 Task: Search one way flight ticket for 1 adult, 1 child, 1 infant in seat in premium economy from Bangor: Bangor International Airport to Evansville: Evansville Regional Airport on 5-3-2023. Choice of flights is Southwest. Number of bags: 2 checked bags. Price is upto 91000. Outbound departure time preference is 5:45.
Action: Mouse moved to (291, 117)
Screenshot: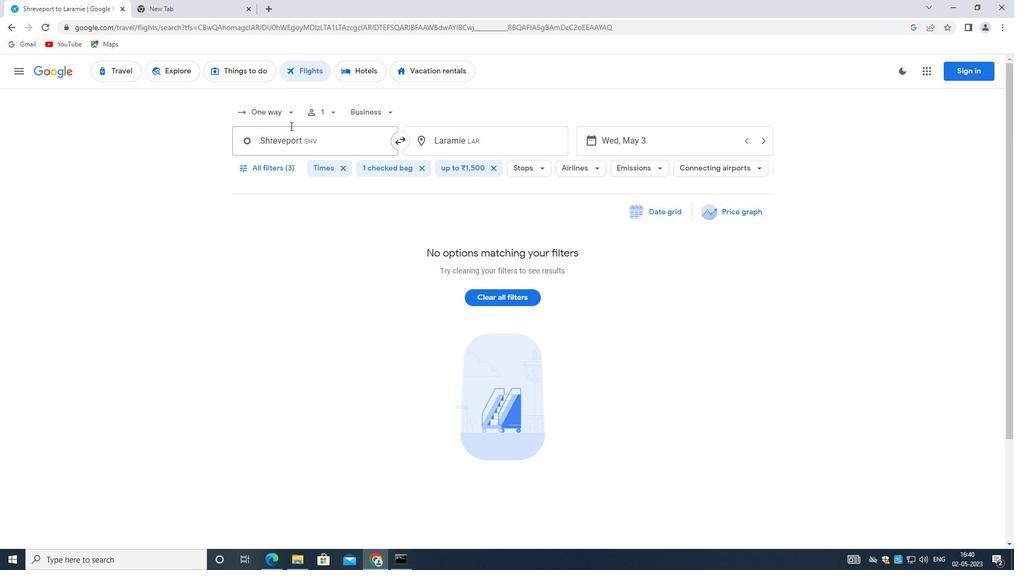 
Action: Mouse pressed left at (291, 117)
Screenshot: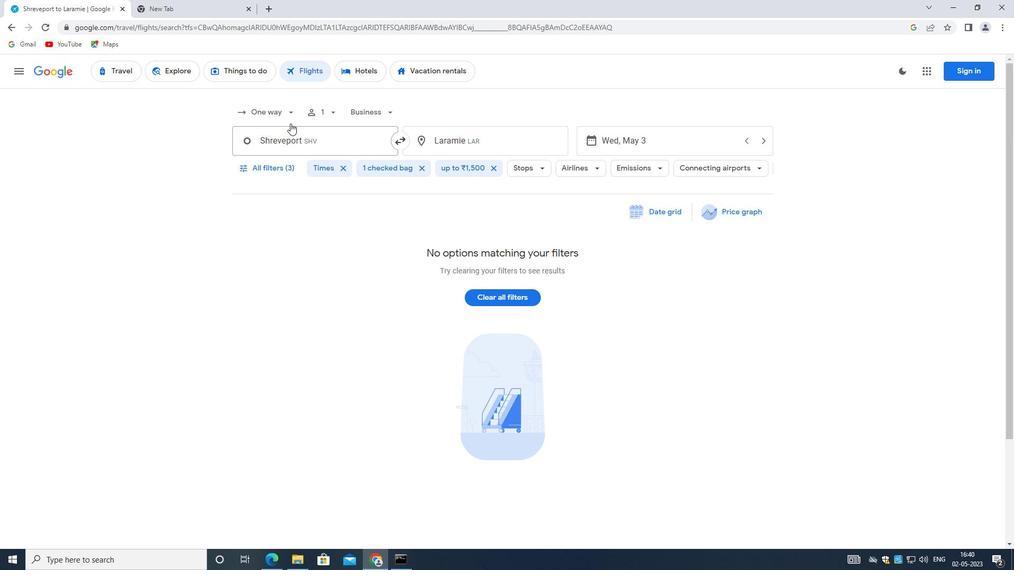 
Action: Mouse moved to (282, 161)
Screenshot: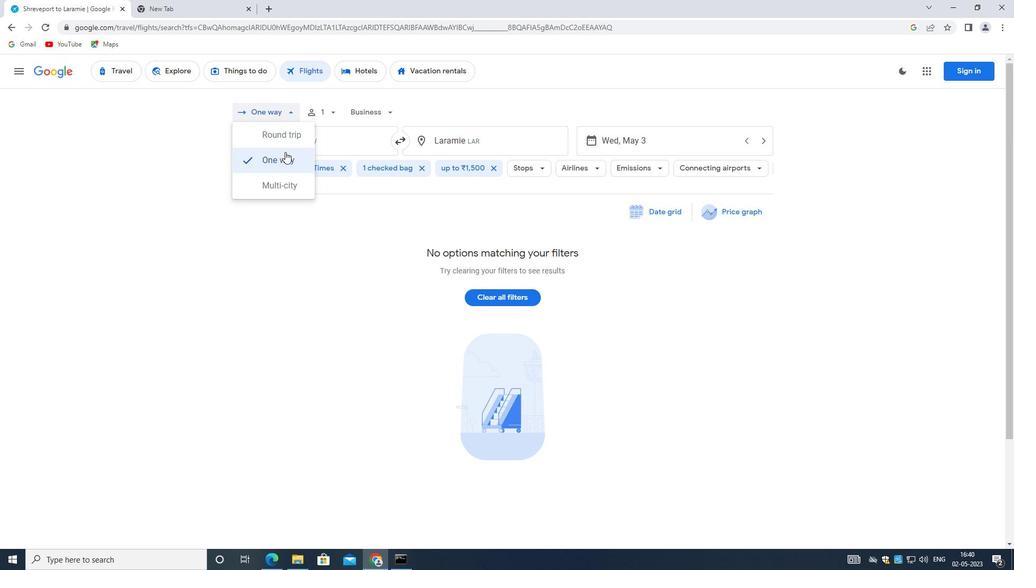 
Action: Mouse pressed left at (282, 161)
Screenshot: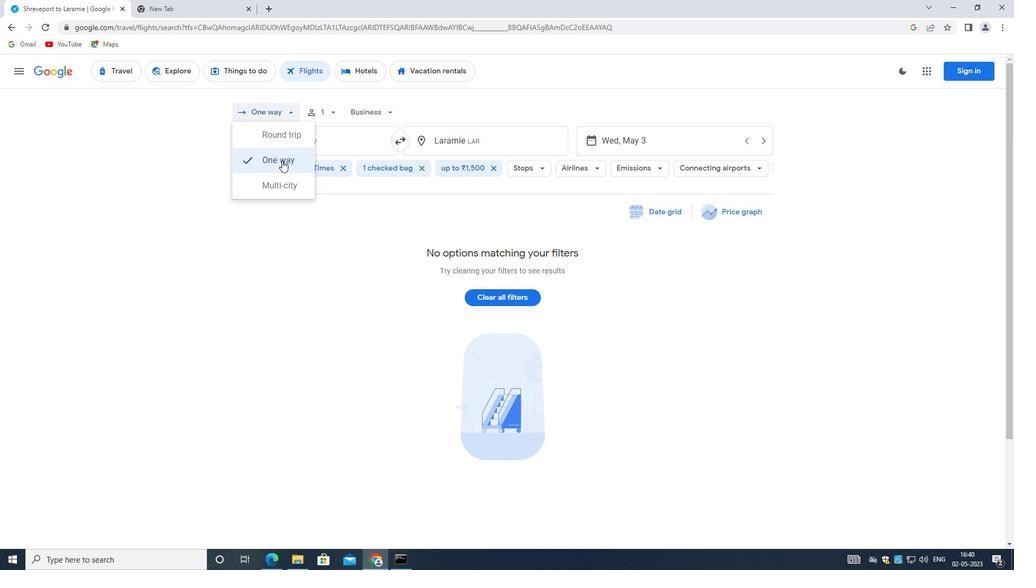 
Action: Mouse moved to (328, 109)
Screenshot: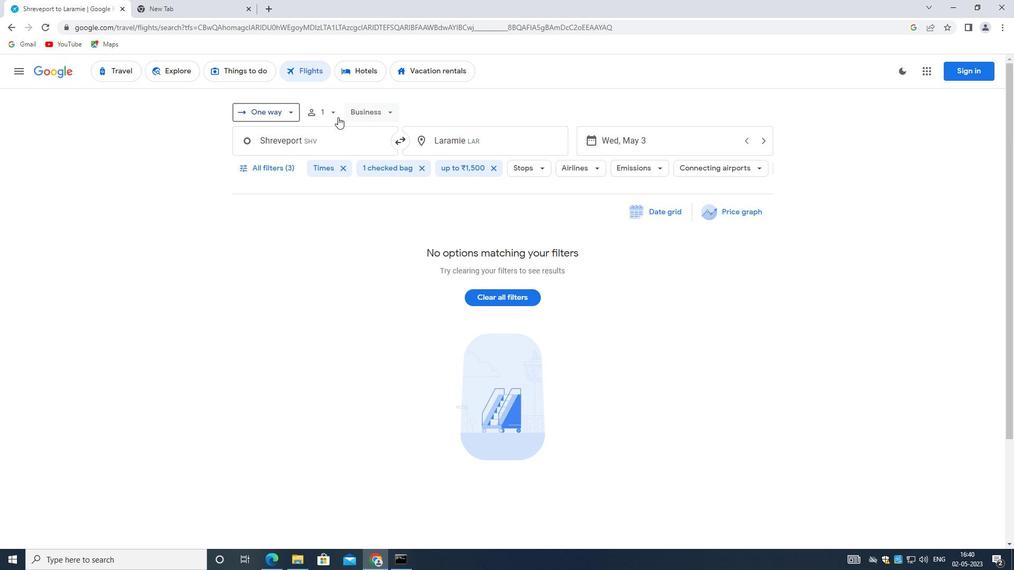 
Action: Mouse pressed left at (328, 109)
Screenshot: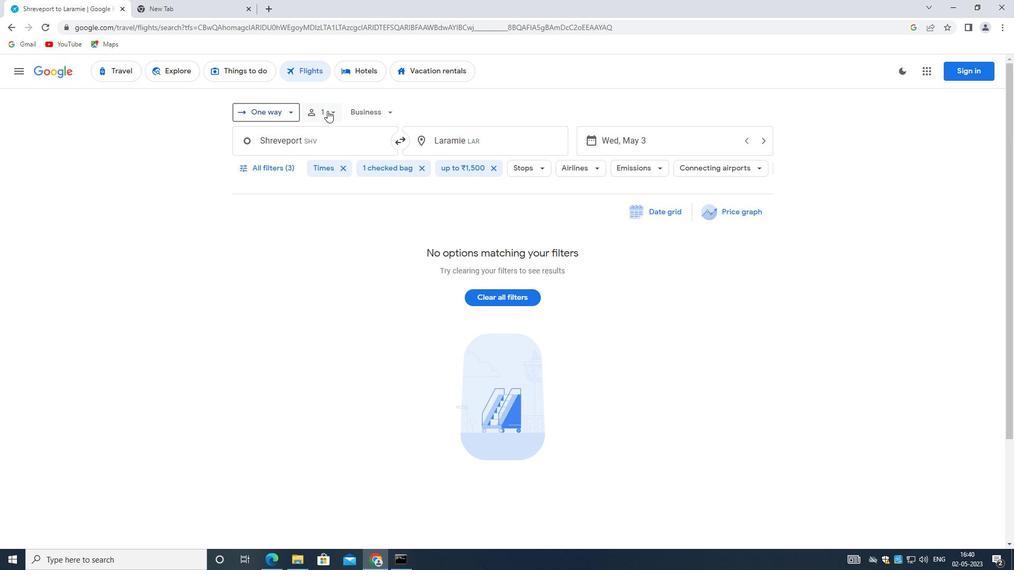 
Action: Mouse moved to (416, 168)
Screenshot: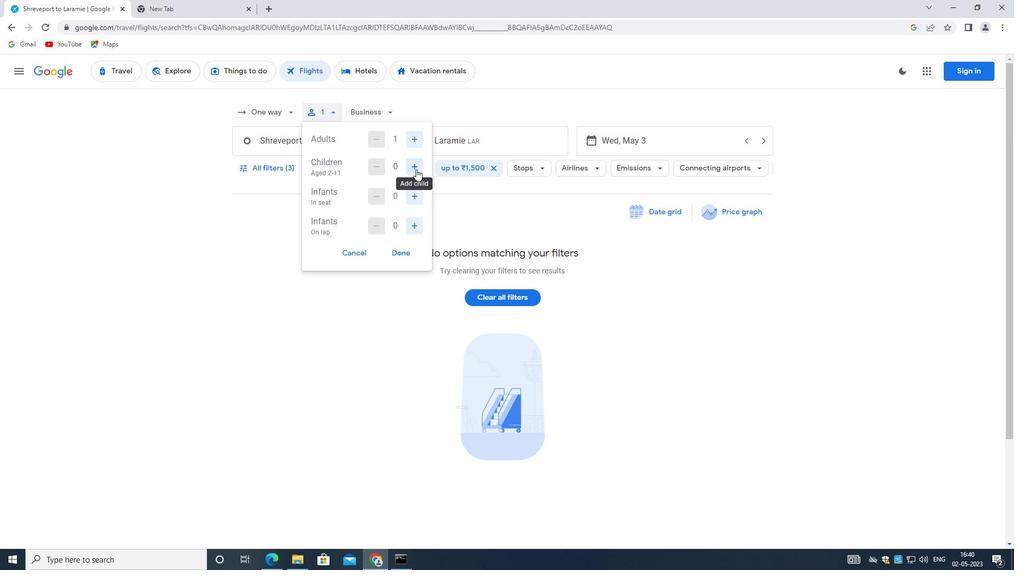 
Action: Mouse pressed left at (416, 168)
Screenshot: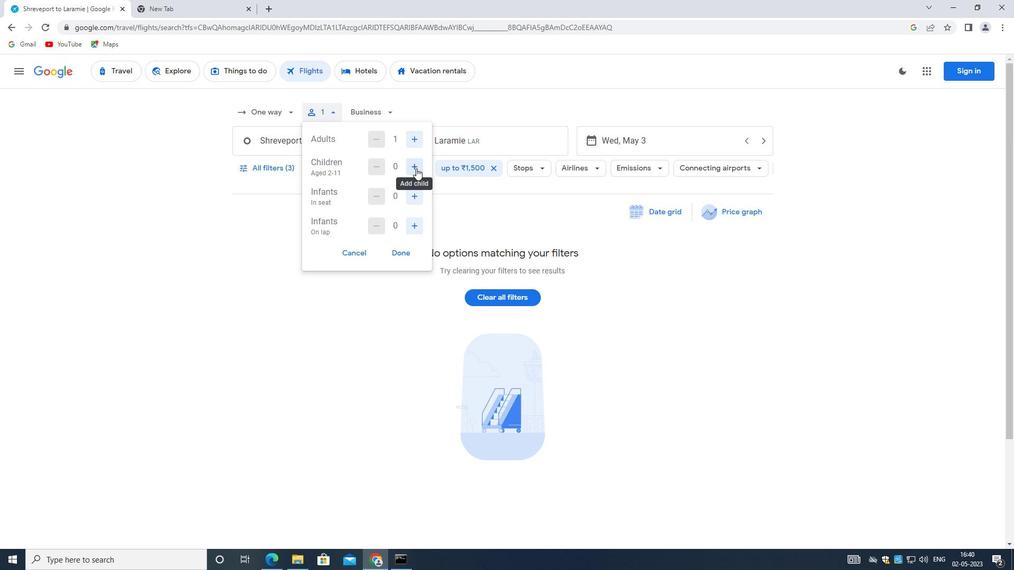 
Action: Mouse moved to (414, 192)
Screenshot: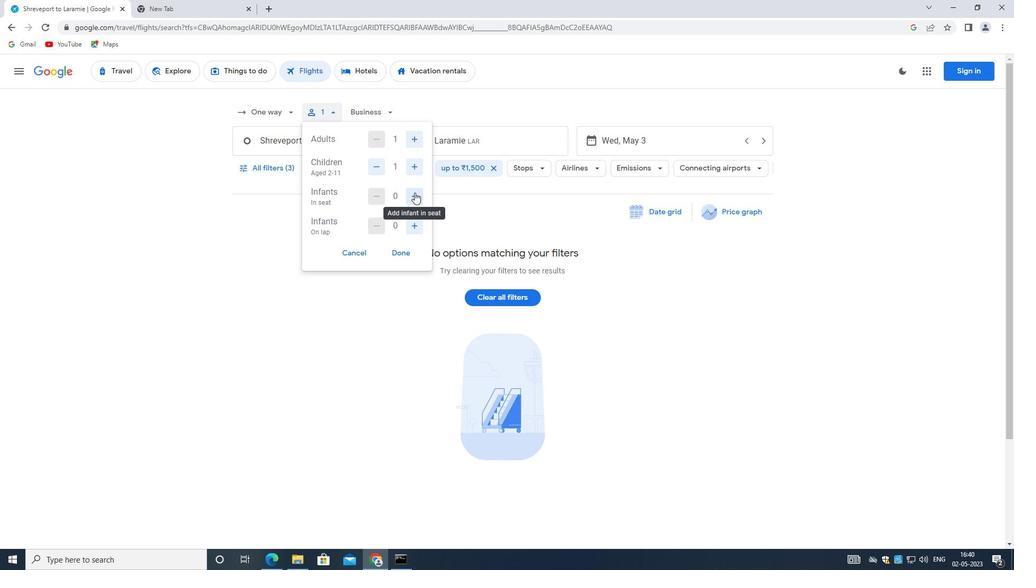 
Action: Mouse pressed left at (414, 192)
Screenshot: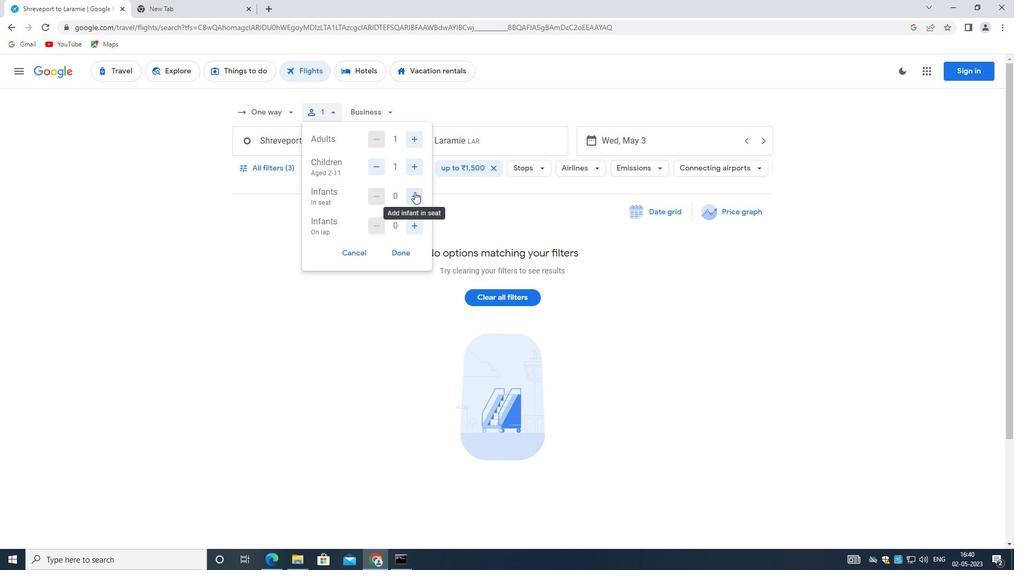
Action: Mouse moved to (398, 251)
Screenshot: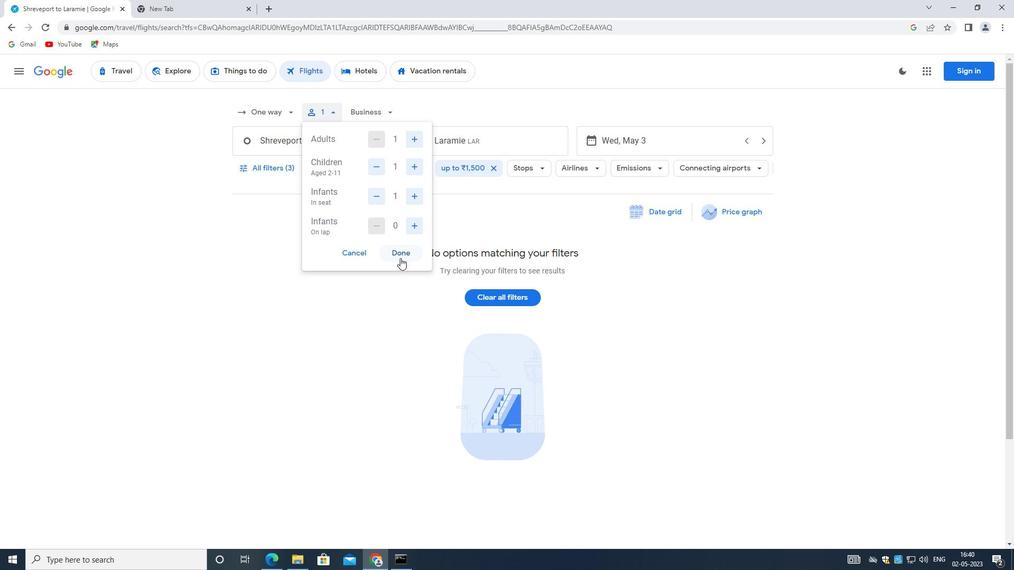 
Action: Mouse pressed left at (398, 251)
Screenshot: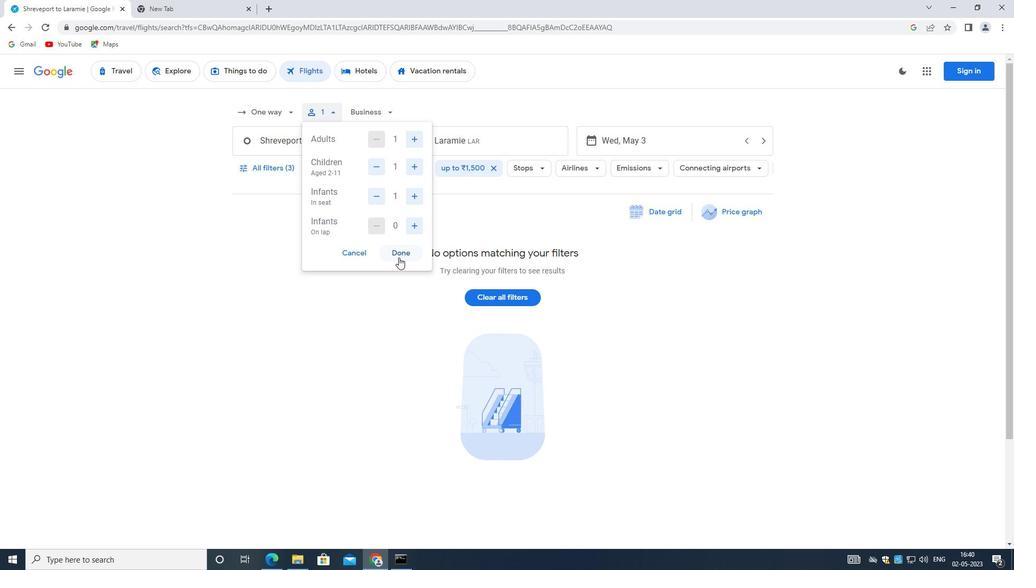 
Action: Mouse moved to (376, 117)
Screenshot: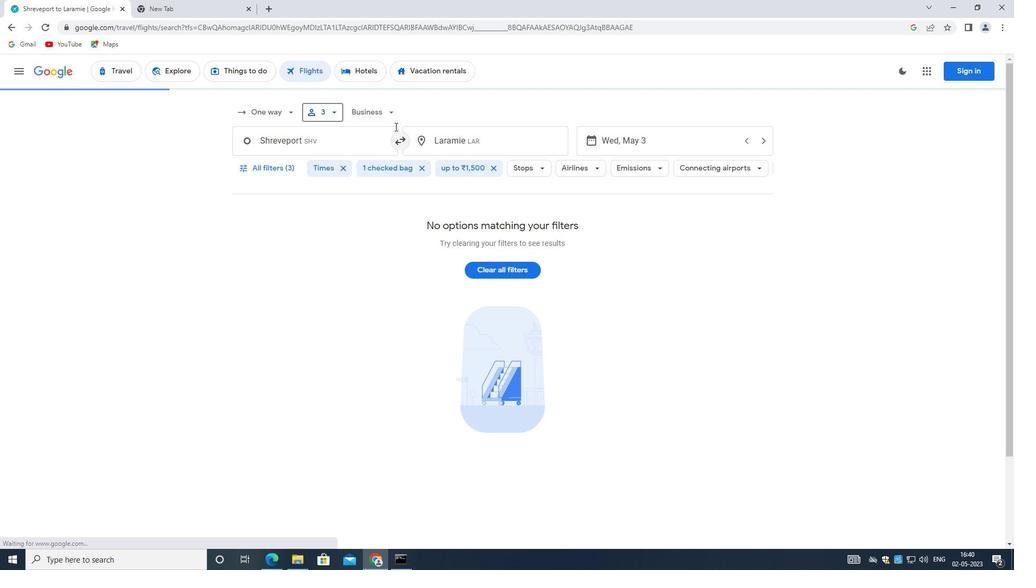 
Action: Mouse pressed left at (376, 117)
Screenshot: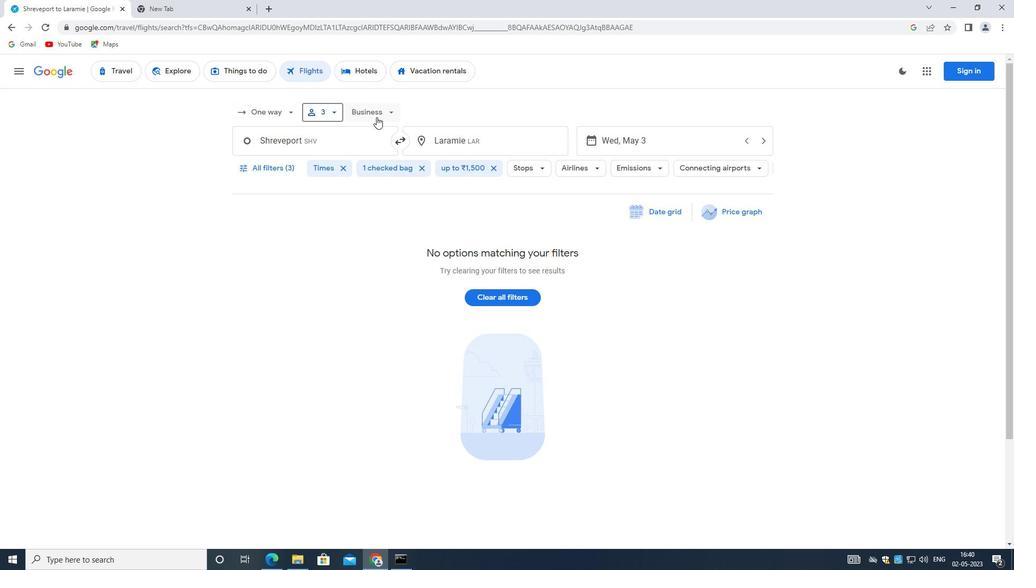 
Action: Mouse moved to (411, 163)
Screenshot: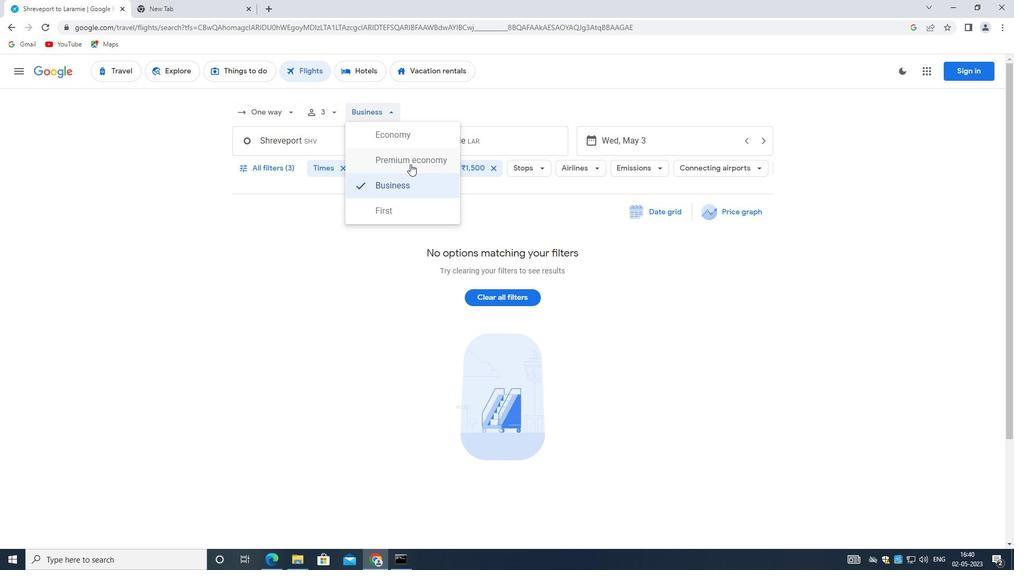 
Action: Mouse pressed left at (411, 163)
Screenshot: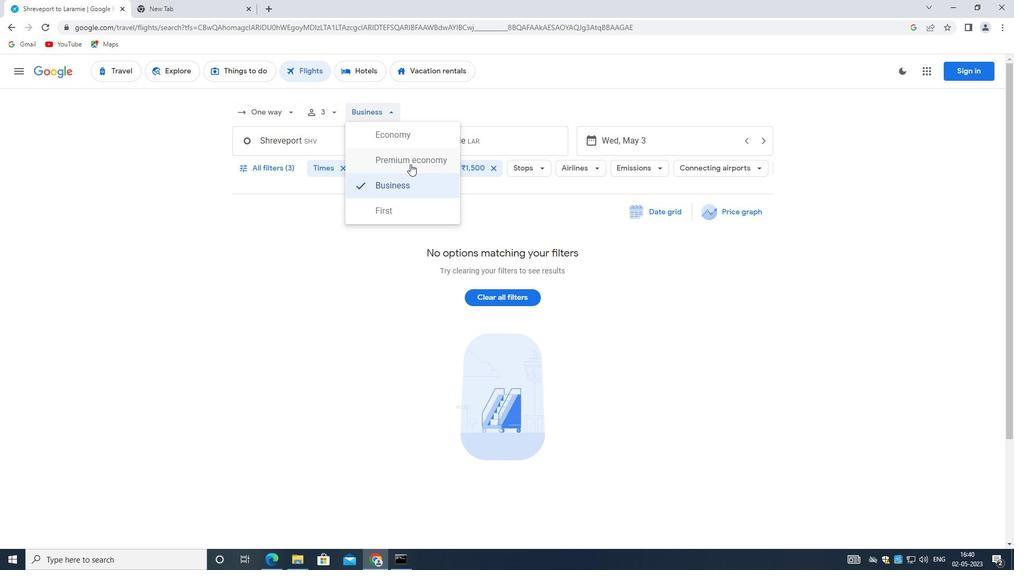 
Action: Mouse moved to (280, 141)
Screenshot: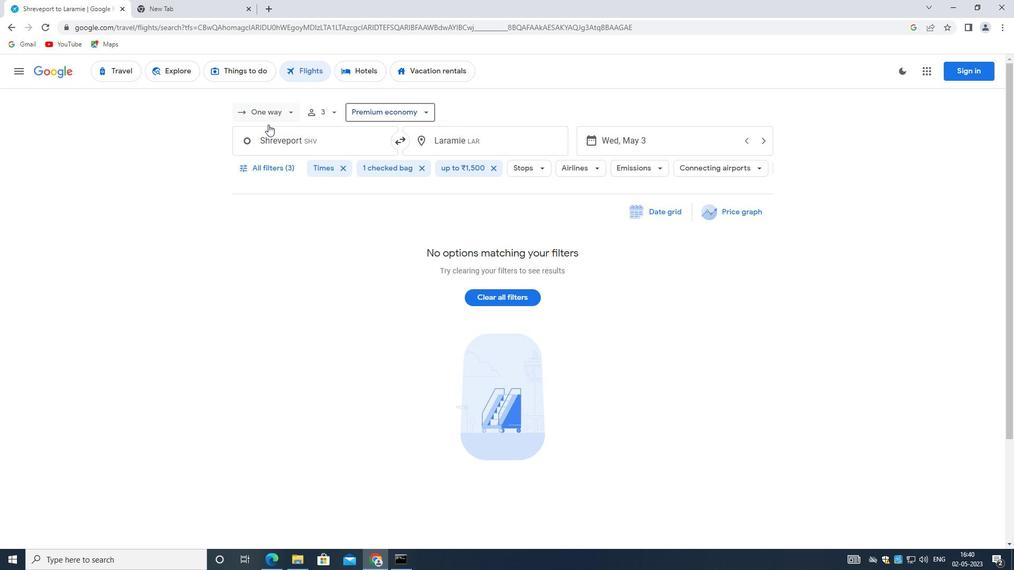 
Action: Mouse pressed left at (280, 141)
Screenshot: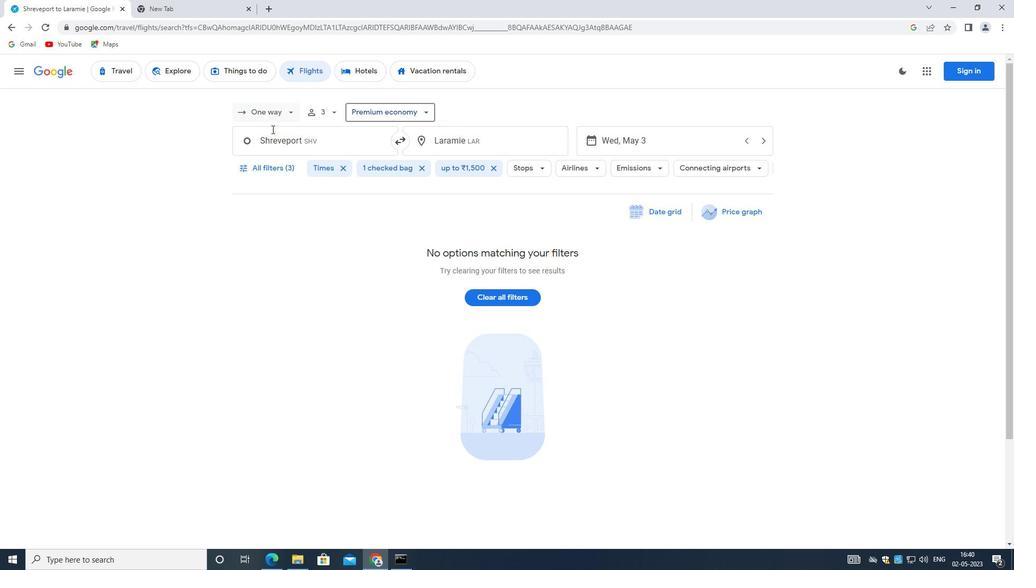 
Action: Mouse moved to (307, 151)
Screenshot: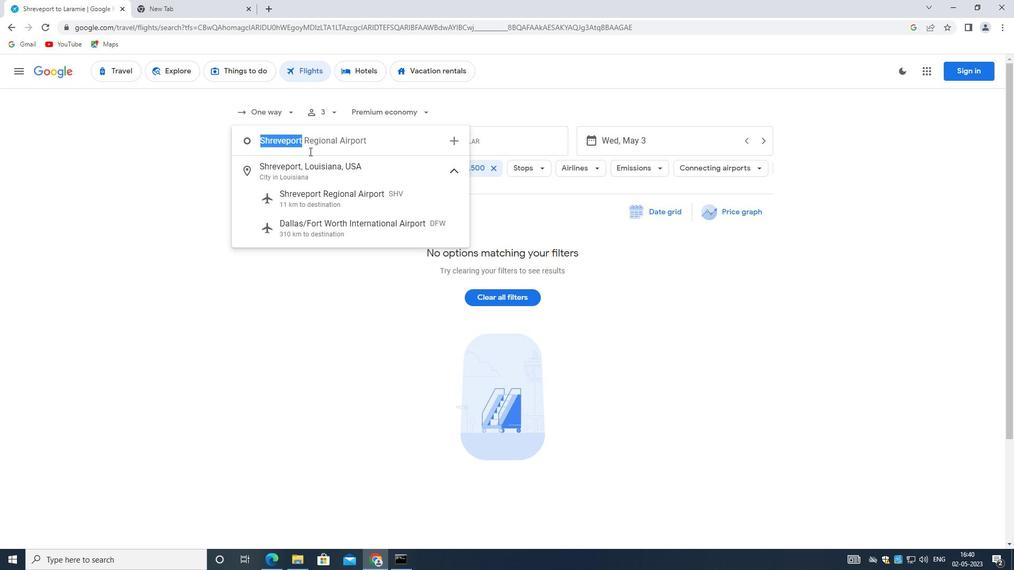 
Action: Key pressed <Key.backspace><Key.shift_r><Key.shift_r><Key.shift_r>Bangor
Screenshot: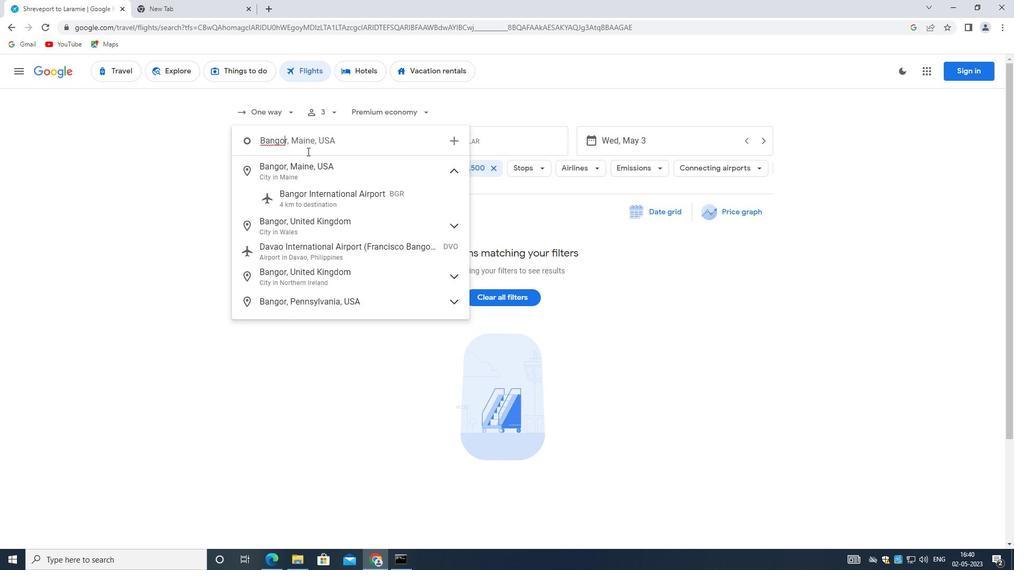 
Action: Mouse moved to (342, 193)
Screenshot: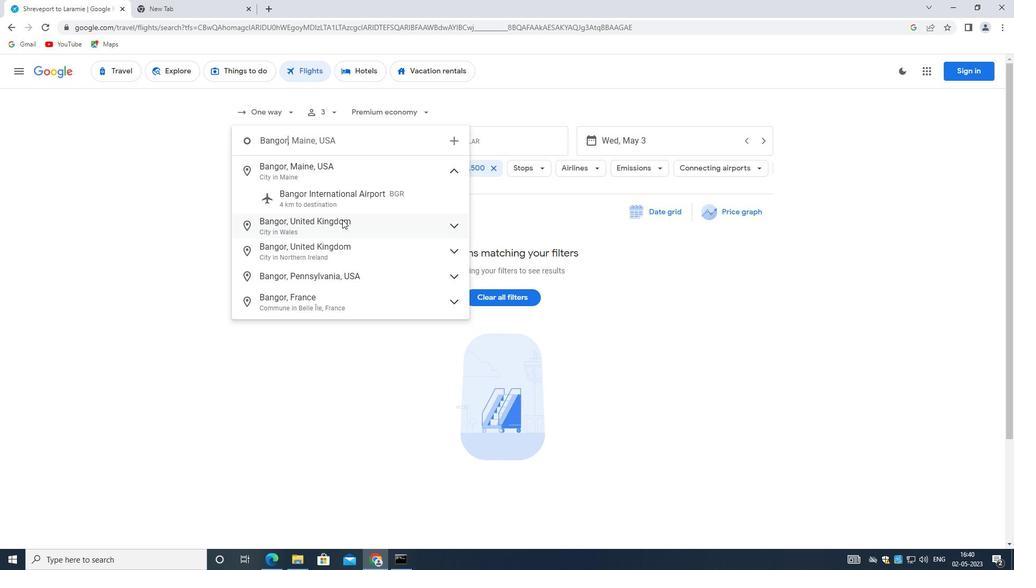 
Action: Mouse pressed left at (342, 193)
Screenshot: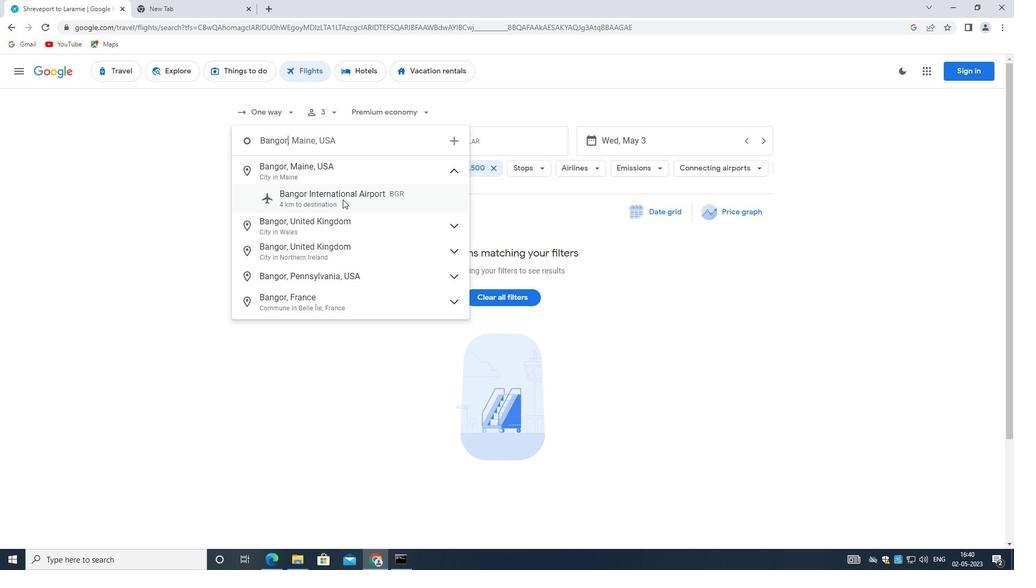 
Action: Mouse moved to (471, 137)
Screenshot: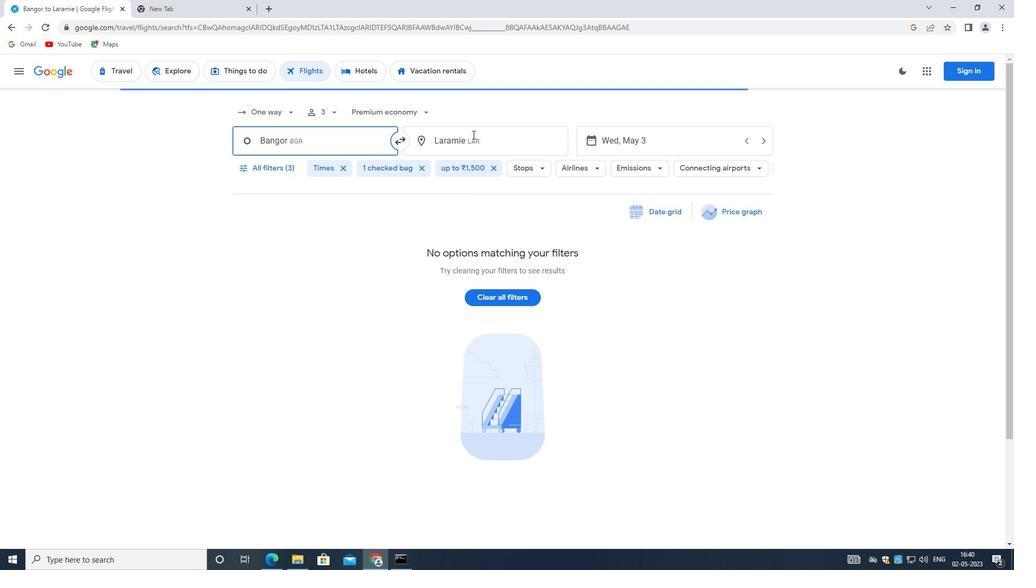 
Action: Mouse pressed left at (471, 137)
Screenshot: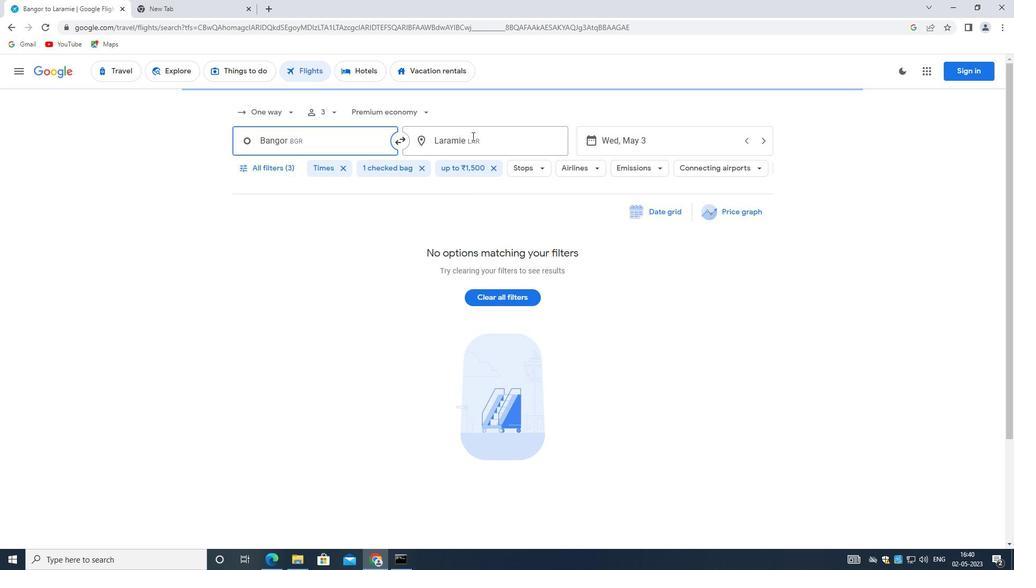 
Action: Mouse moved to (470, 137)
Screenshot: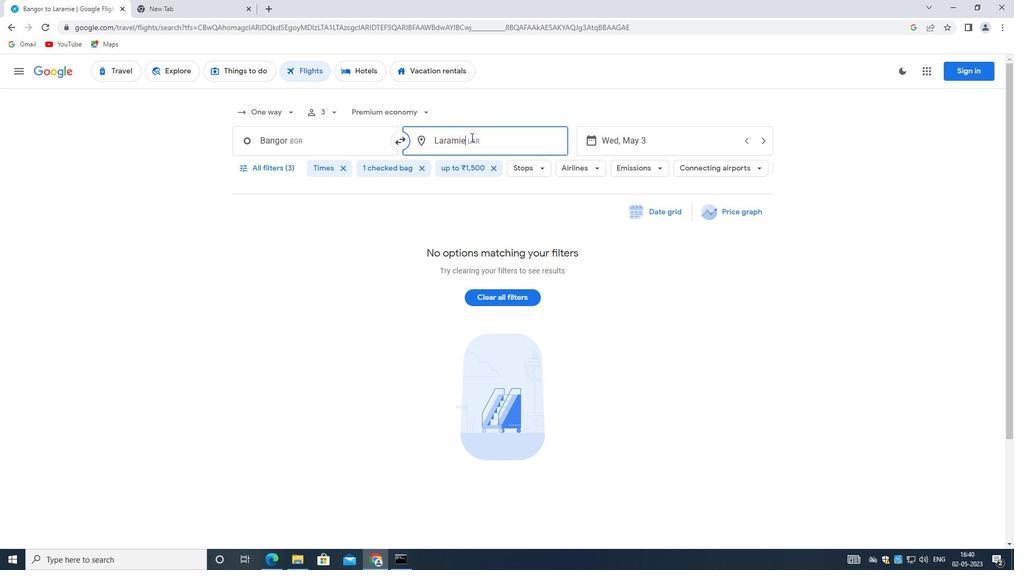 
Action: Key pressed <Key.backspace><Key.shift>EN<Key.backspace>VANSVILLE
Screenshot: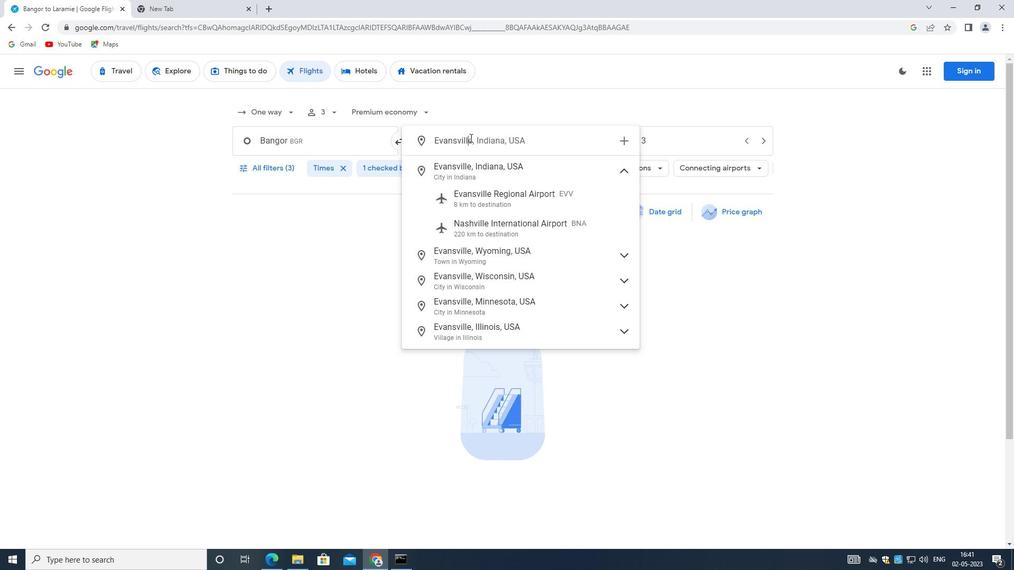 
Action: Mouse moved to (485, 196)
Screenshot: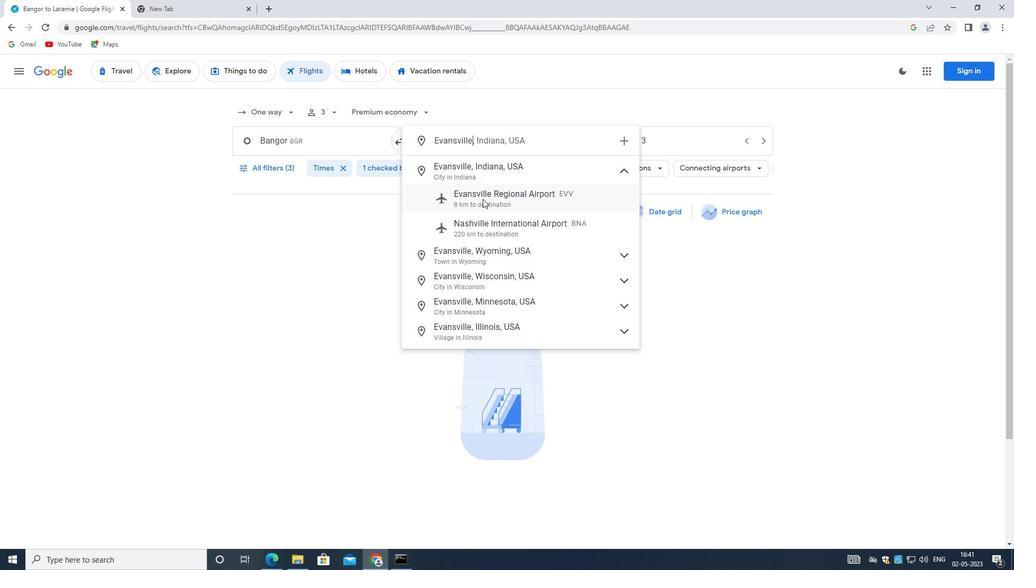 
Action: Mouse pressed left at (485, 196)
Screenshot: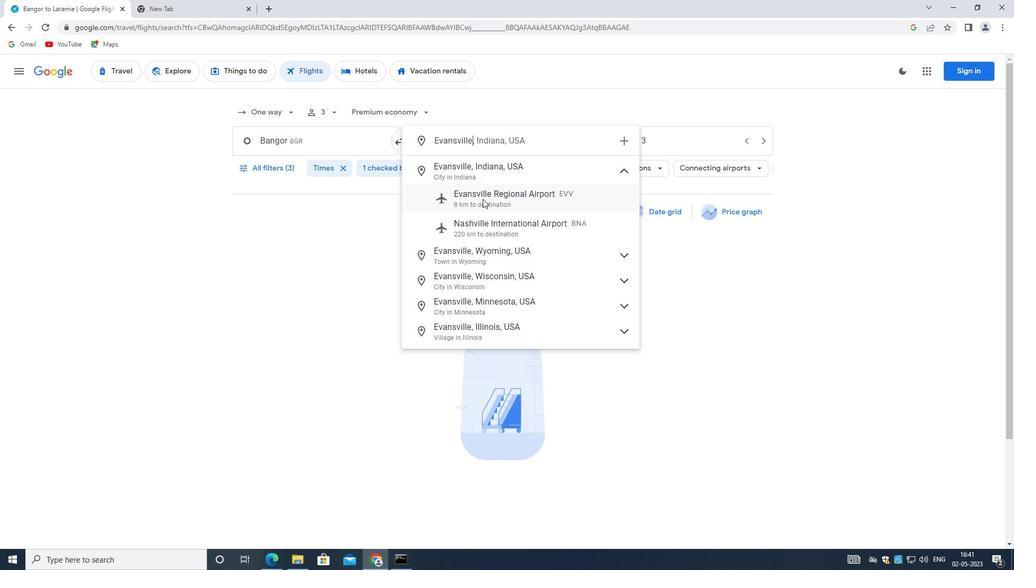 
Action: Mouse moved to (609, 136)
Screenshot: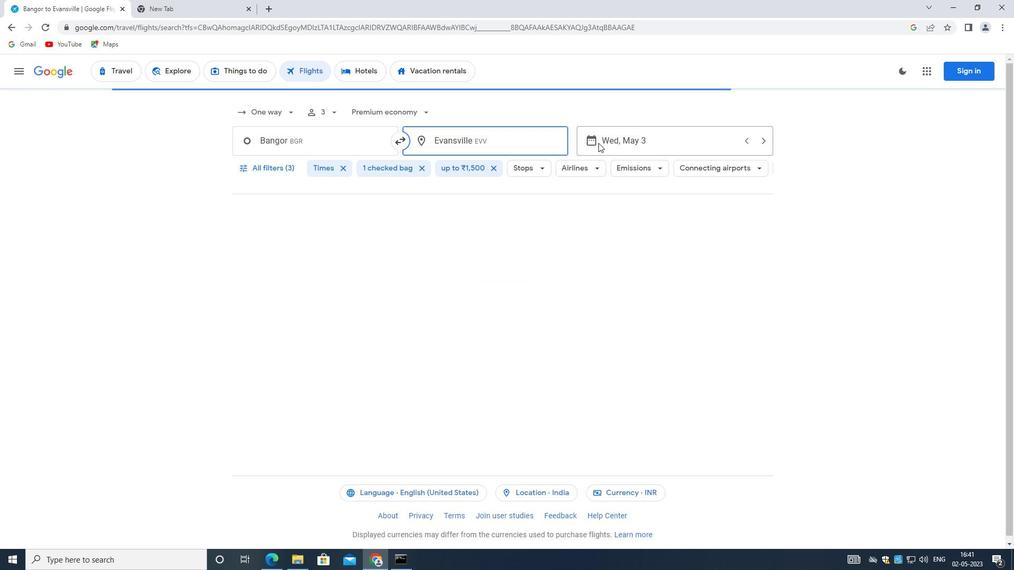 
Action: Mouse pressed left at (609, 136)
Screenshot: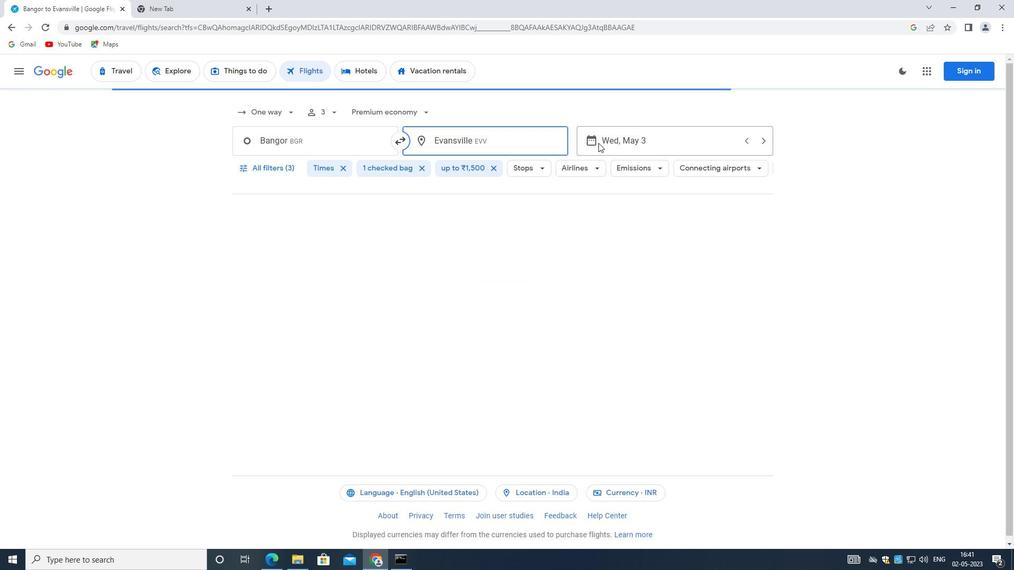 
Action: Mouse moved to (756, 401)
Screenshot: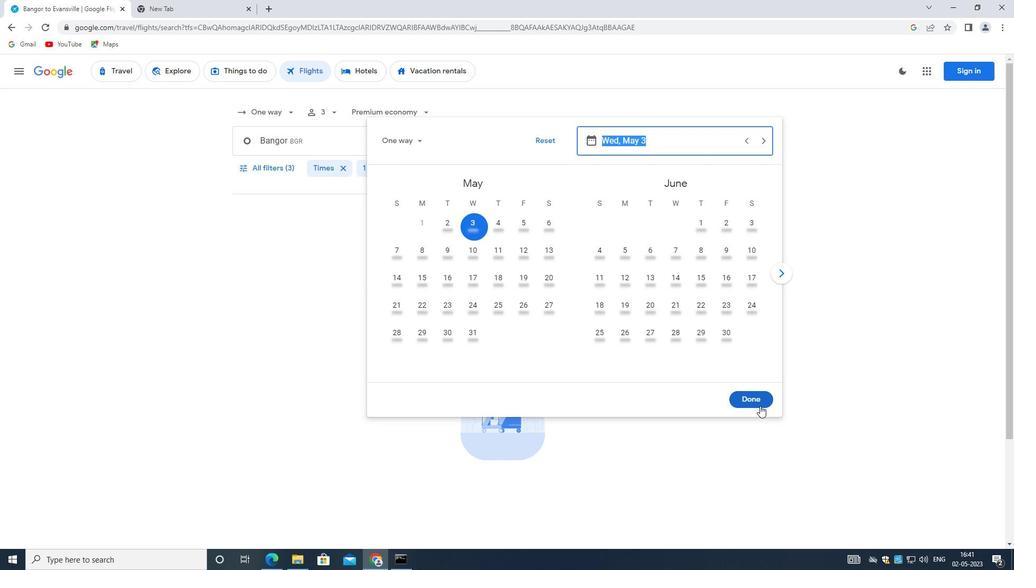 
Action: Mouse pressed left at (756, 401)
Screenshot: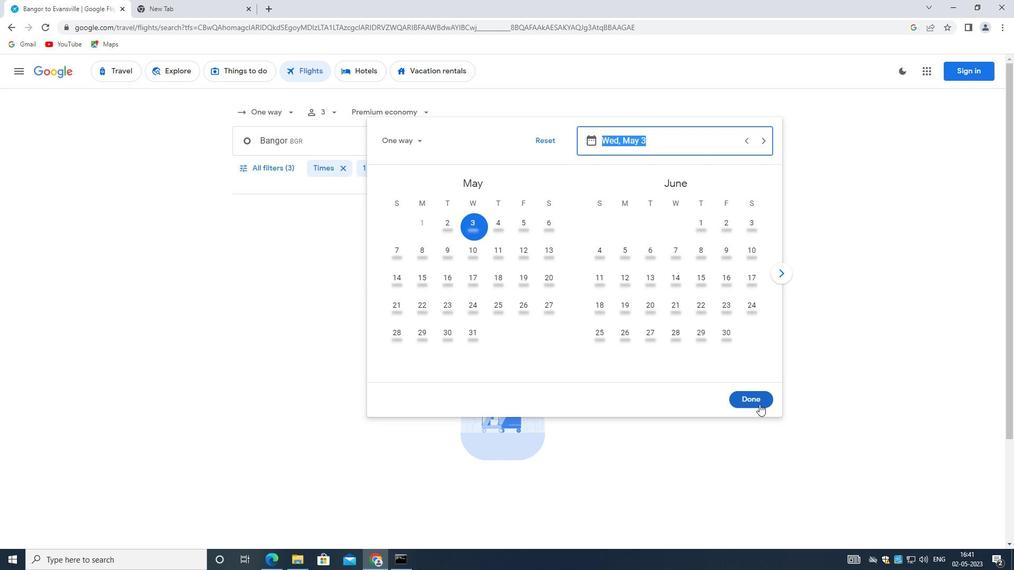 
Action: Mouse moved to (269, 174)
Screenshot: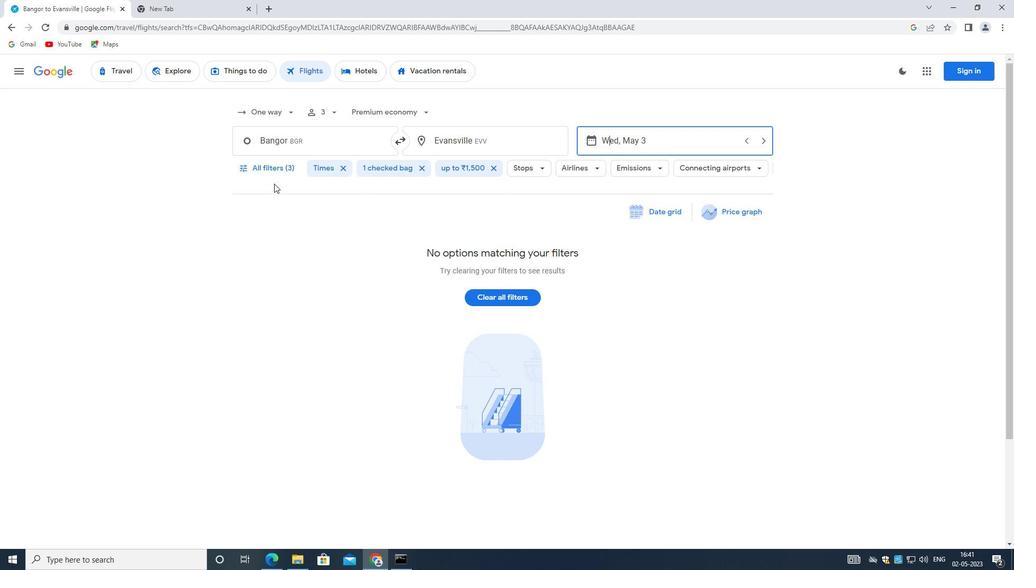 
Action: Mouse pressed left at (269, 174)
Screenshot: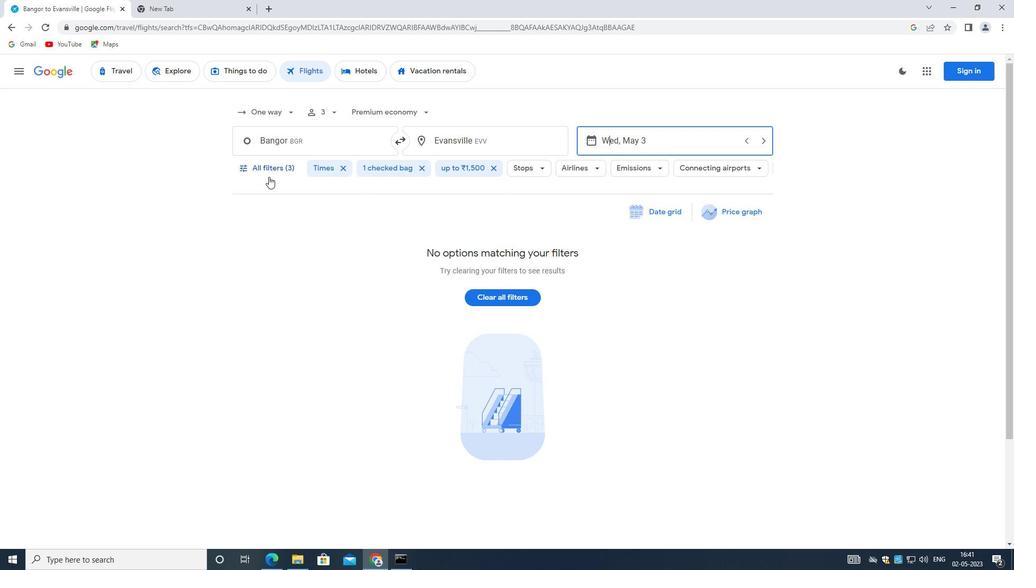 
Action: Mouse moved to (322, 262)
Screenshot: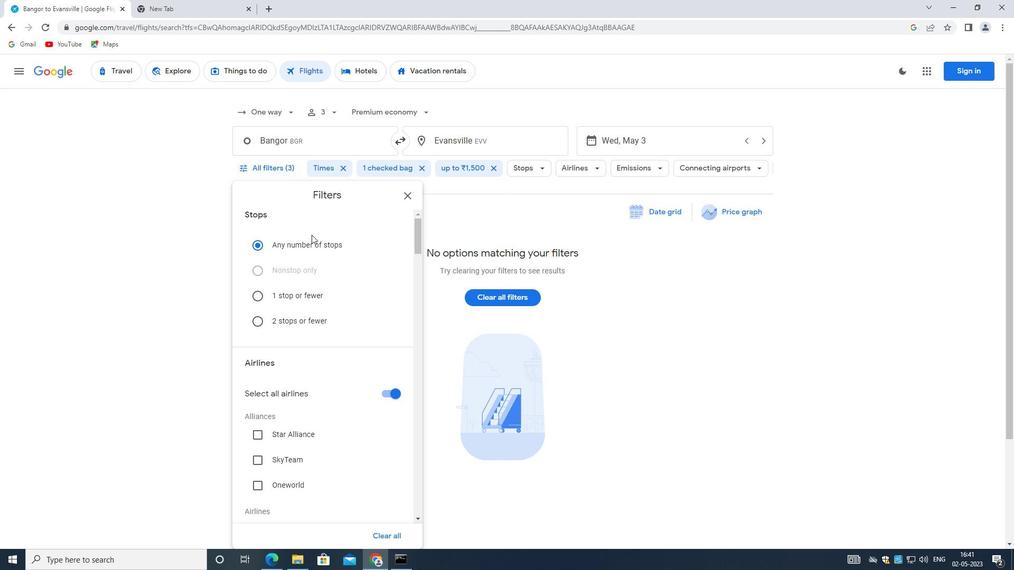 
Action: Mouse scrolled (322, 262) with delta (0, 0)
Screenshot: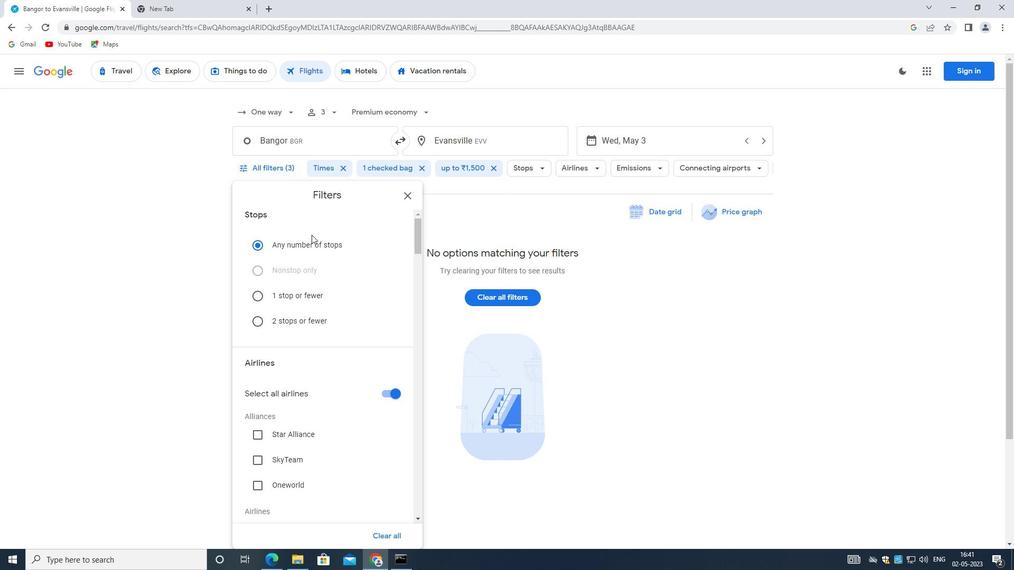 
Action: Mouse moved to (322, 266)
Screenshot: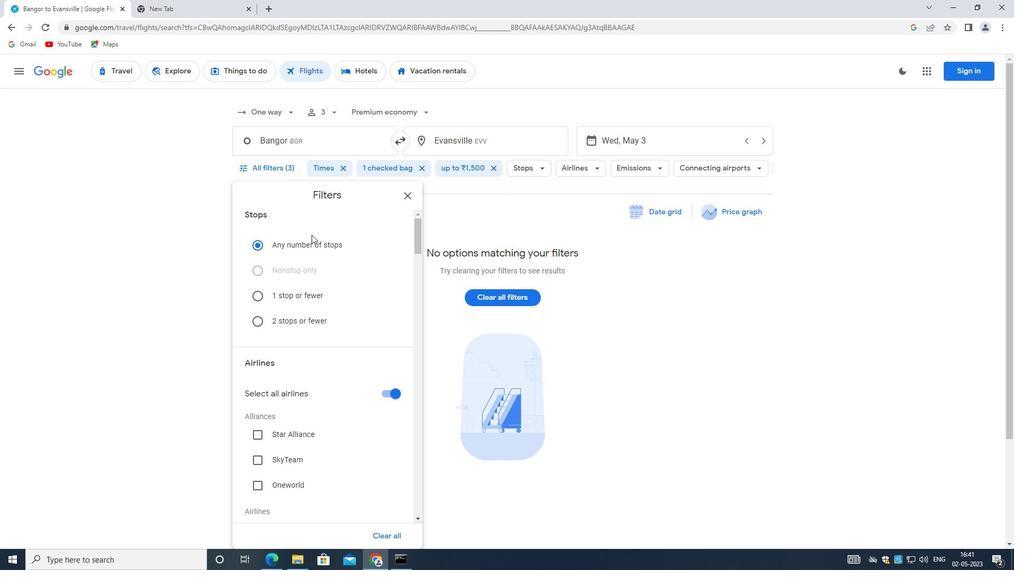 
Action: Mouse scrolled (322, 266) with delta (0, 0)
Screenshot: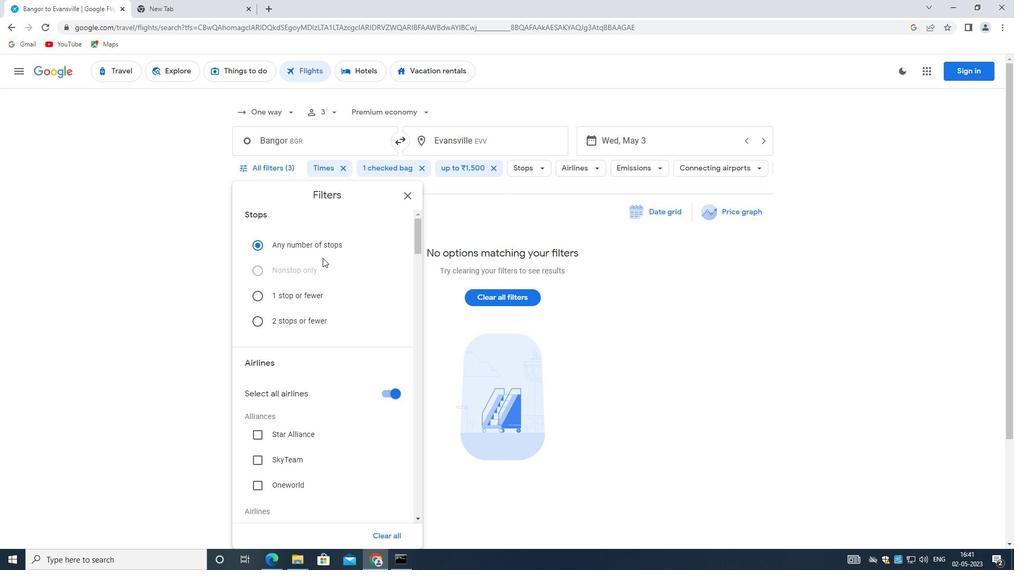 
Action: Mouse moved to (321, 267)
Screenshot: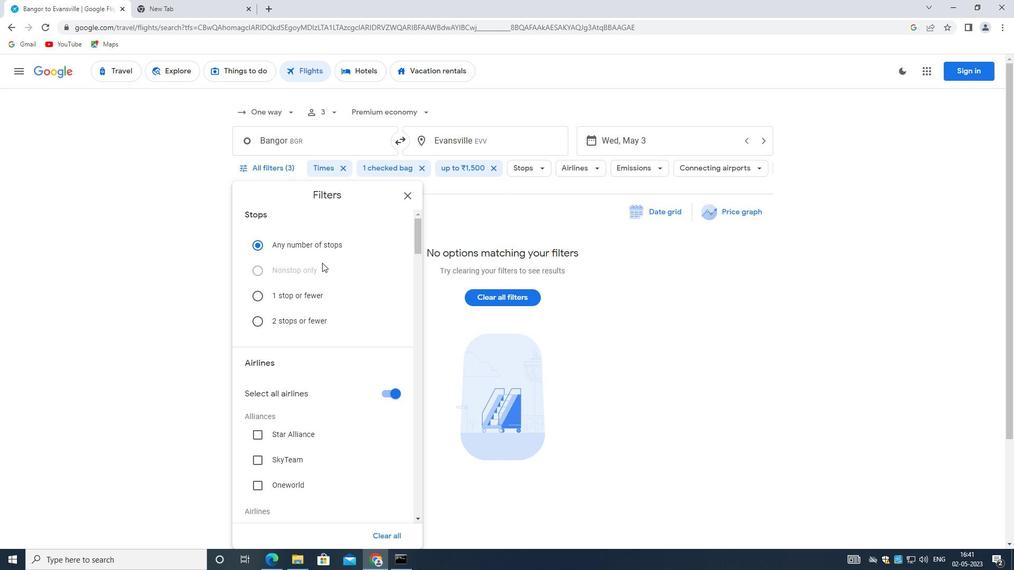 
Action: Mouse scrolled (321, 267) with delta (0, 0)
Screenshot: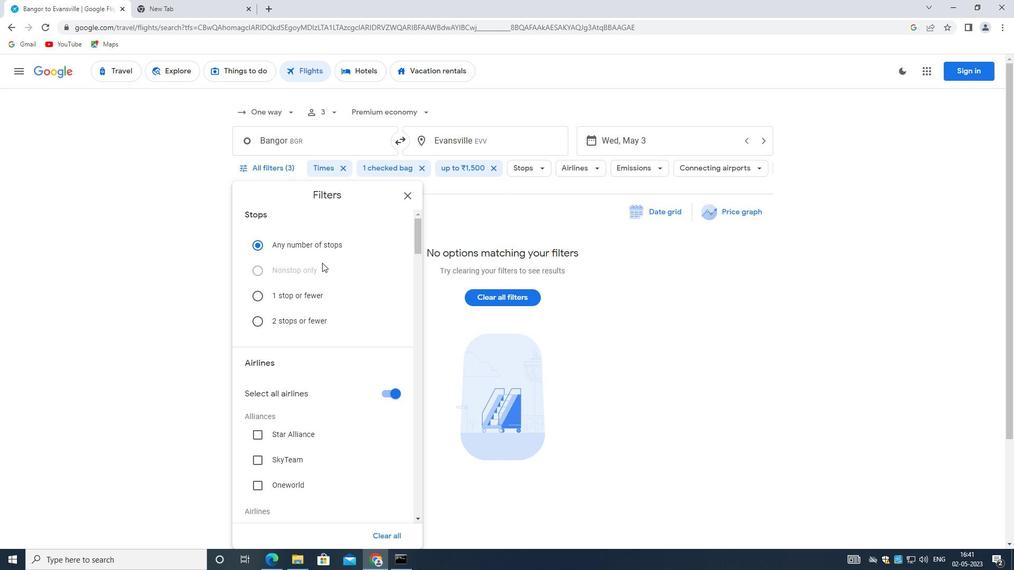 
Action: Mouse moved to (321, 268)
Screenshot: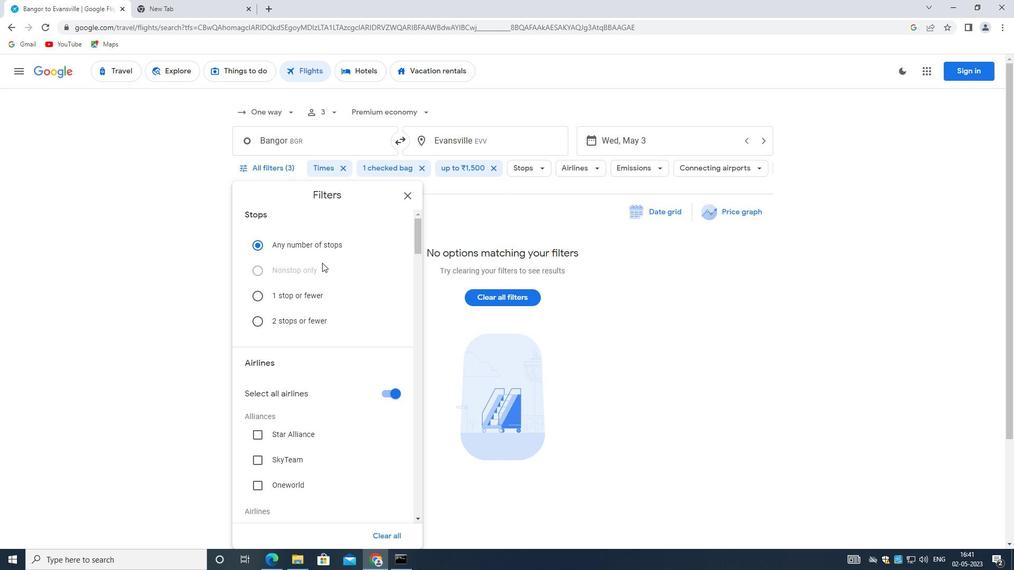 
Action: Mouse scrolled (321, 268) with delta (0, 0)
Screenshot: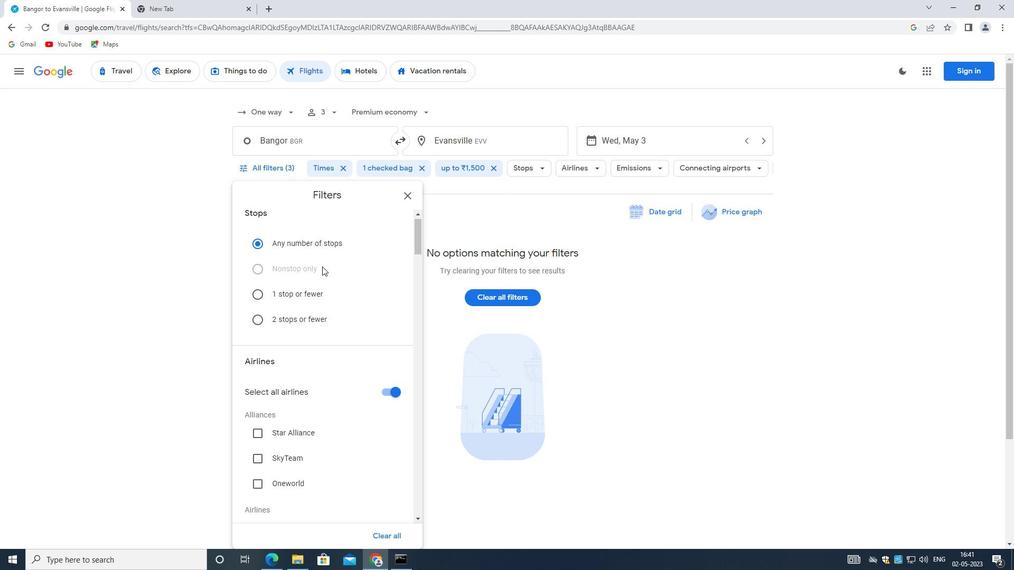 
Action: Mouse moved to (320, 269)
Screenshot: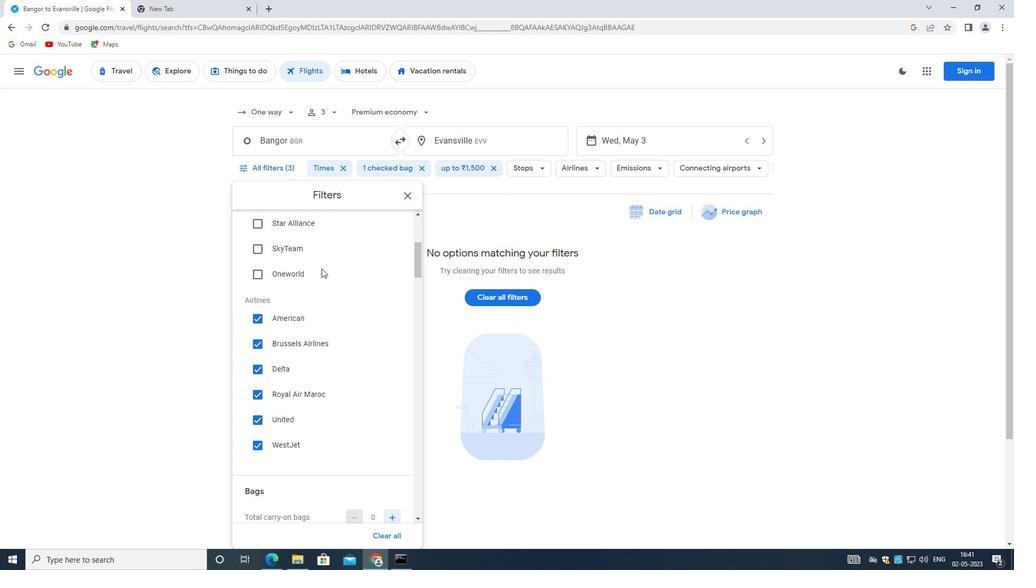
Action: Mouse scrolled (320, 268) with delta (0, 0)
Screenshot: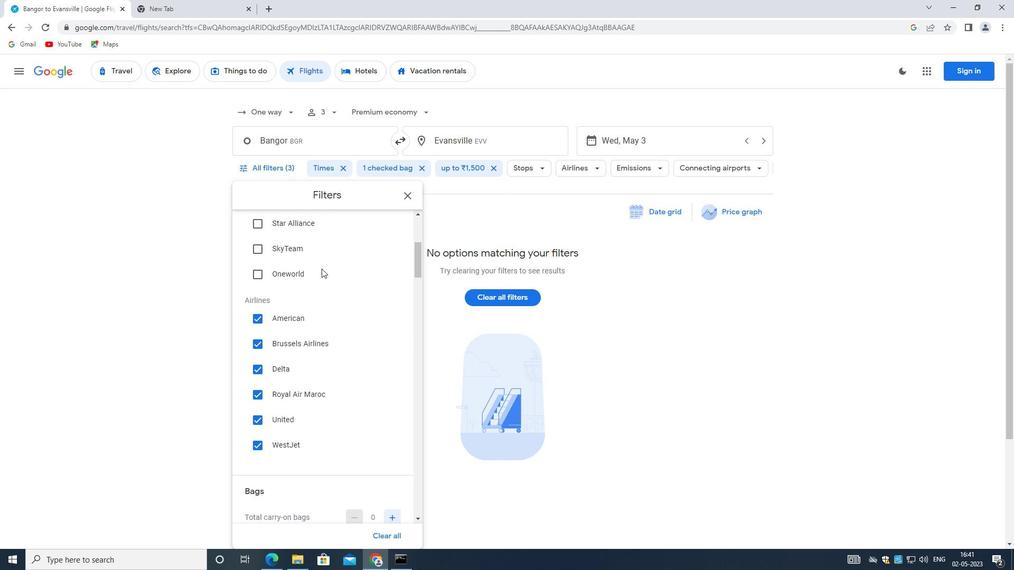 
Action: Mouse moved to (320, 269)
Screenshot: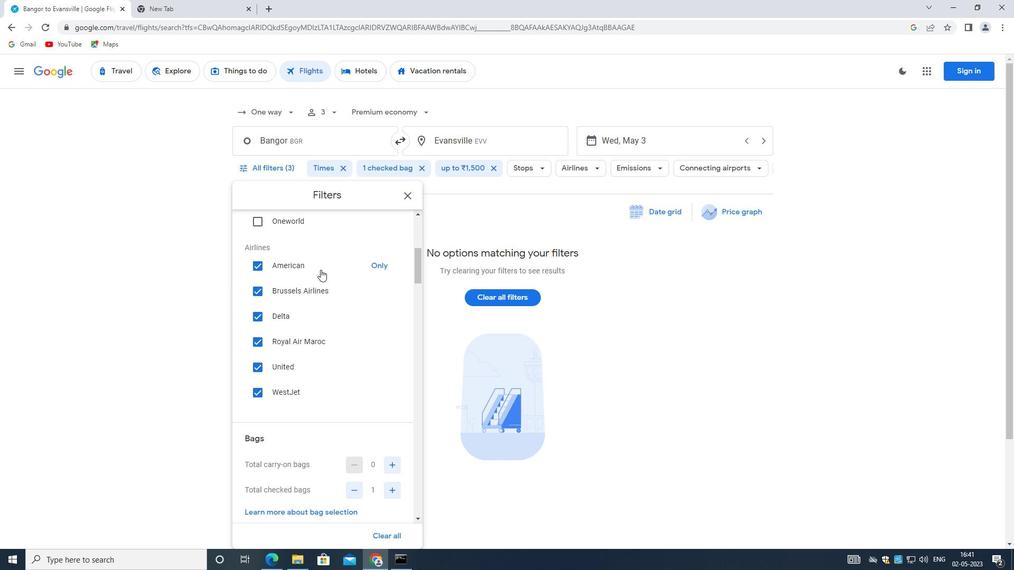 
Action: Mouse scrolled (320, 270) with delta (0, 0)
Screenshot: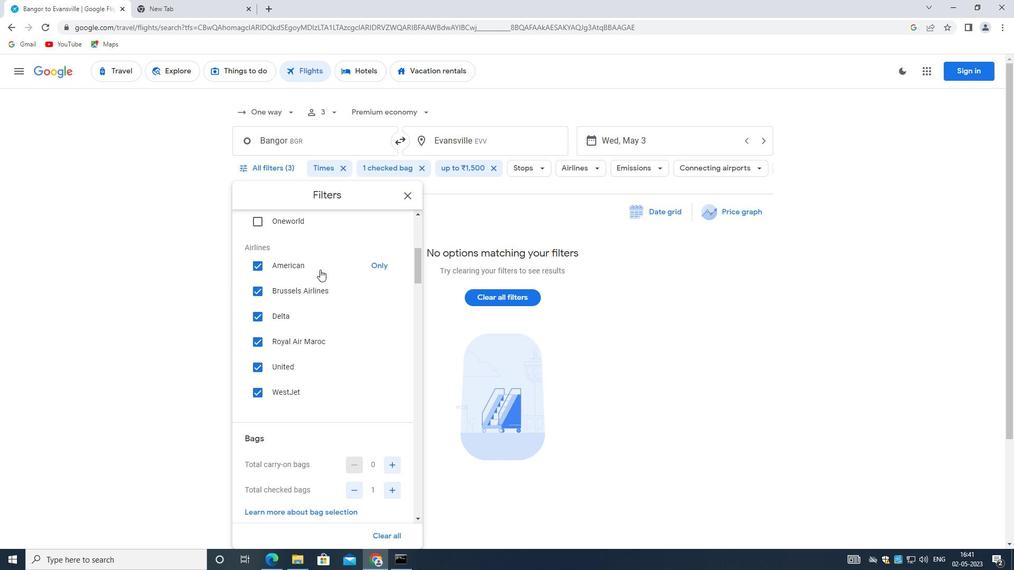 
Action: Mouse scrolled (320, 270) with delta (0, 0)
Screenshot: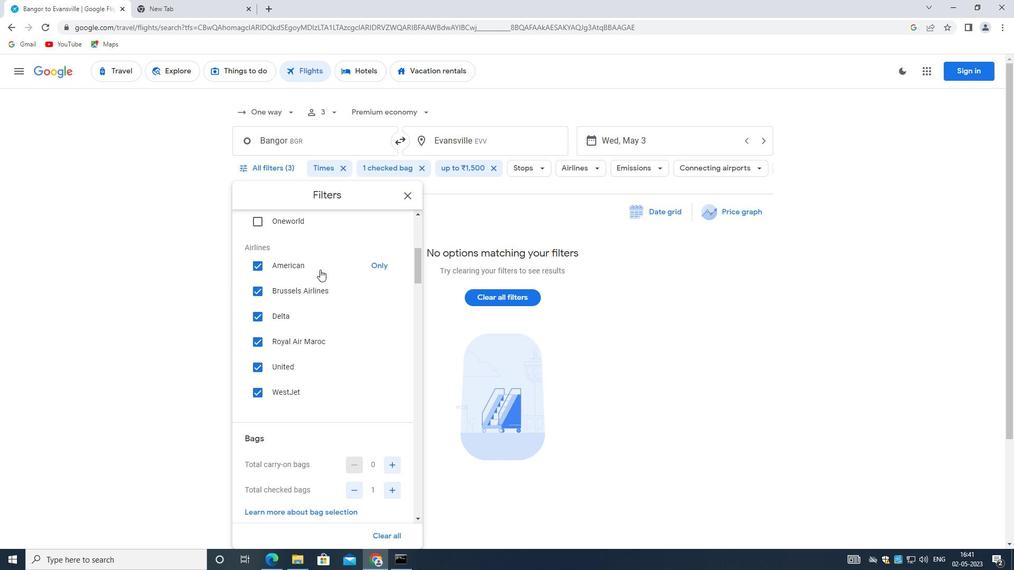 
Action: Mouse scrolled (320, 270) with delta (0, 0)
Screenshot: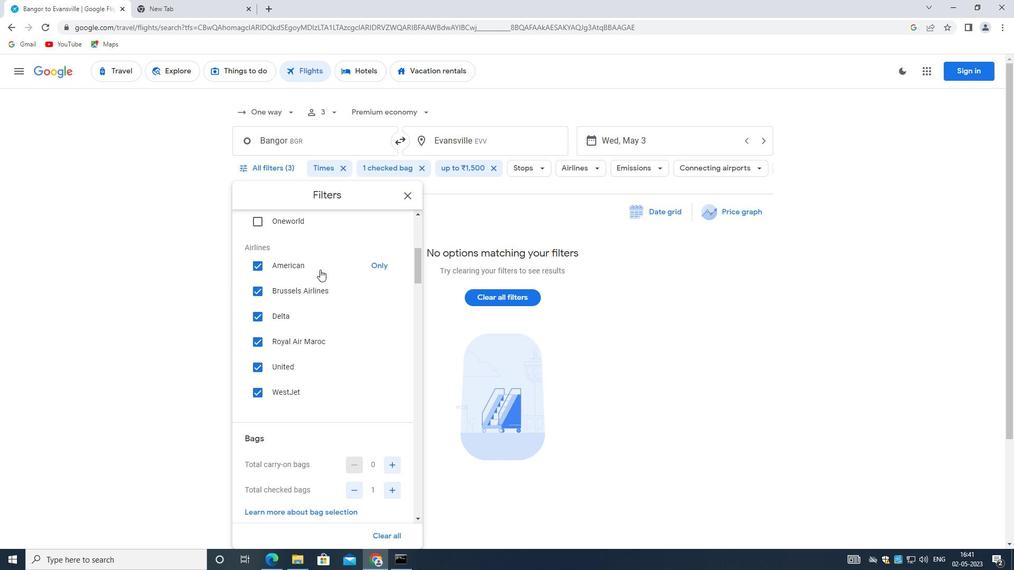 
Action: Mouse moved to (382, 286)
Screenshot: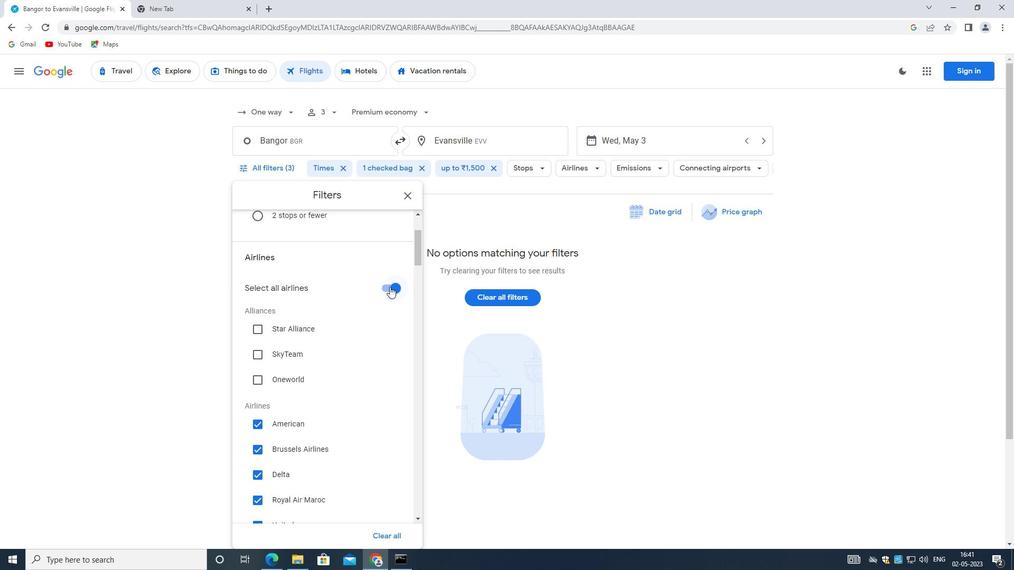 
Action: Mouse pressed left at (382, 286)
Screenshot: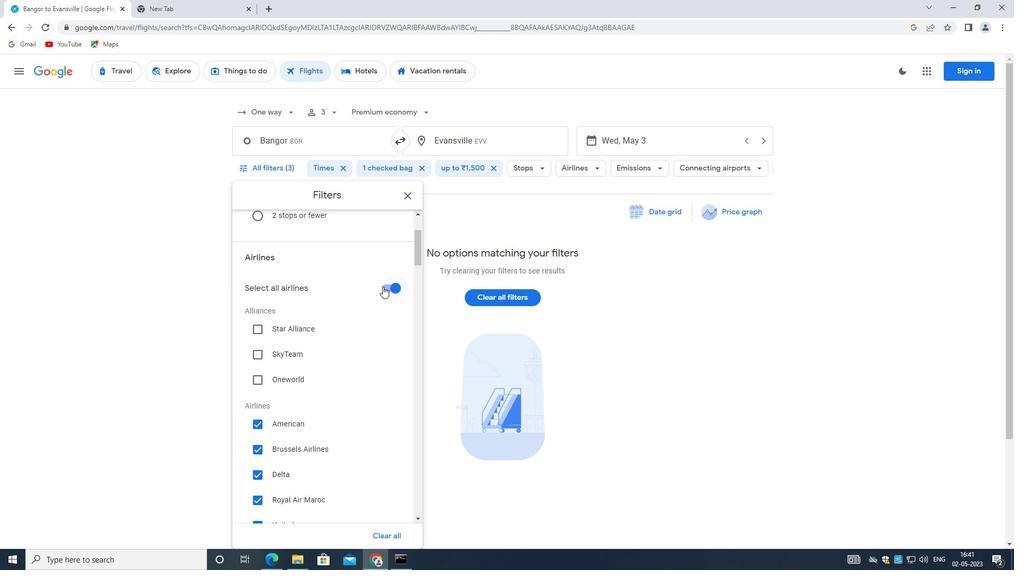 
Action: Mouse moved to (373, 292)
Screenshot: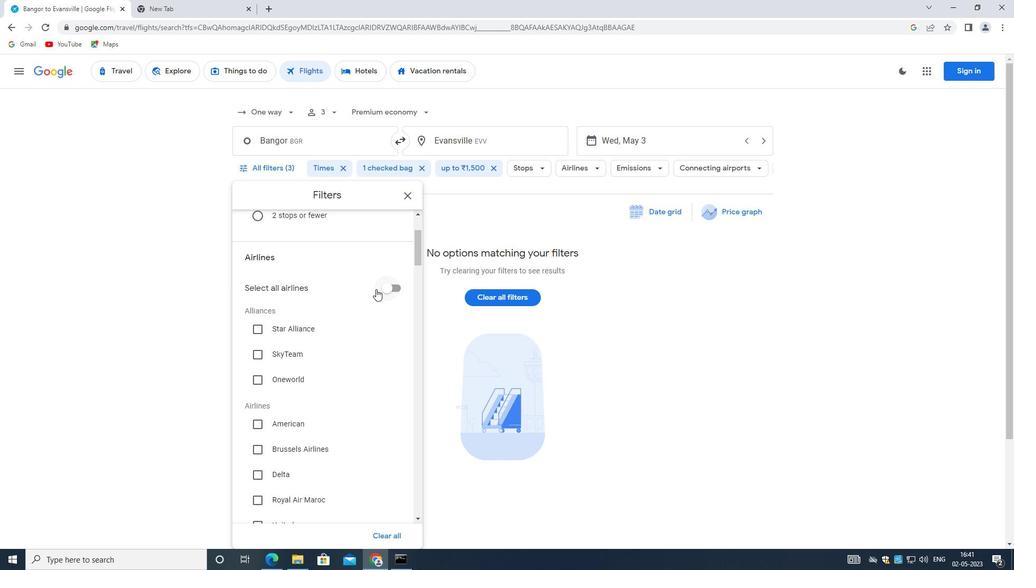 
Action: Mouse scrolled (373, 292) with delta (0, 0)
Screenshot: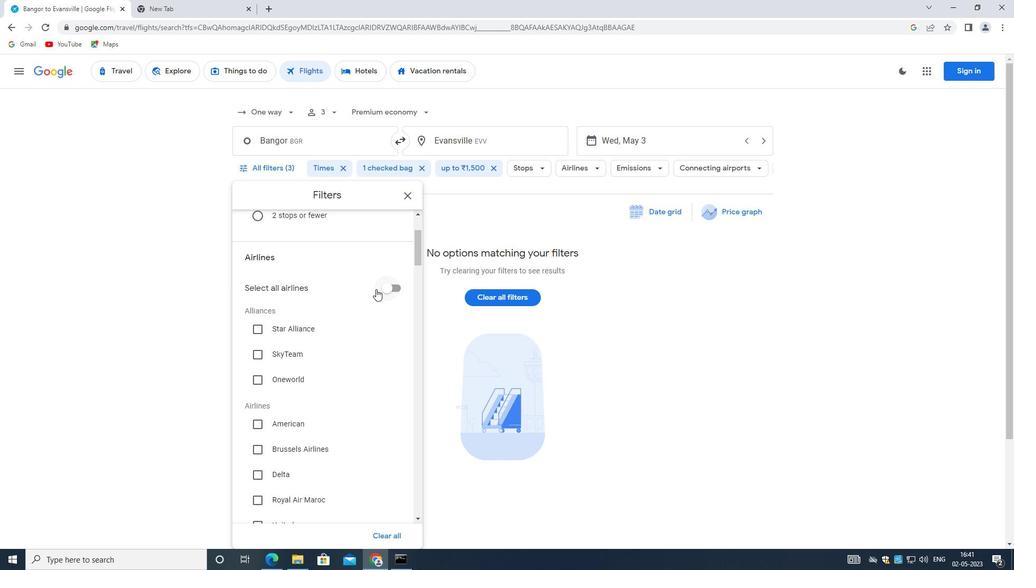 
Action: Mouse moved to (372, 293)
Screenshot: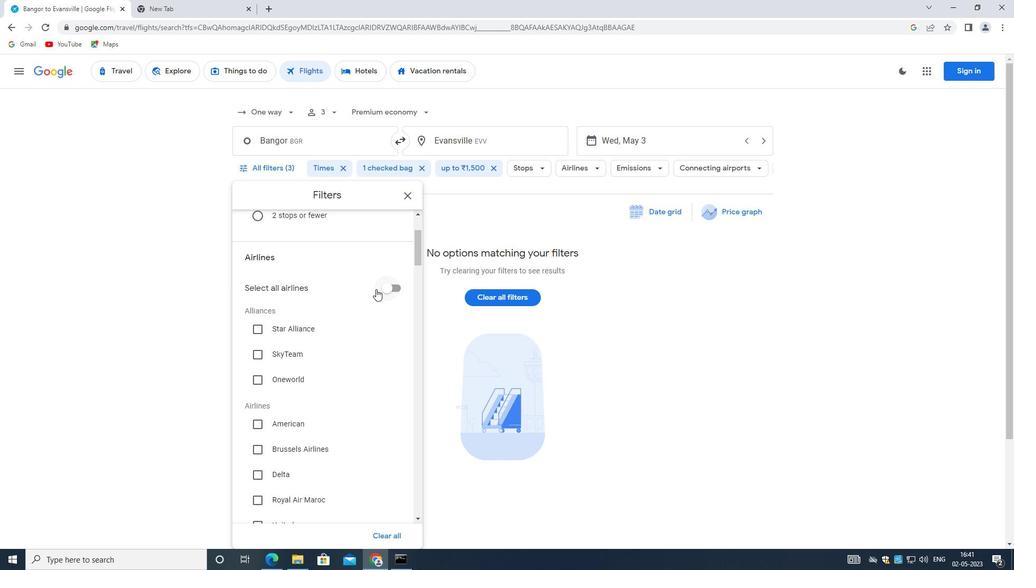 
Action: Mouse scrolled (372, 293) with delta (0, 0)
Screenshot: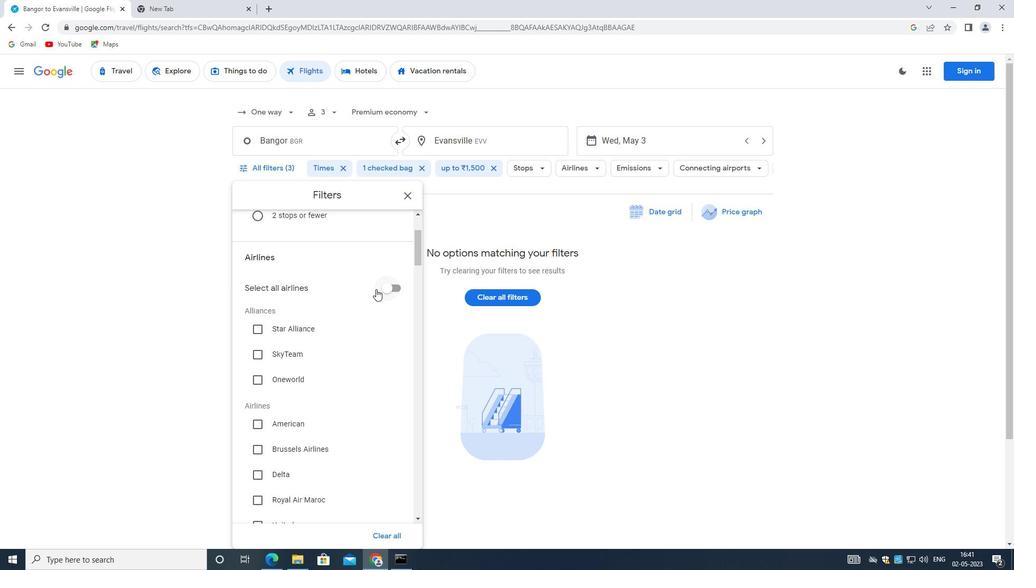 
Action: Mouse moved to (371, 294)
Screenshot: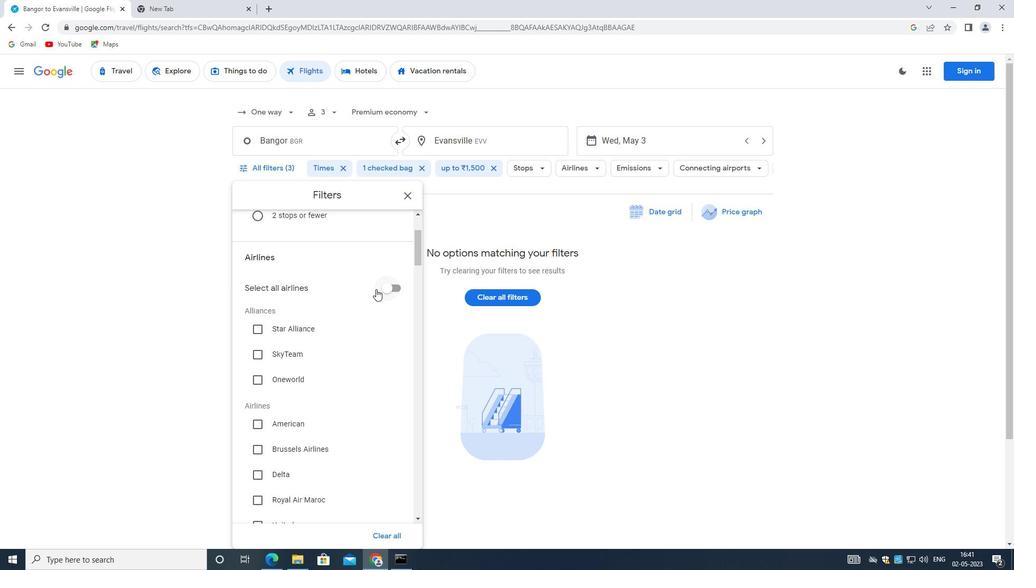 
Action: Mouse scrolled (371, 294) with delta (0, 0)
Screenshot: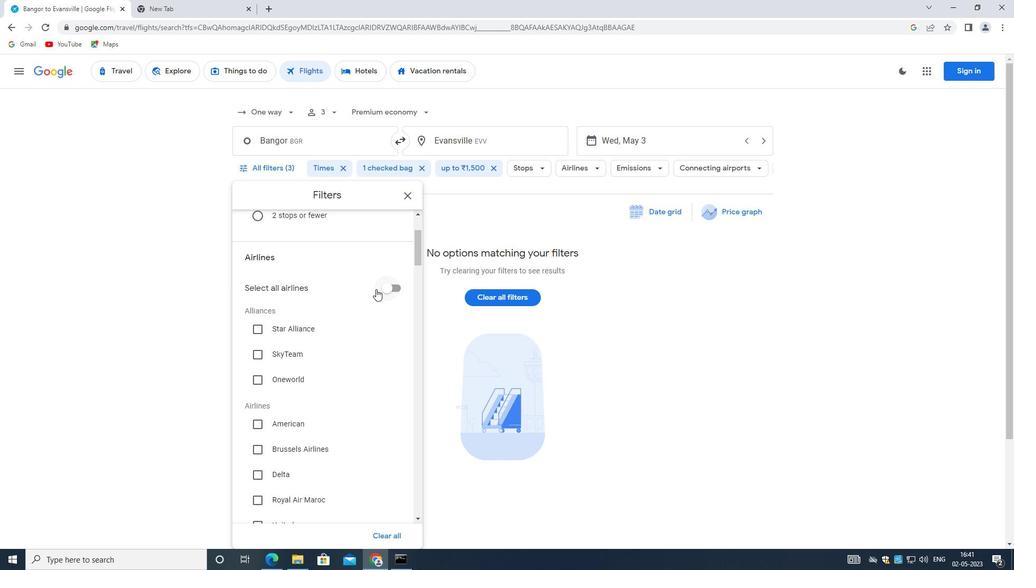 
Action: Mouse moved to (370, 295)
Screenshot: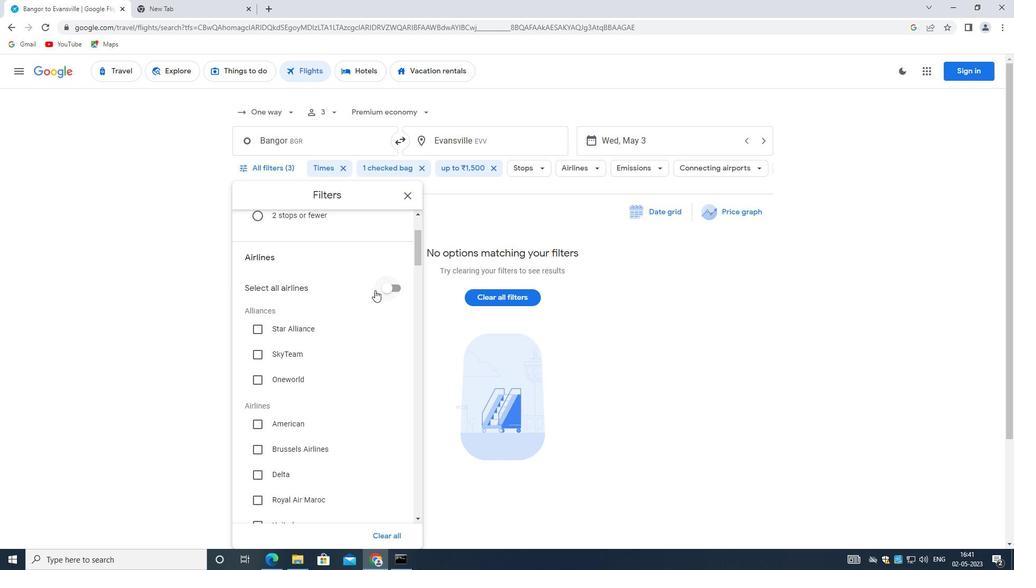 
Action: Mouse scrolled (370, 294) with delta (0, 0)
Screenshot: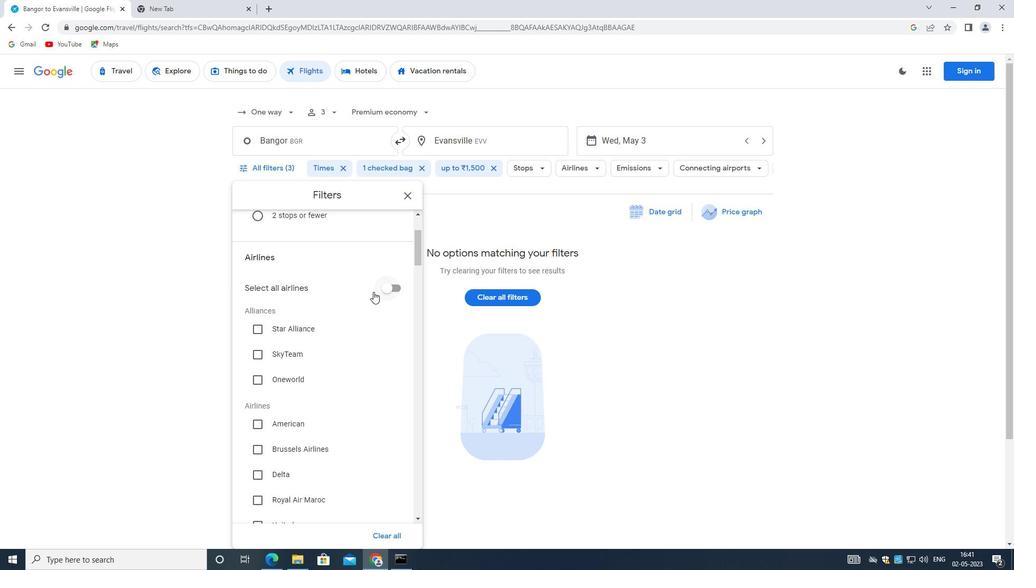
Action: Mouse moved to (370, 295)
Screenshot: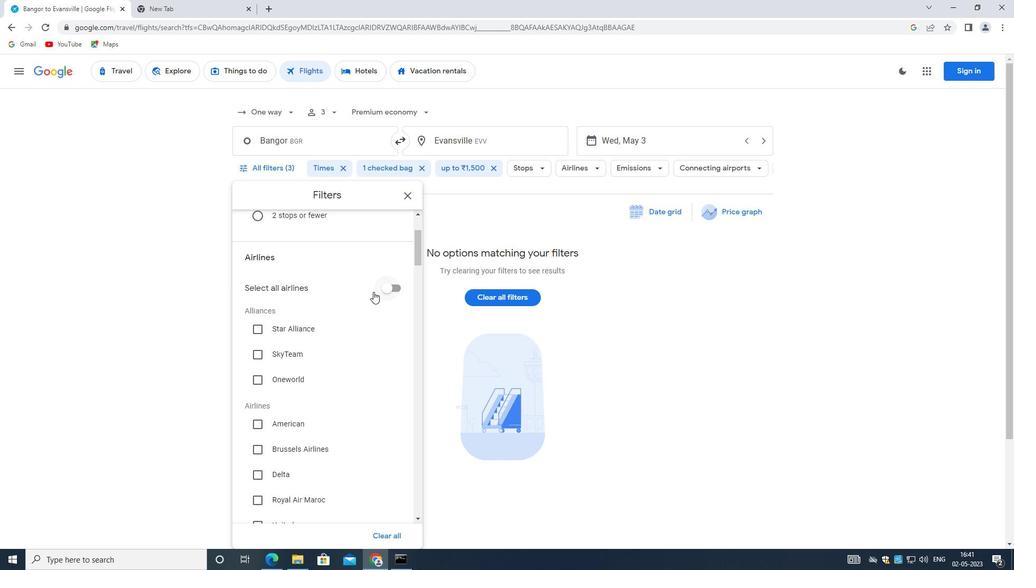 
Action: Mouse scrolled (370, 294) with delta (0, 0)
Screenshot: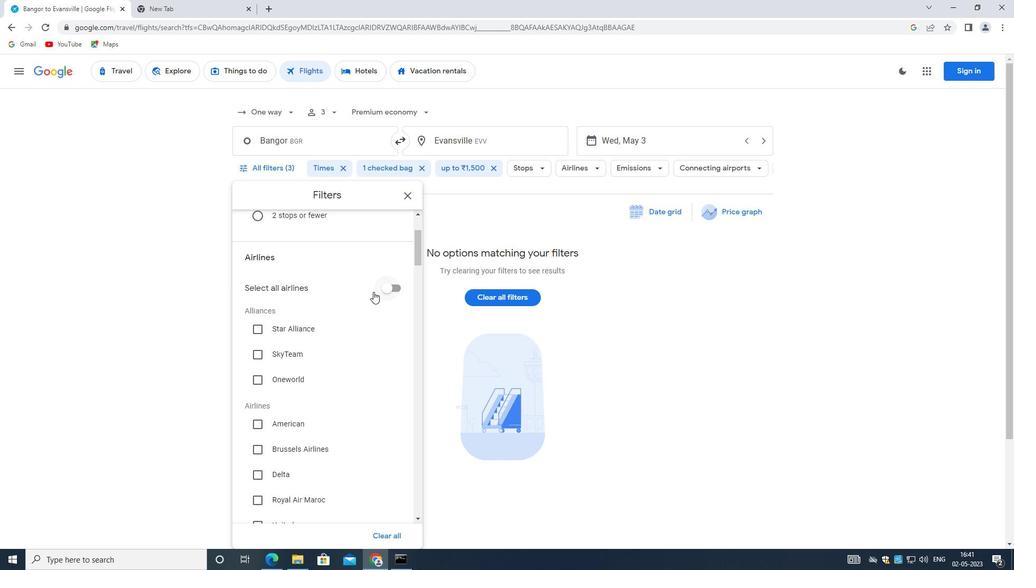 
Action: Mouse moved to (368, 296)
Screenshot: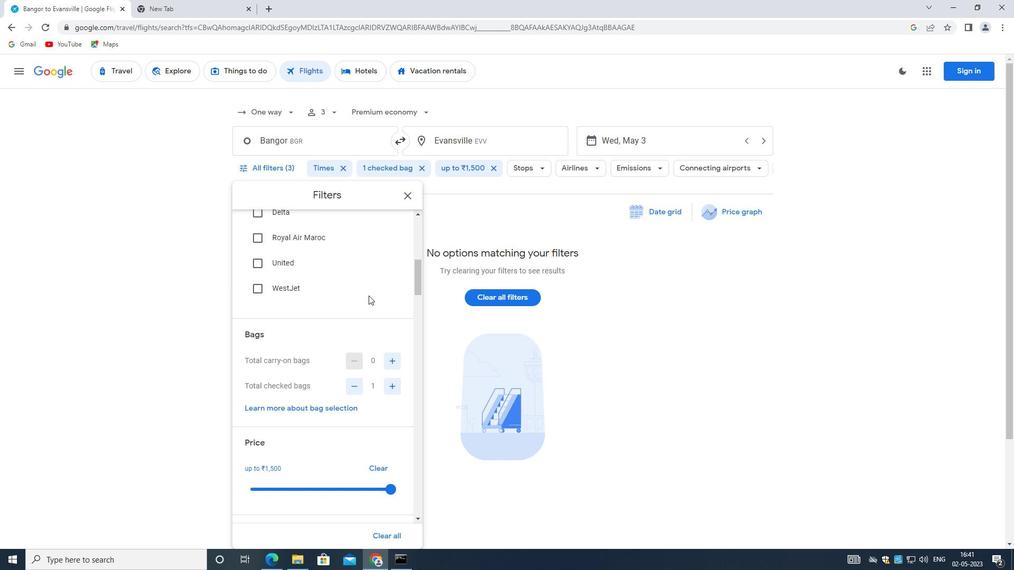
Action: Mouse scrolled (368, 295) with delta (0, 0)
Screenshot: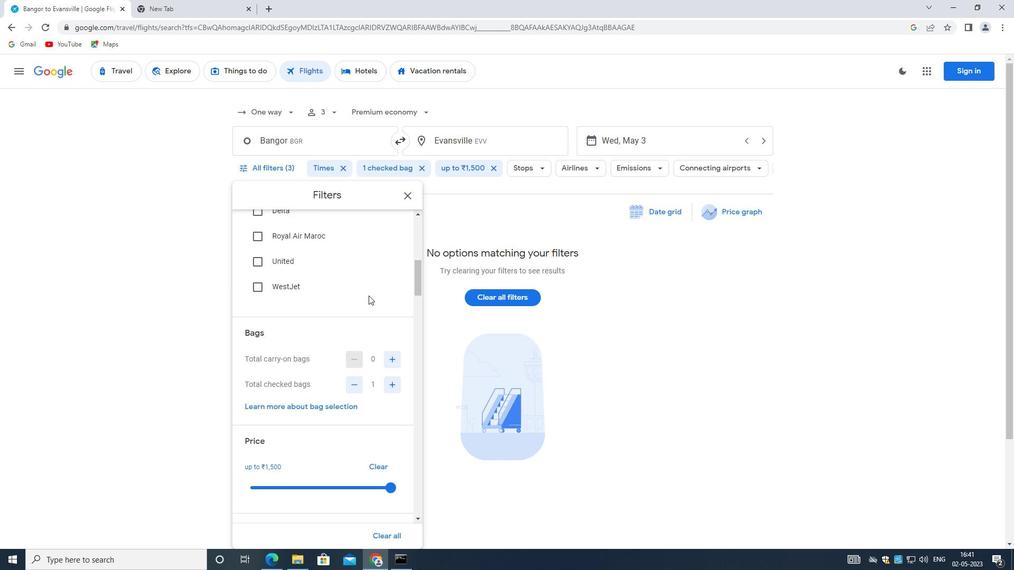 
Action: Mouse moved to (367, 296)
Screenshot: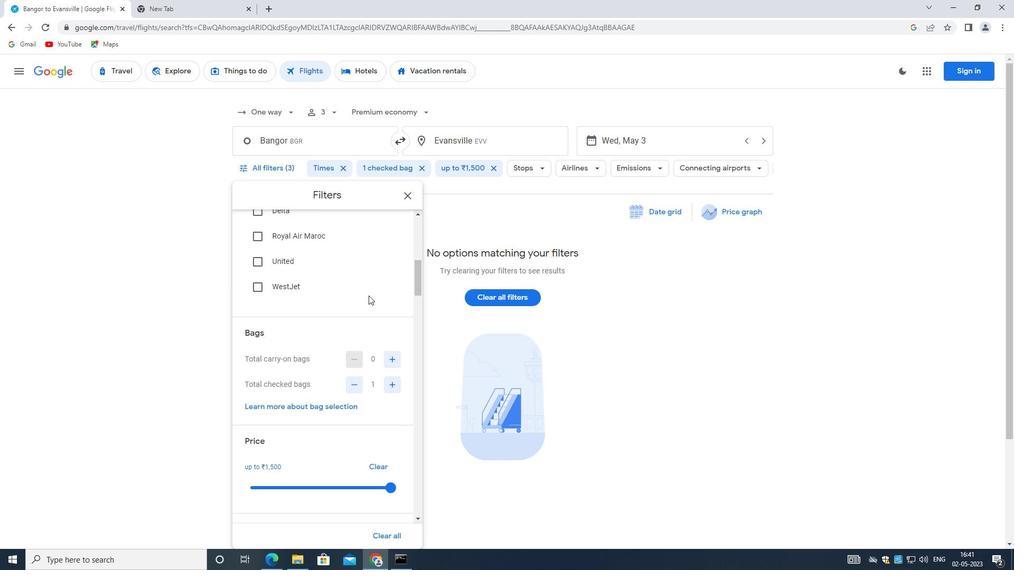 
Action: Mouse scrolled (367, 296) with delta (0, 0)
Screenshot: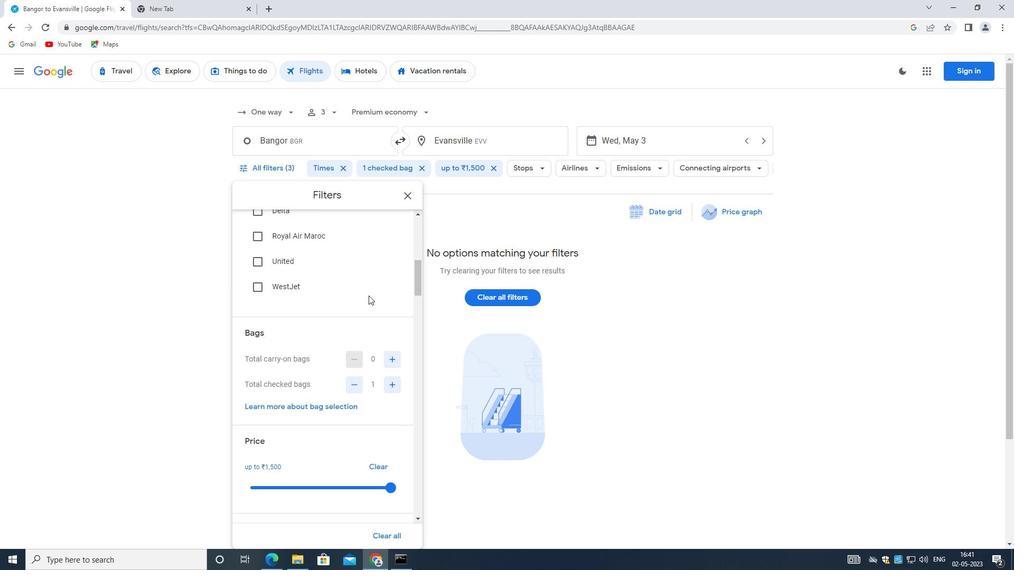 
Action: Mouse moved to (393, 283)
Screenshot: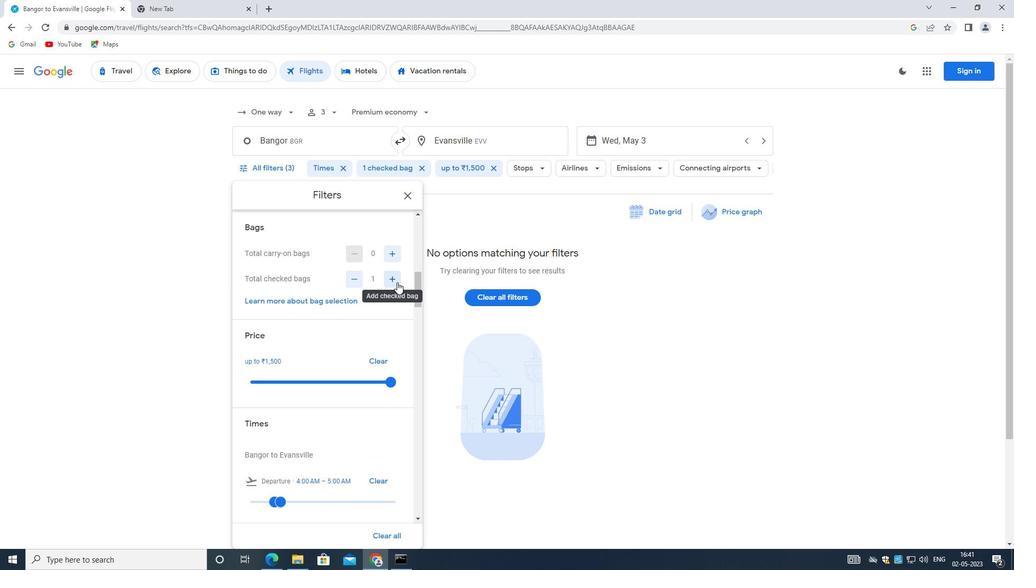 
Action: Mouse pressed left at (393, 283)
Screenshot: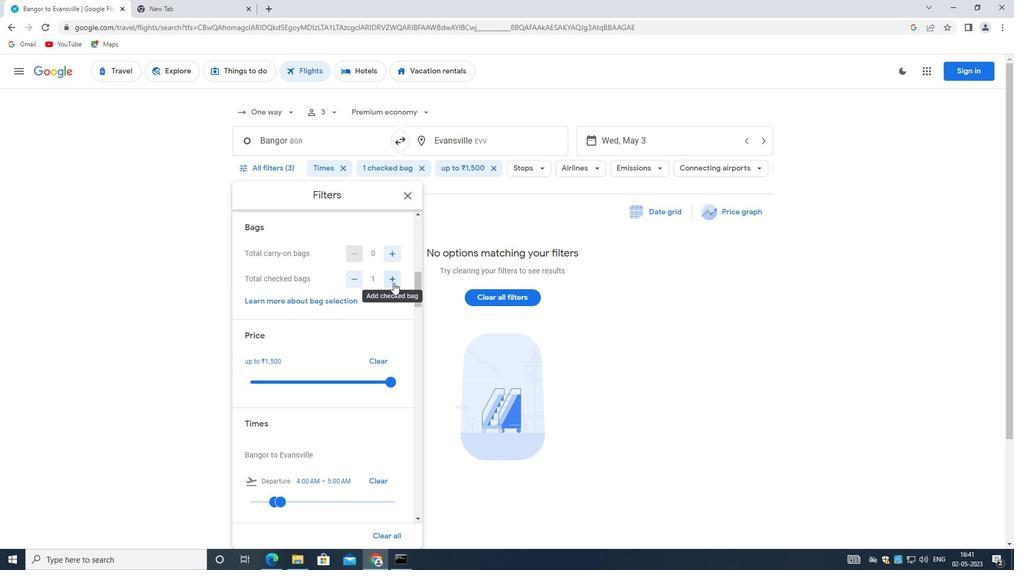 
Action: Mouse pressed left at (393, 283)
Screenshot: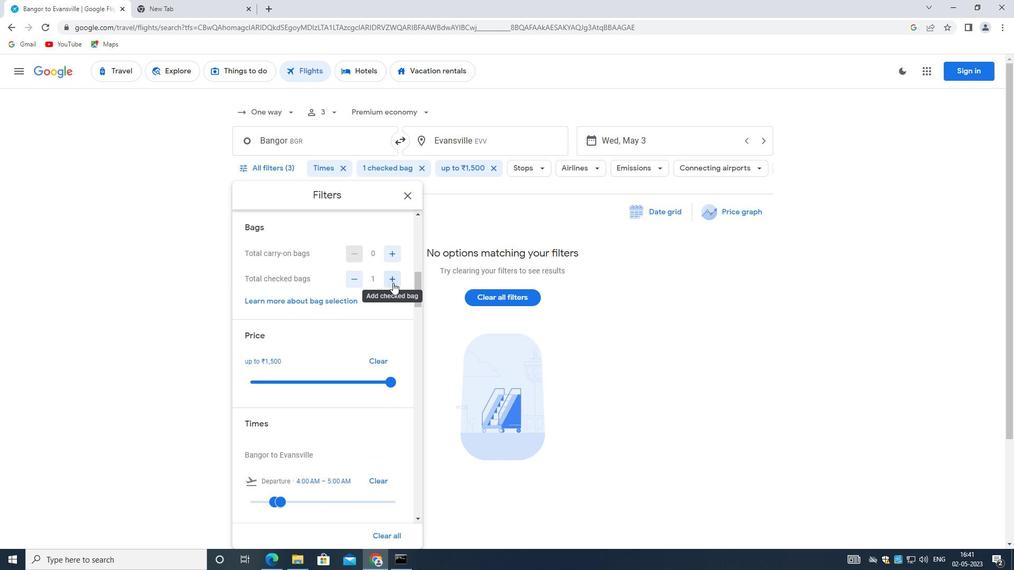 
Action: Mouse moved to (349, 281)
Screenshot: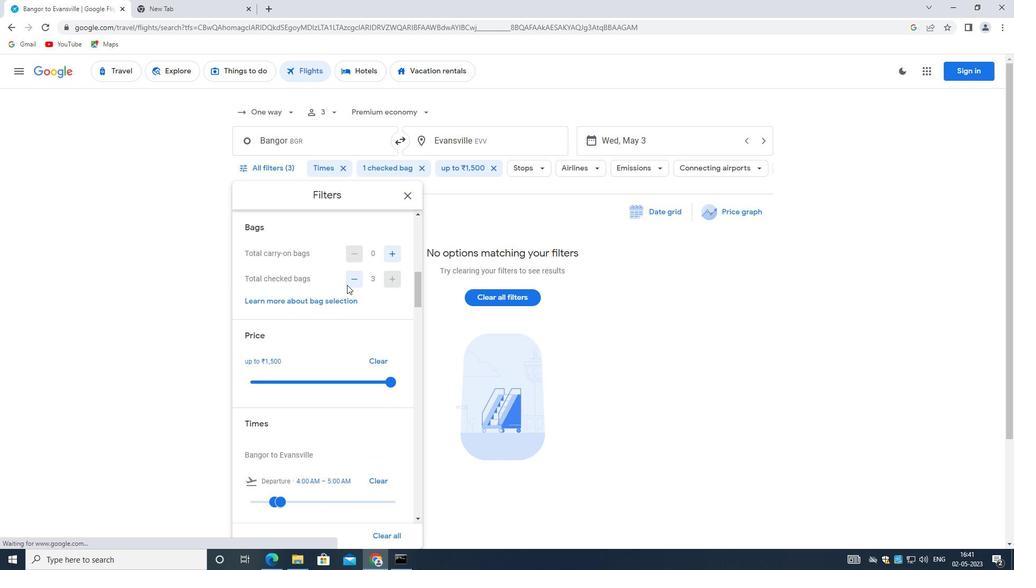 
Action: Mouse pressed left at (349, 281)
Screenshot: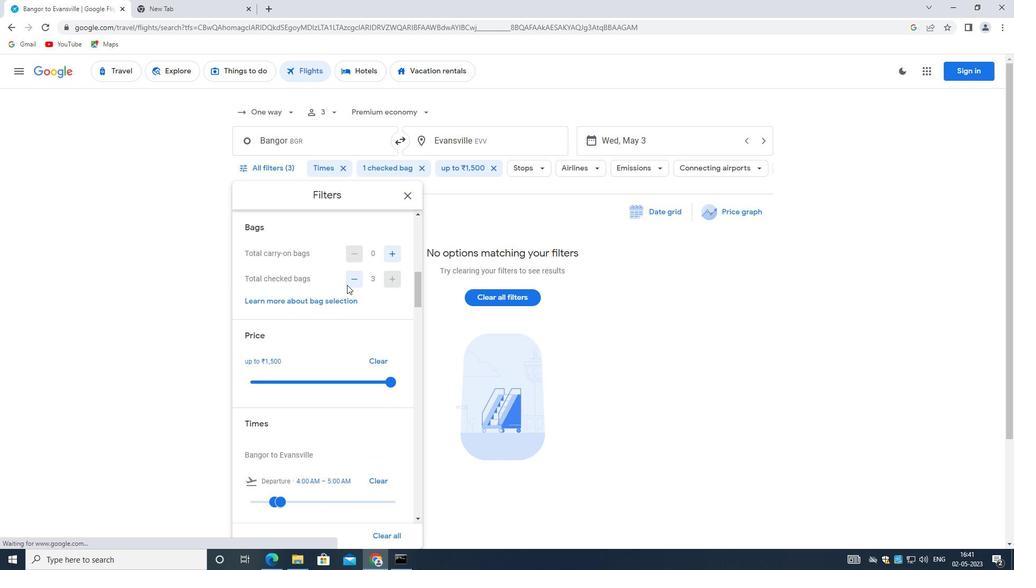 
Action: Mouse moved to (356, 327)
Screenshot: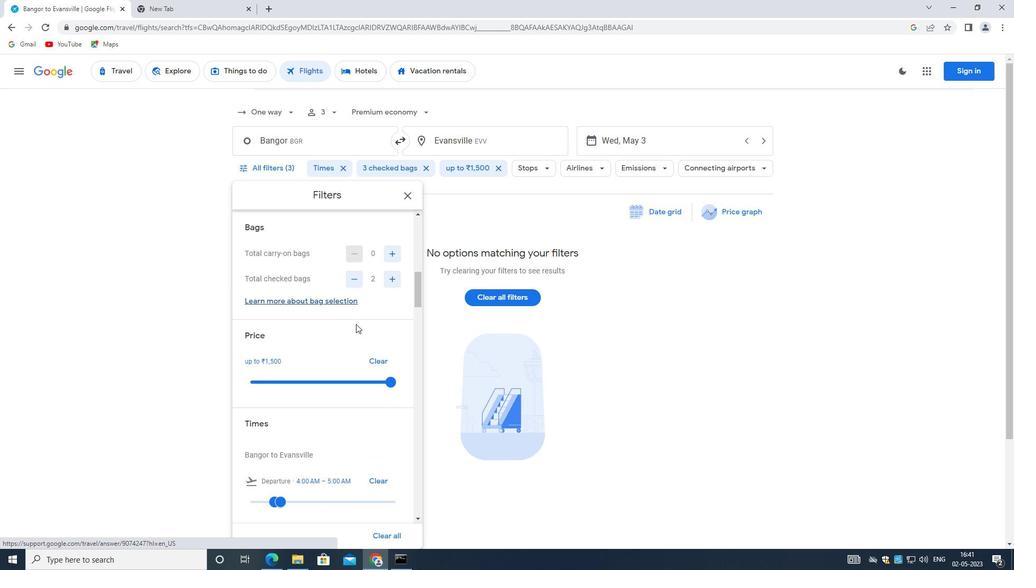 
Action: Mouse scrolled (356, 326) with delta (0, 0)
Screenshot: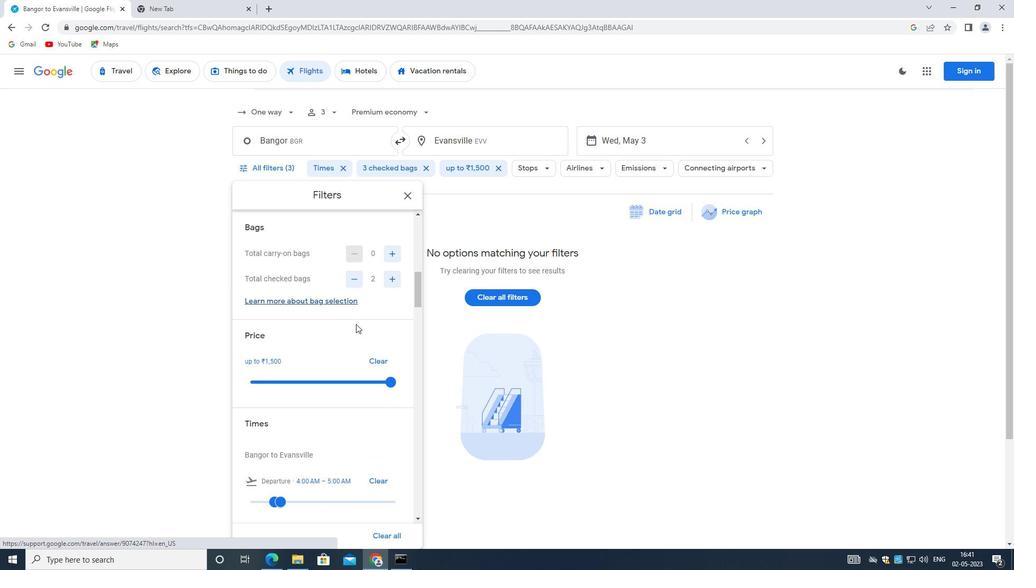 
Action: Mouse moved to (357, 330)
Screenshot: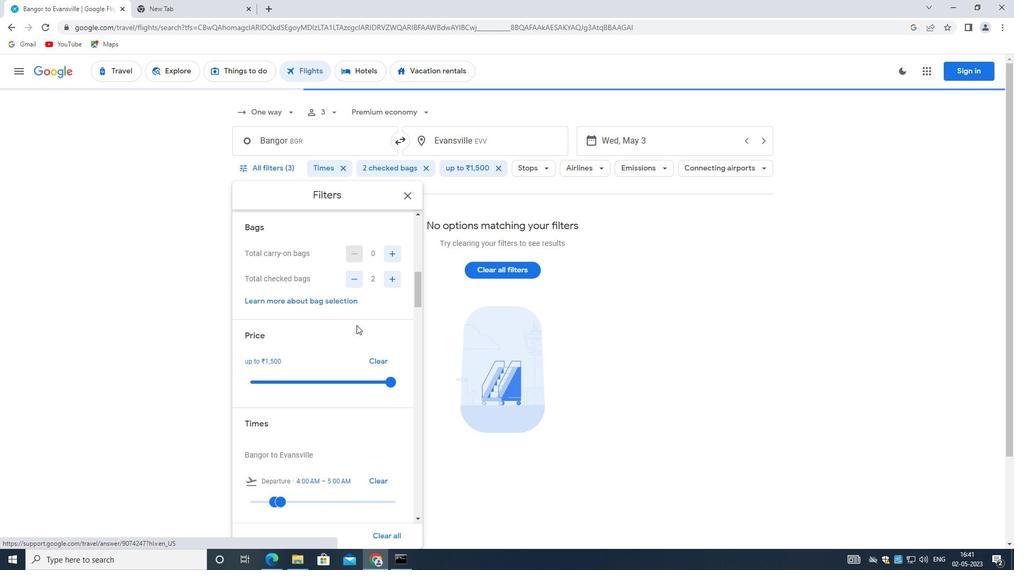 
Action: Mouse scrolled (357, 330) with delta (0, 0)
Screenshot: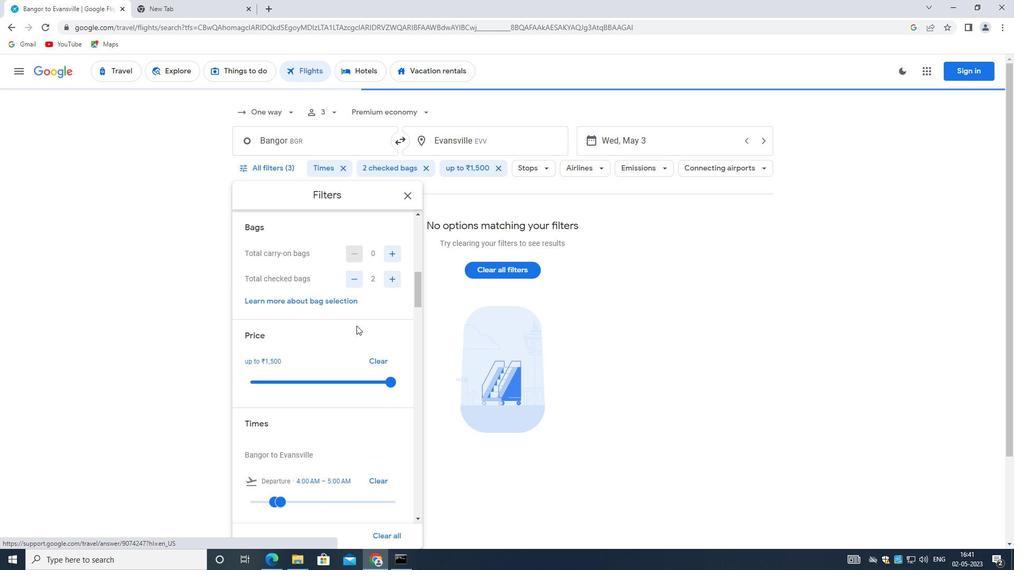 
Action: Mouse moved to (357, 330)
Screenshot: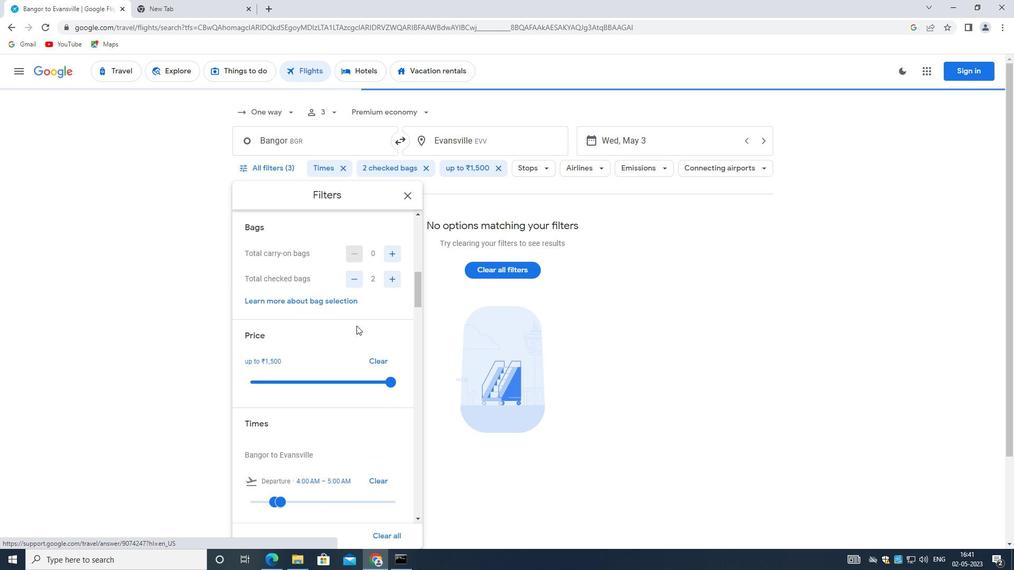 
Action: Mouse scrolled (357, 330) with delta (0, 0)
Screenshot: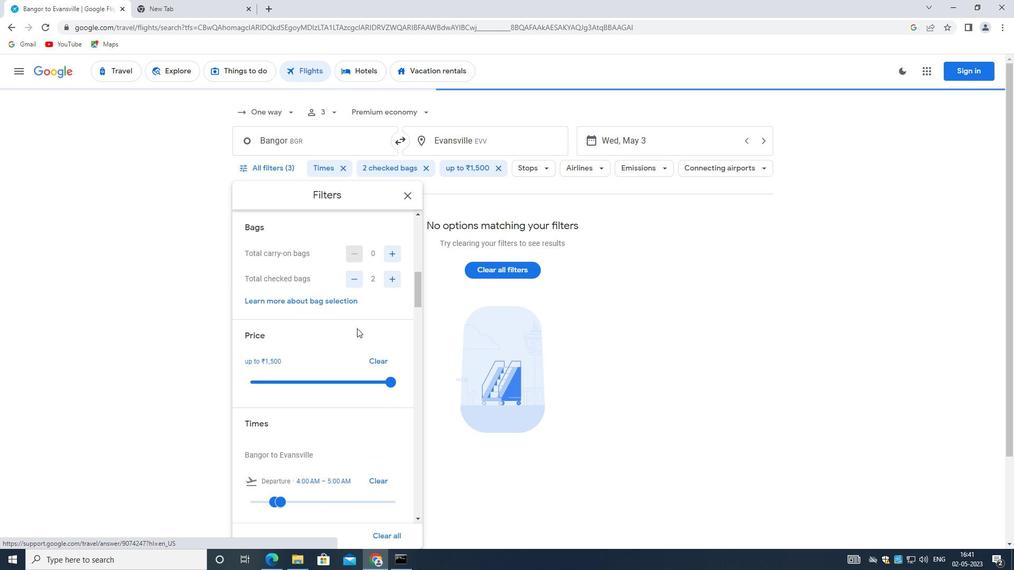 
Action: Mouse moved to (380, 259)
Screenshot: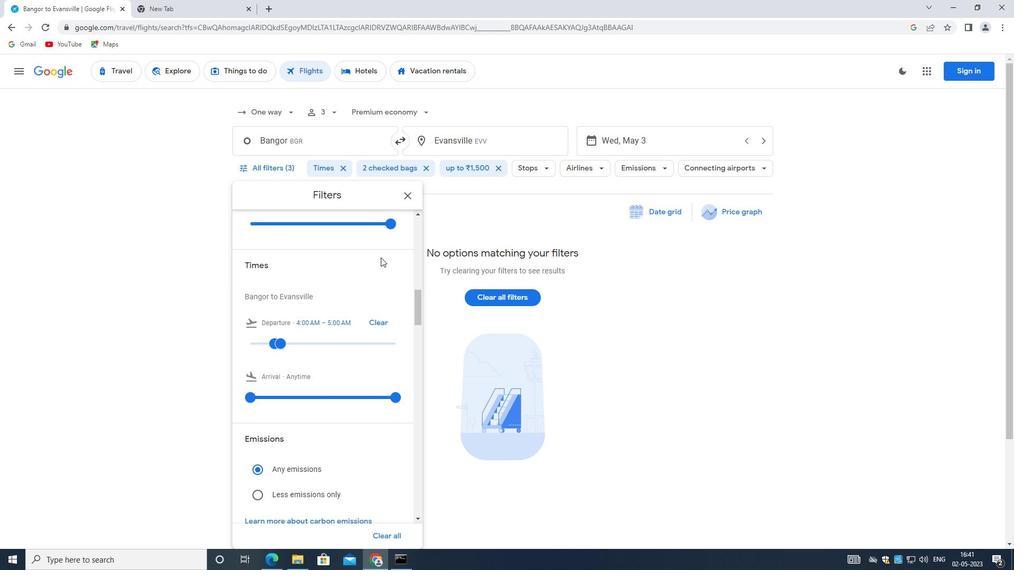 
Action: Mouse scrolled (380, 260) with delta (0, 0)
Screenshot: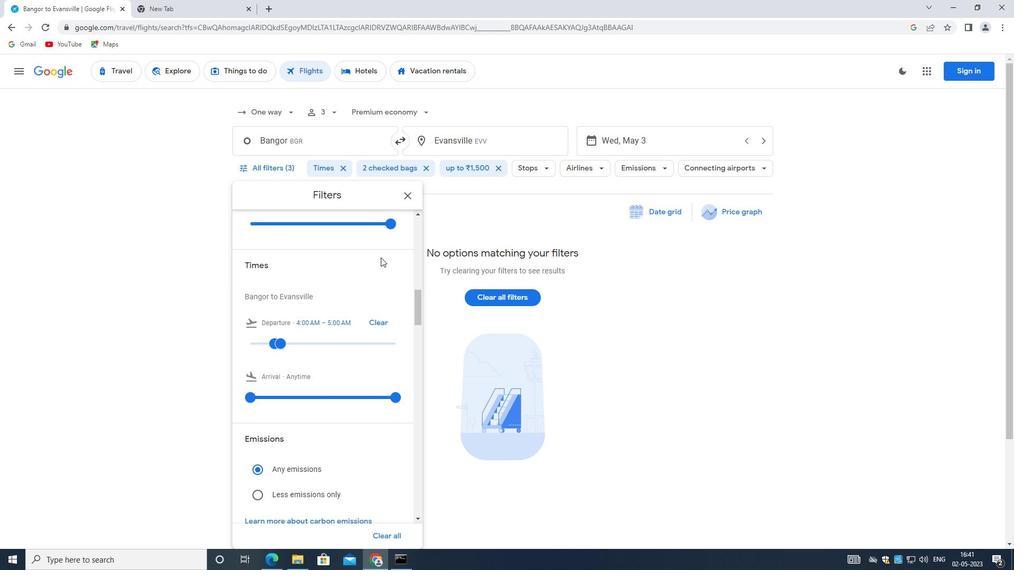 
Action: Mouse scrolled (380, 260) with delta (0, 0)
Screenshot: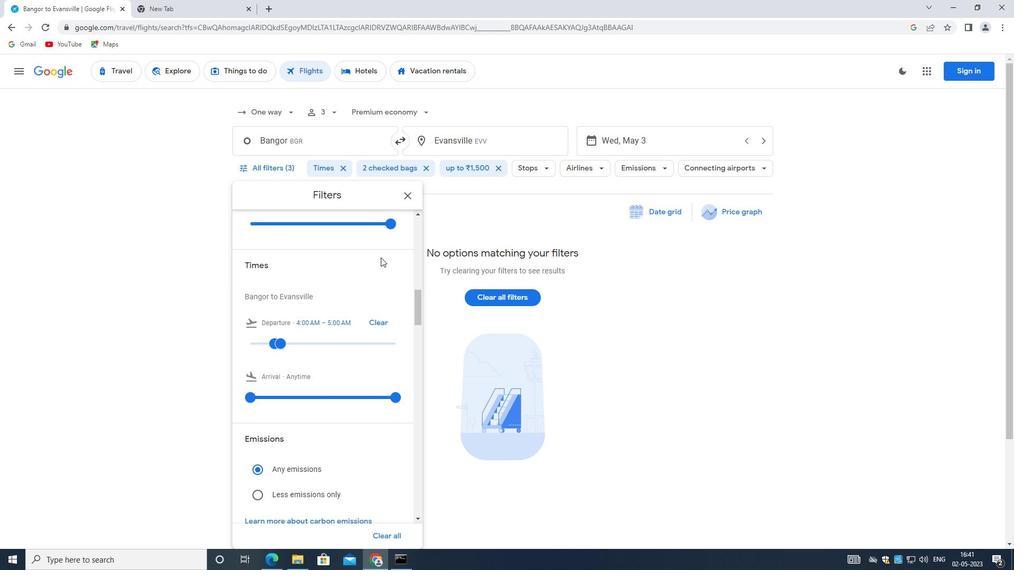 
Action: Mouse moved to (392, 328)
Screenshot: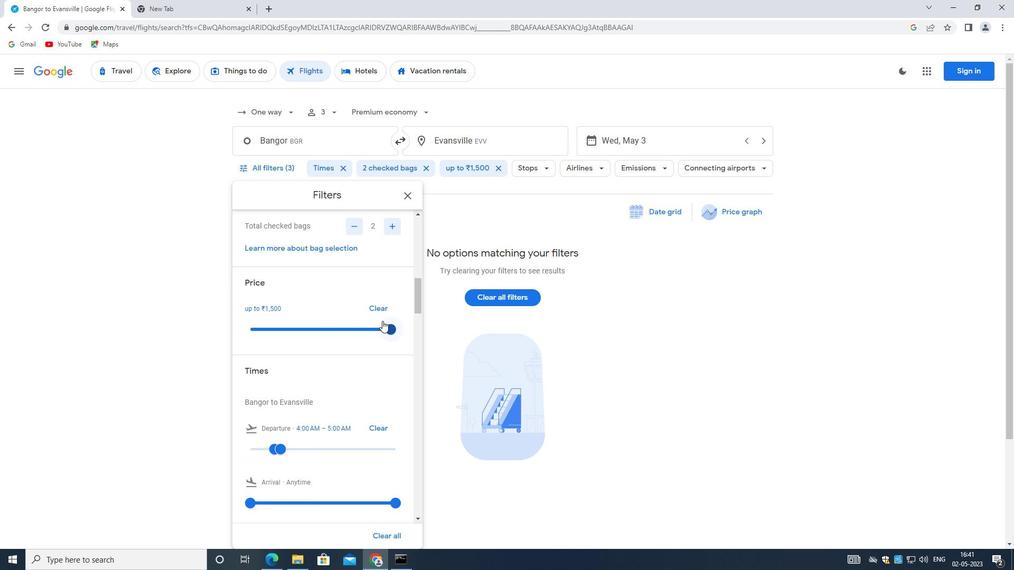 
Action: Mouse pressed left at (392, 328)
Screenshot: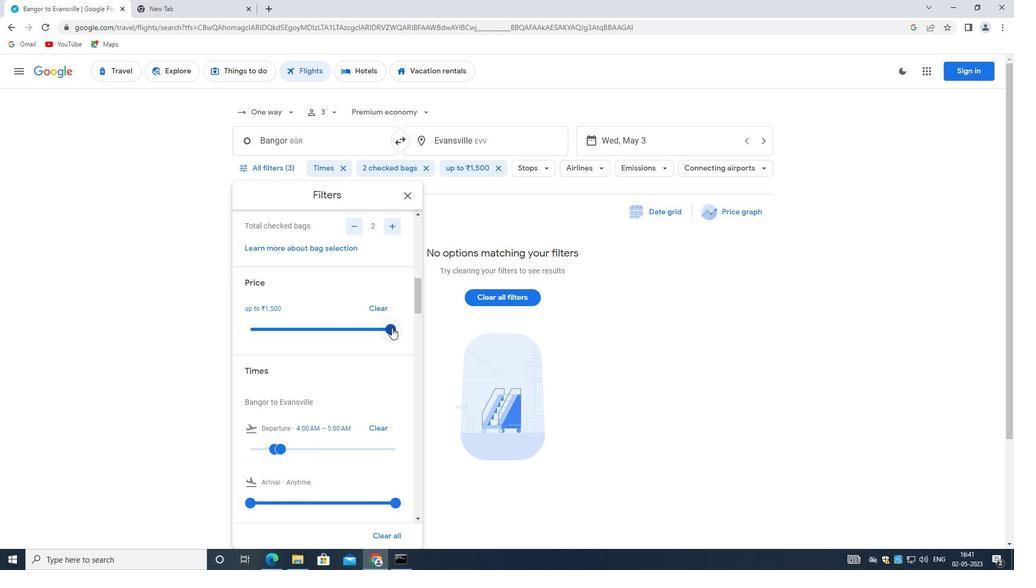 
Action: Mouse moved to (393, 328)
Screenshot: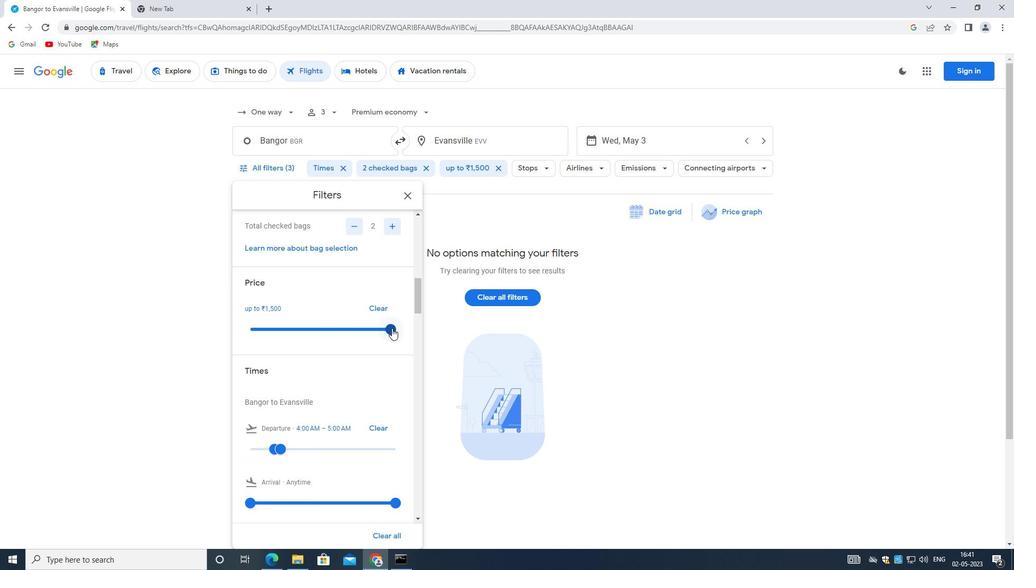 
Action: Mouse pressed left at (393, 328)
Screenshot: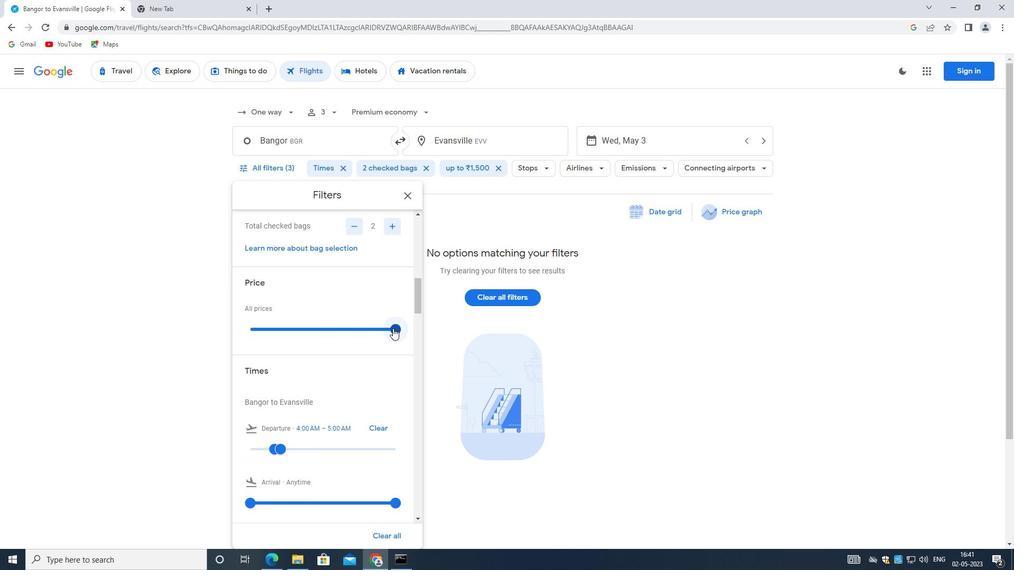 
Action: Mouse pressed left at (393, 328)
Screenshot: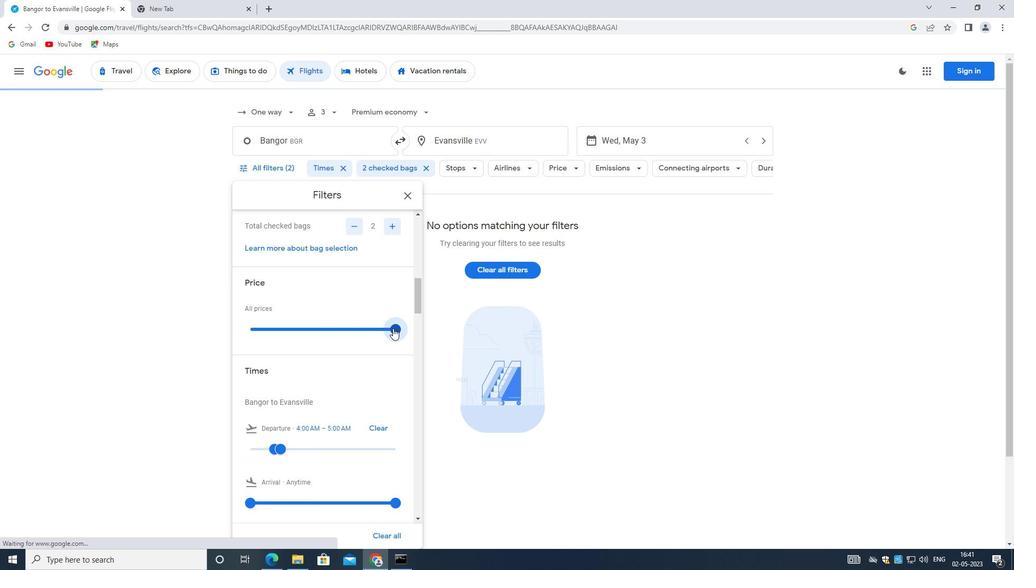 
Action: Mouse moved to (384, 331)
Screenshot: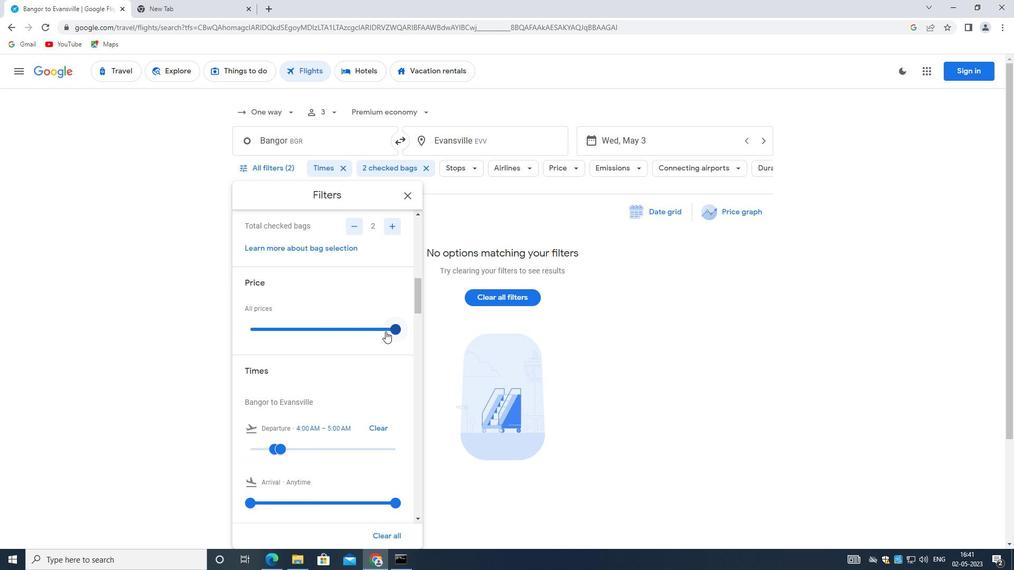 
Action: Mouse scrolled (384, 331) with delta (0, 0)
Screenshot: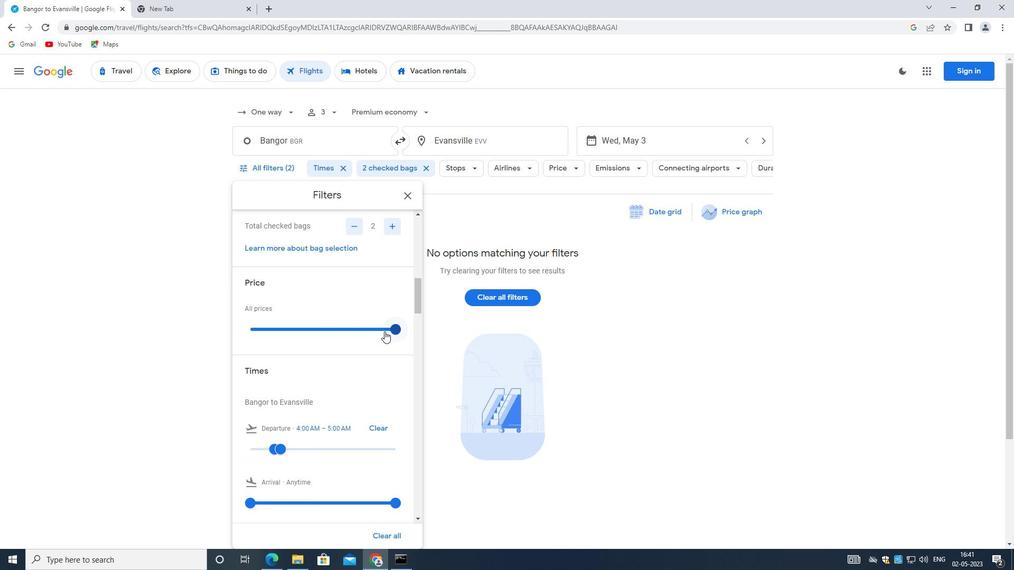 
Action: Mouse scrolled (384, 331) with delta (0, 0)
Screenshot: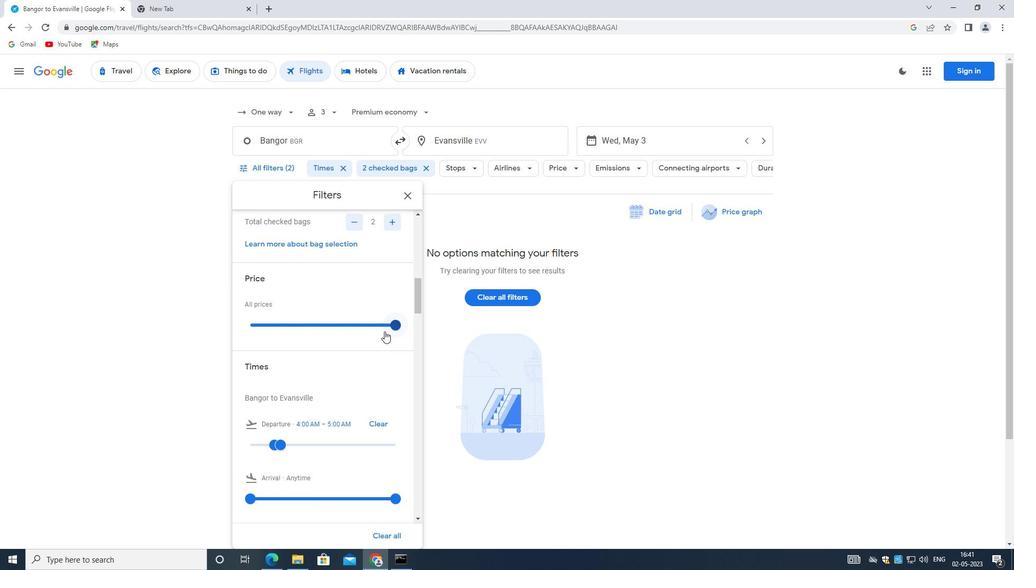 
Action: Mouse moved to (259, 341)
Screenshot: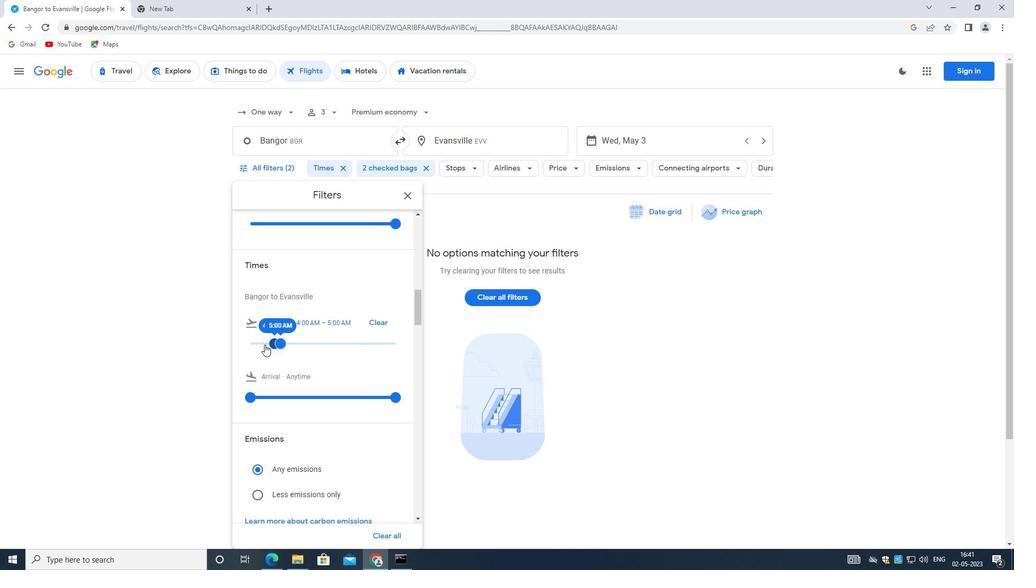 
Action: Mouse pressed left at (259, 341)
Screenshot: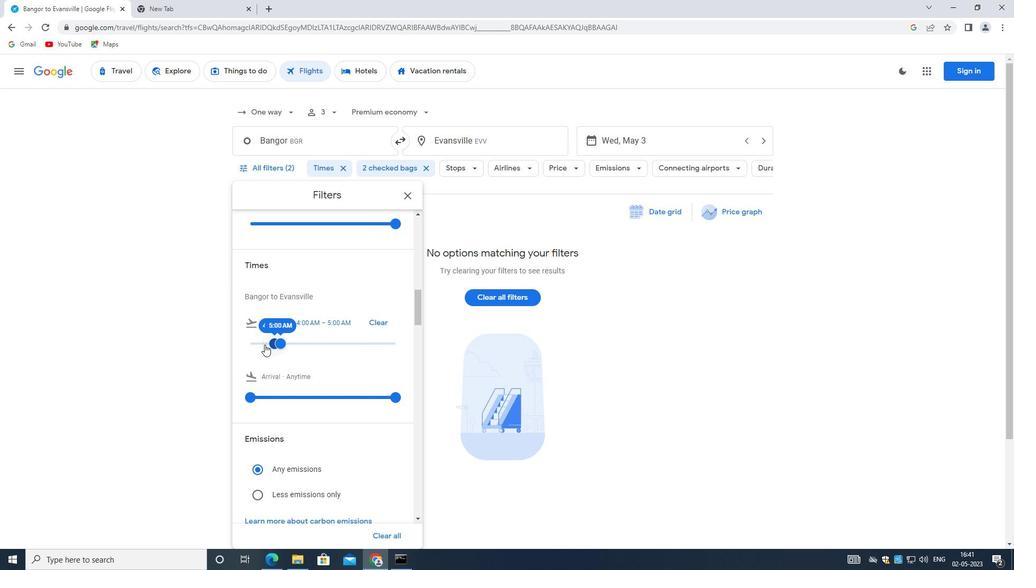 
Action: Mouse moved to (255, 341)
Screenshot: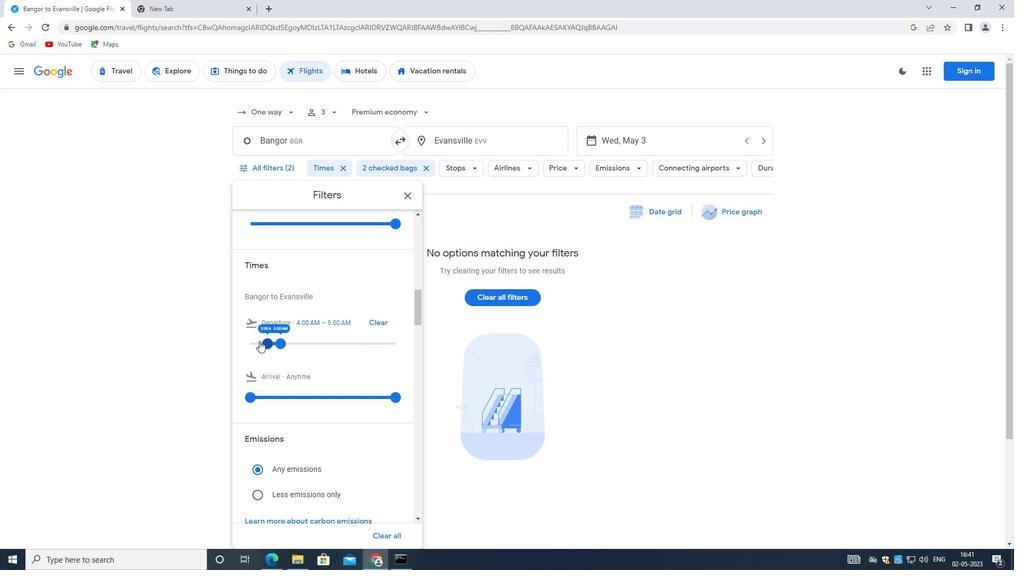 
Action: Mouse pressed left at (255, 341)
Screenshot: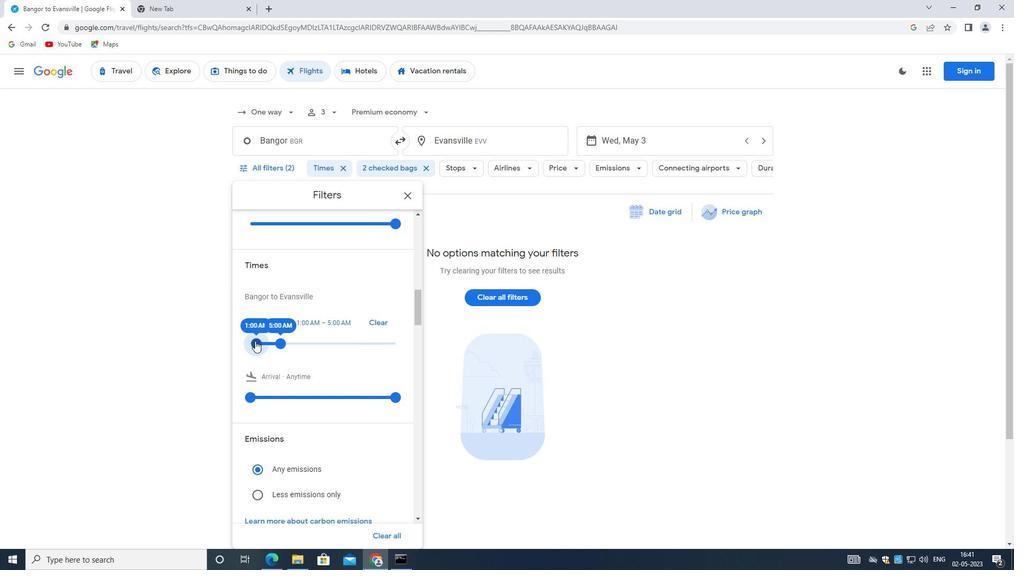 
Action: Mouse moved to (282, 343)
Screenshot: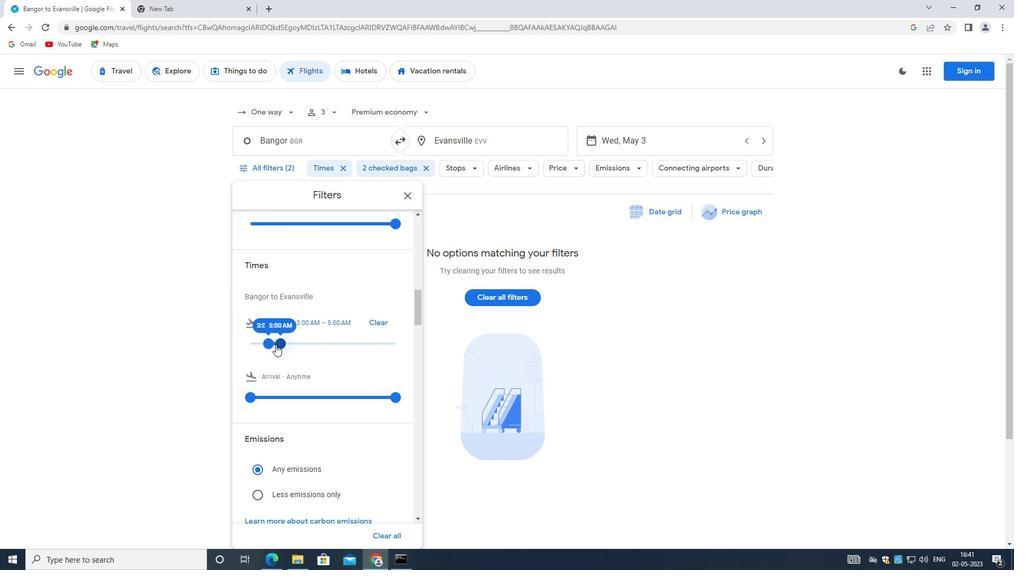 
Action: Mouse pressed left at (282, 343)
Screenshot: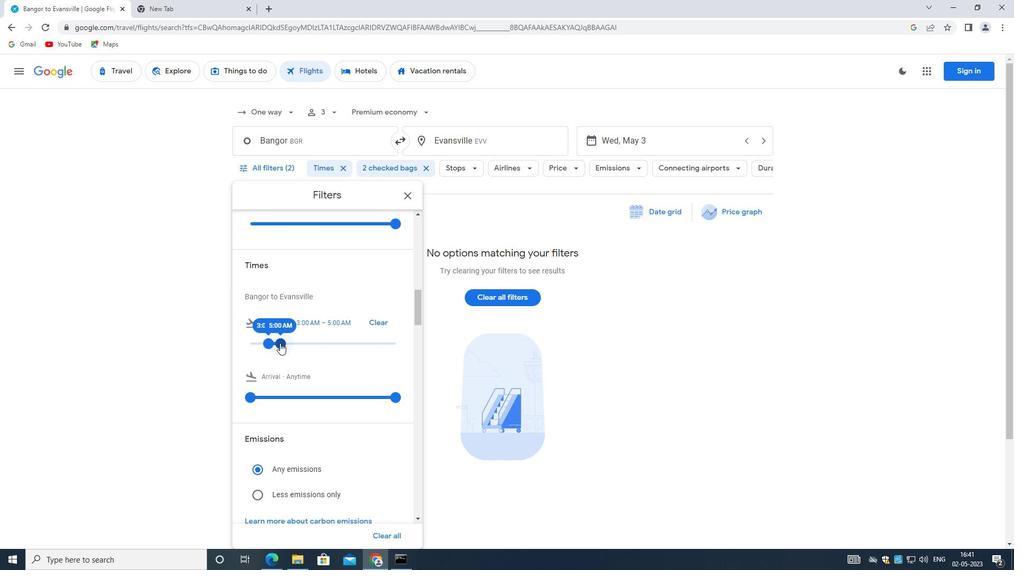 
Action: Mouse moved to (268, 343)
Screenshot: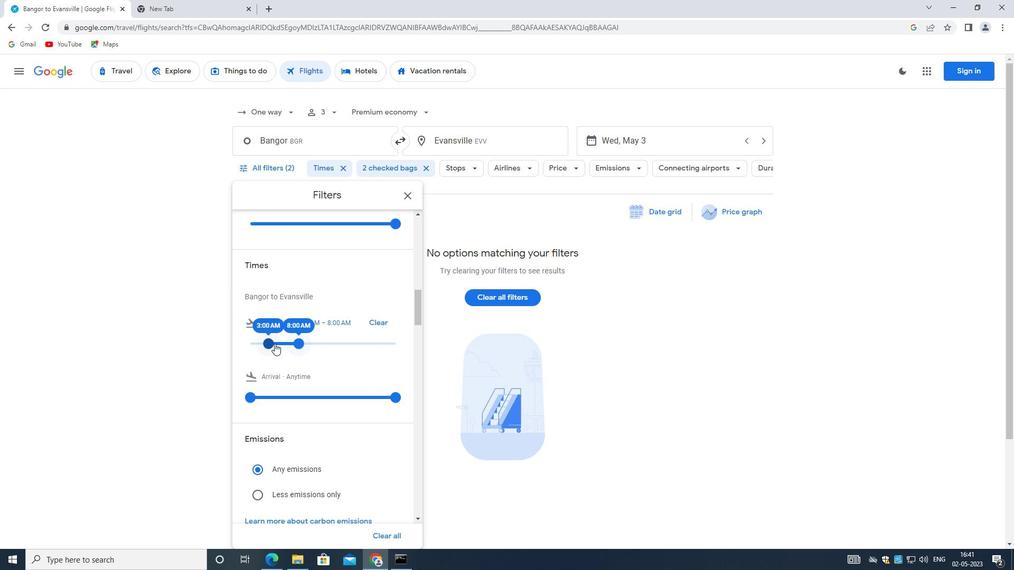 
Action: Mouse pressed left at (268, 343)
Screenshot: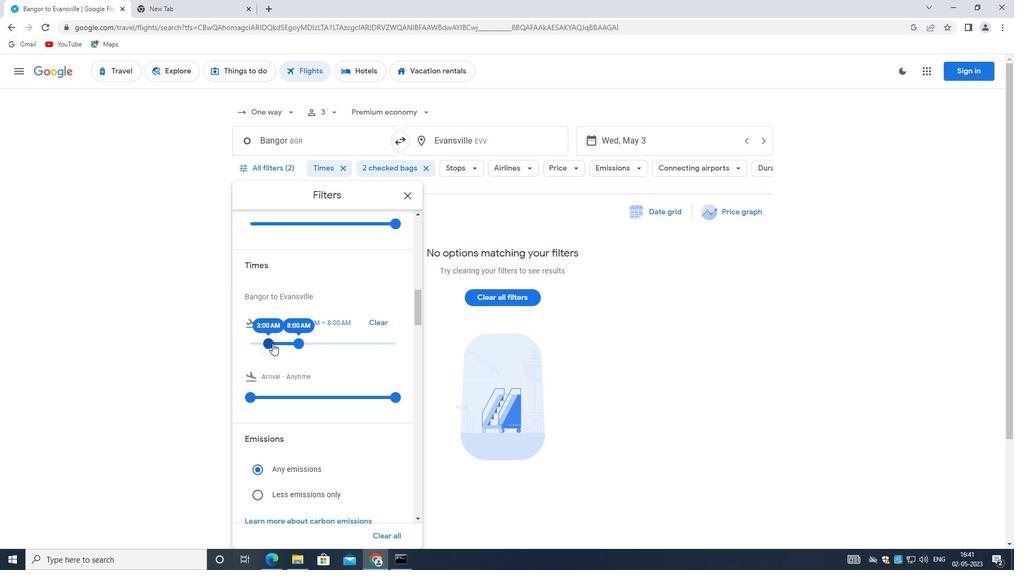 
Action: Mouse moved to (299, 344)
Screenshot: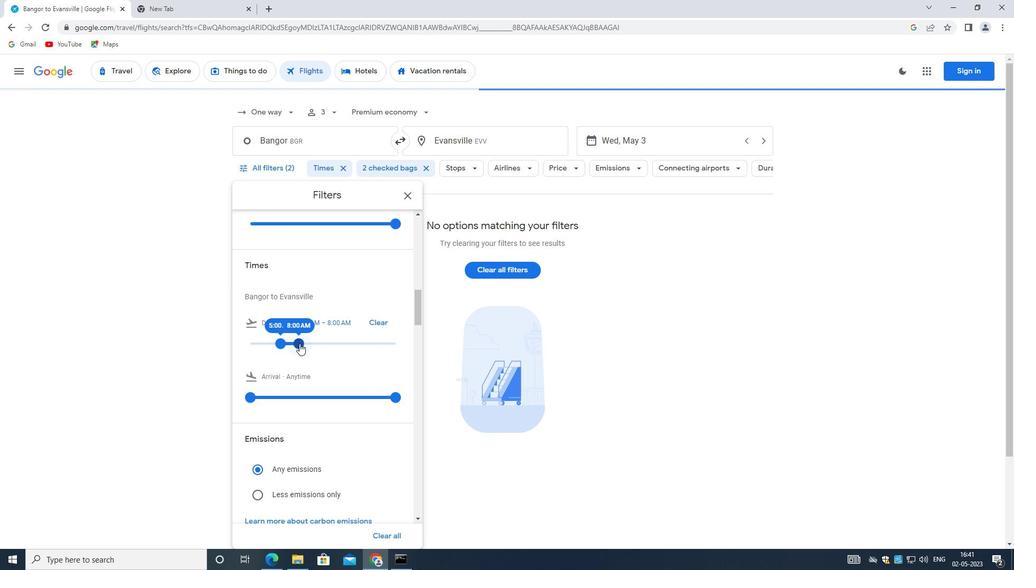 
Action: Mouse pressed left at (299, 344)
Screenshot: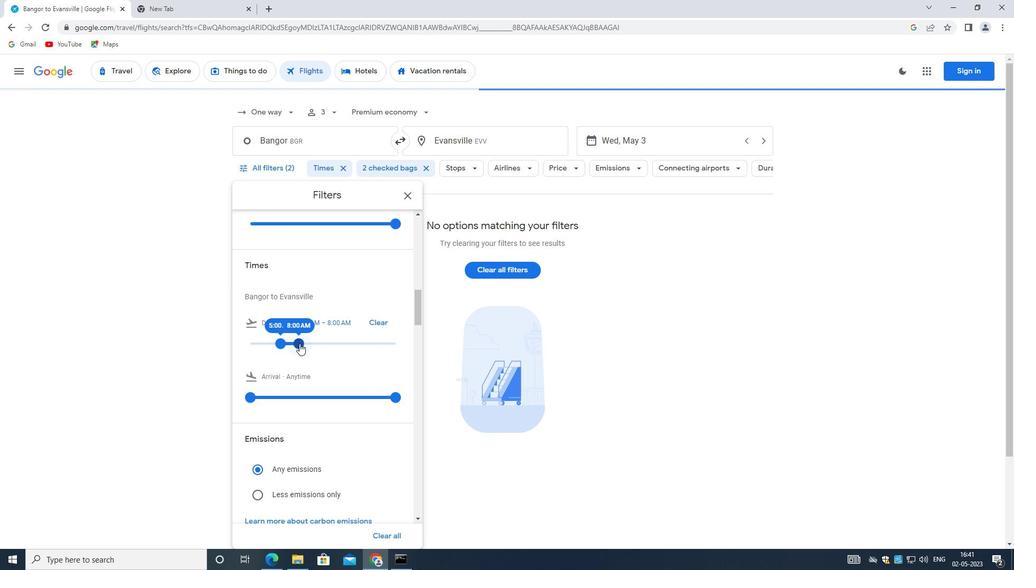
Action: Mouse moved to (287, 343)
Screenshot: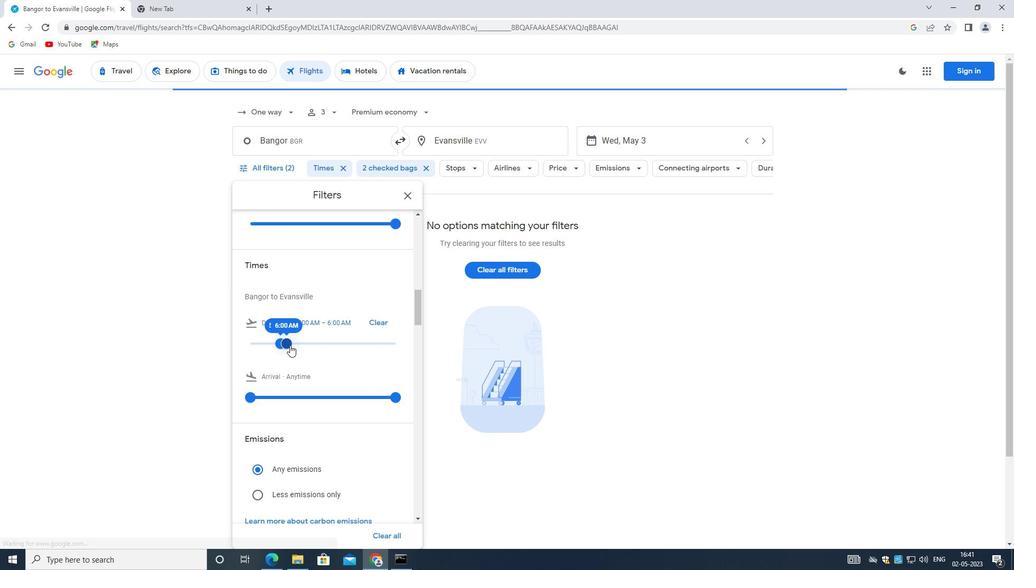
Action: Mouse pressed left at (287, 343)
Screenshot: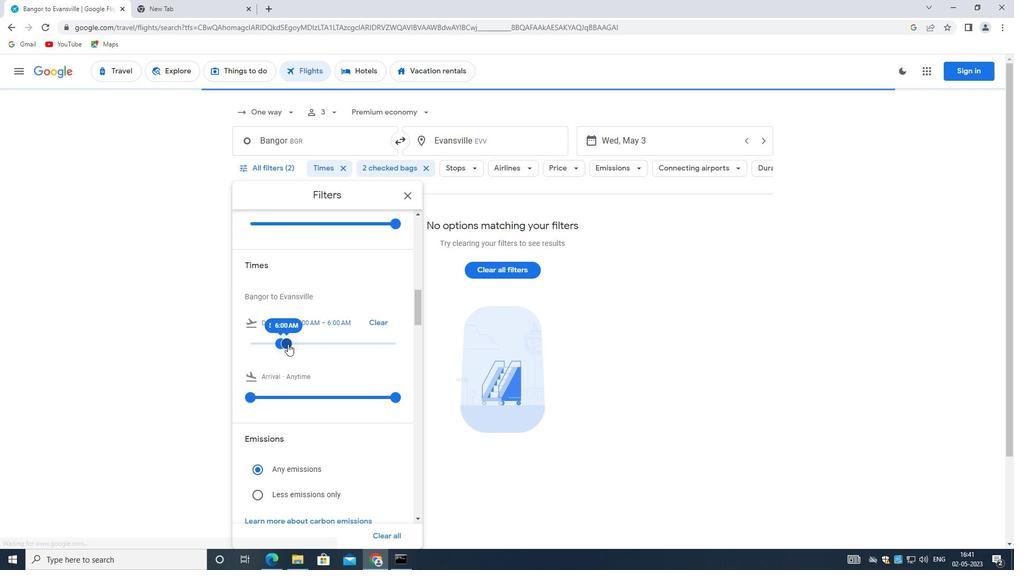 
Action: Mouse moved to (277, 342)
Screenshot: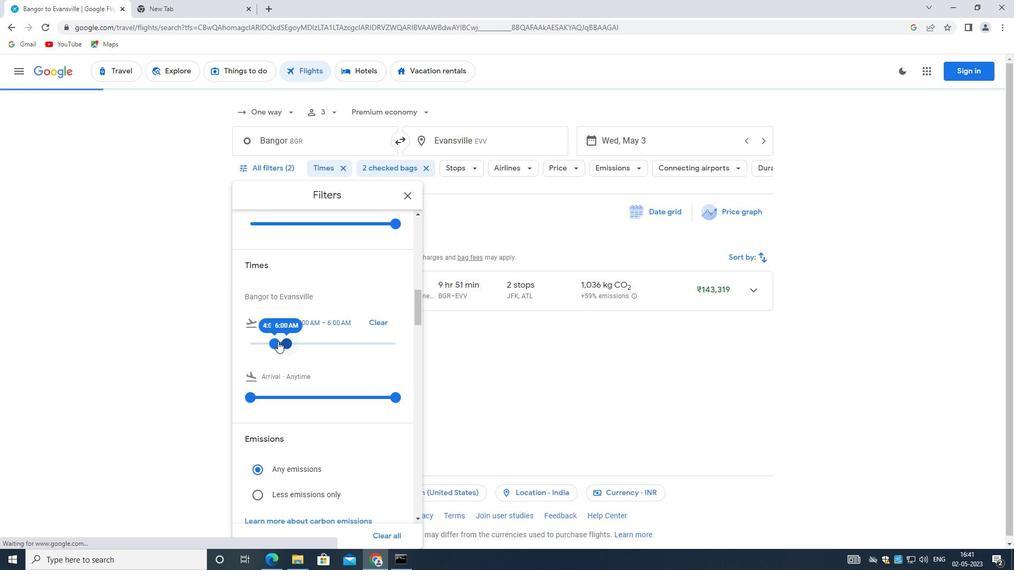 
Action: Mouse pressed left at (277, 342)
Screenshot: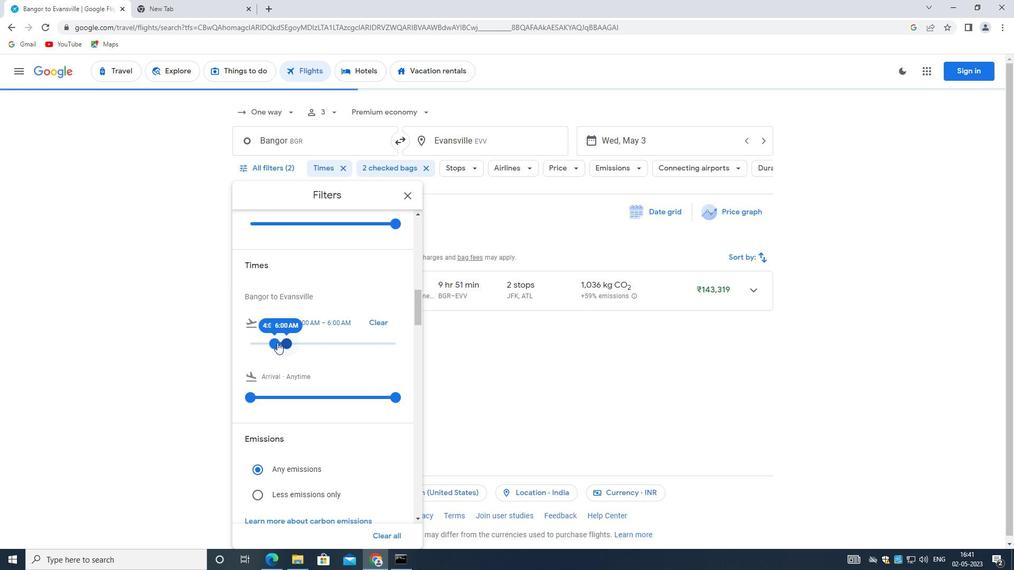 
Action: Mouse moved to (280, 343)
Screenshot: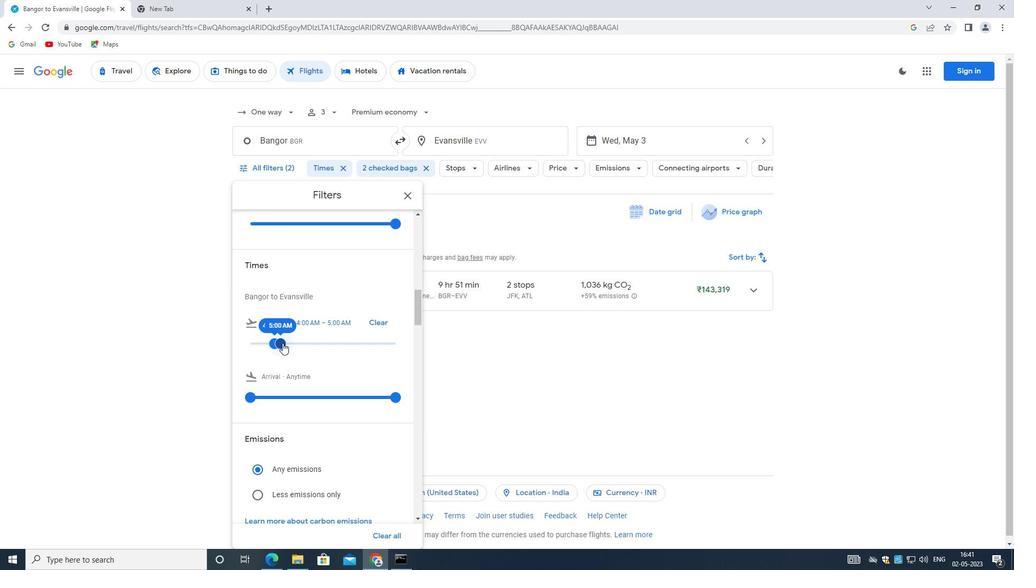 
Action: Mouse pressed left at (280, 343)
Screenshot: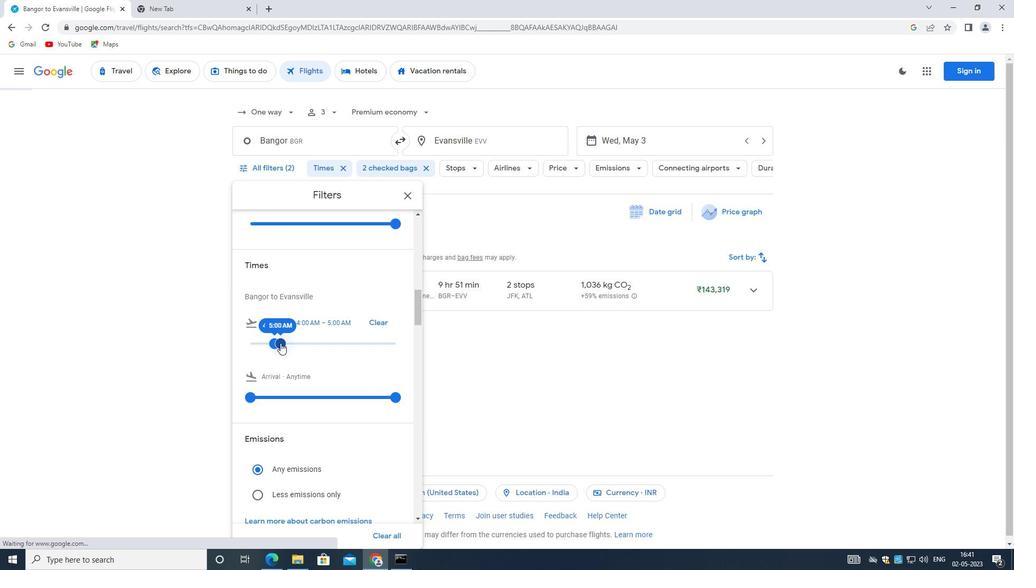 
Action: Mouse moved to (272, 343)
Screenshot: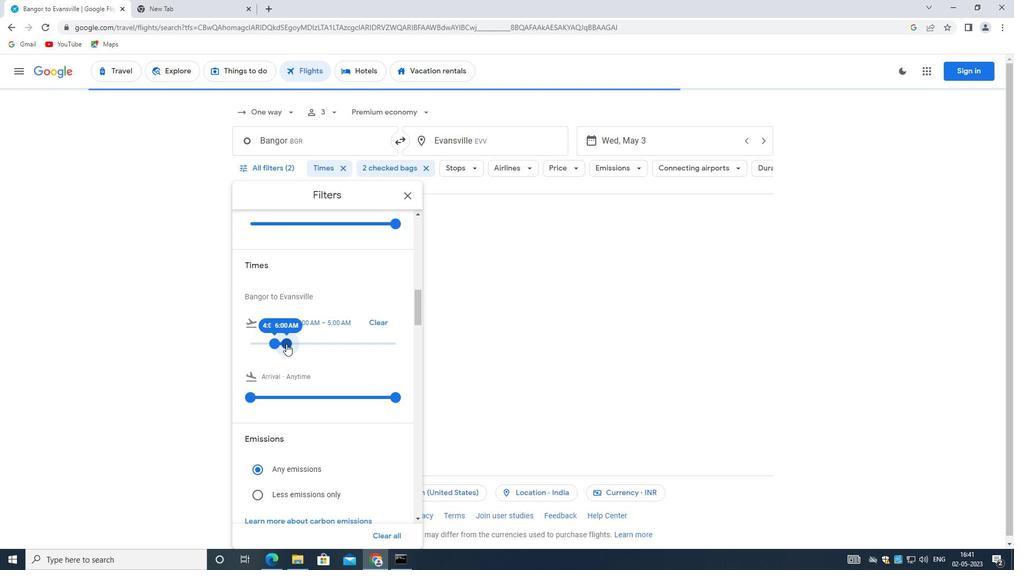 
Action: Mouse pressed left at (272, 343)
Screenshot: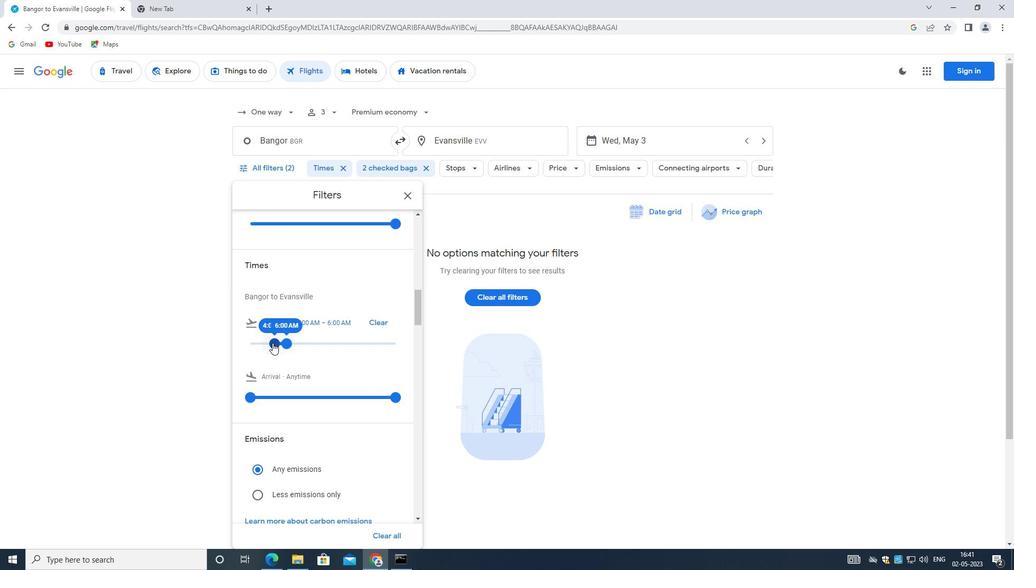 
Action: Mouse moved to (289, 344)
Screenshot: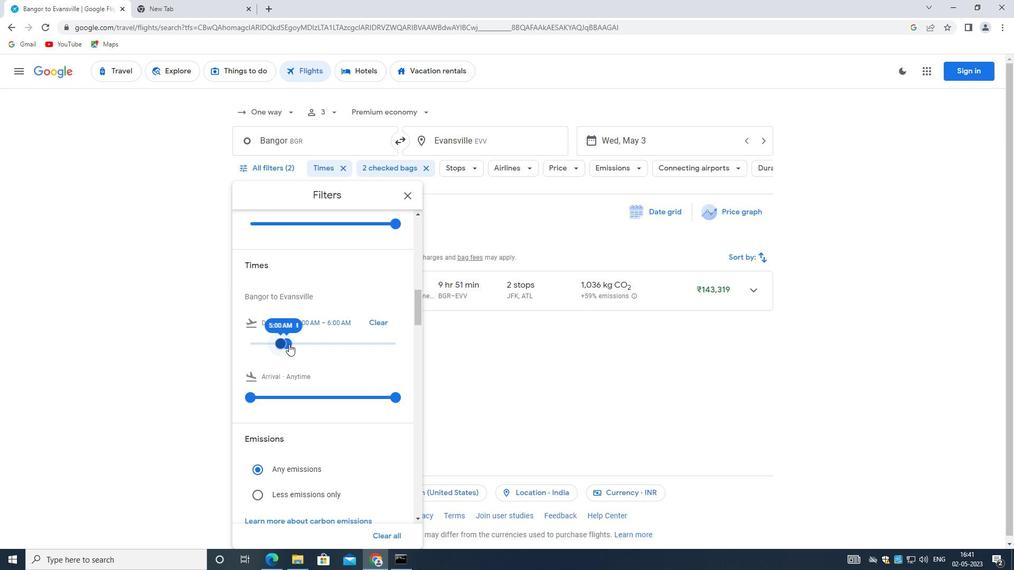 
Action: Mouse pressed left at (289, 344)
Screenshot: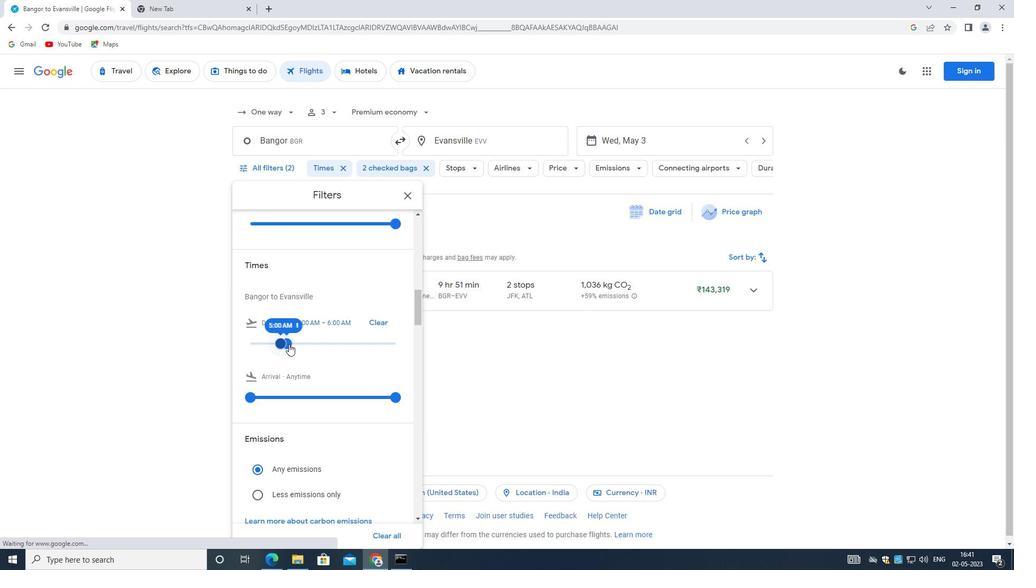 
Action: Mouse moved to (398, 424)
Screenshot: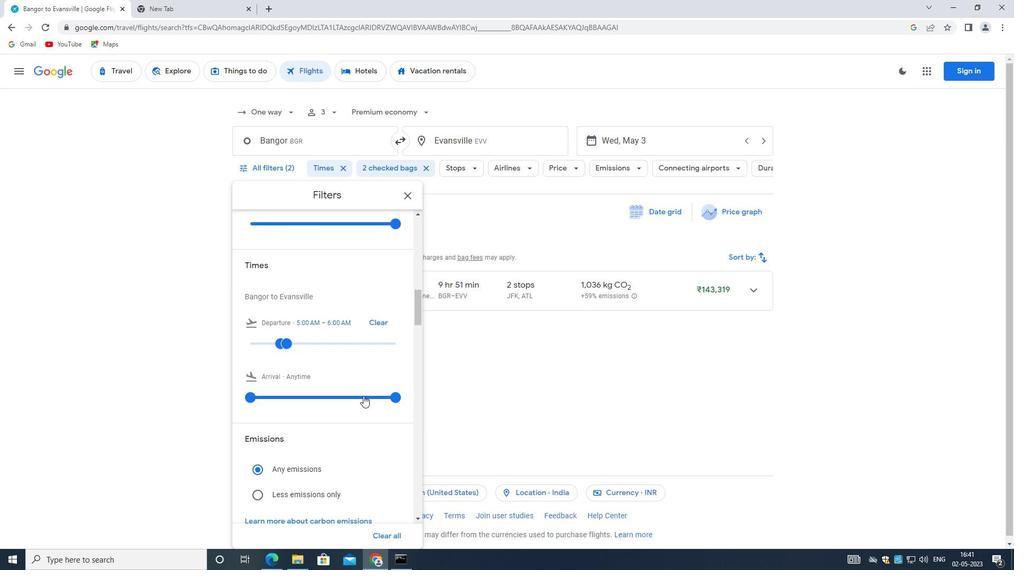 
Action: Mouse scrolled (398, 423) with delta (0, 0)
Screenshot: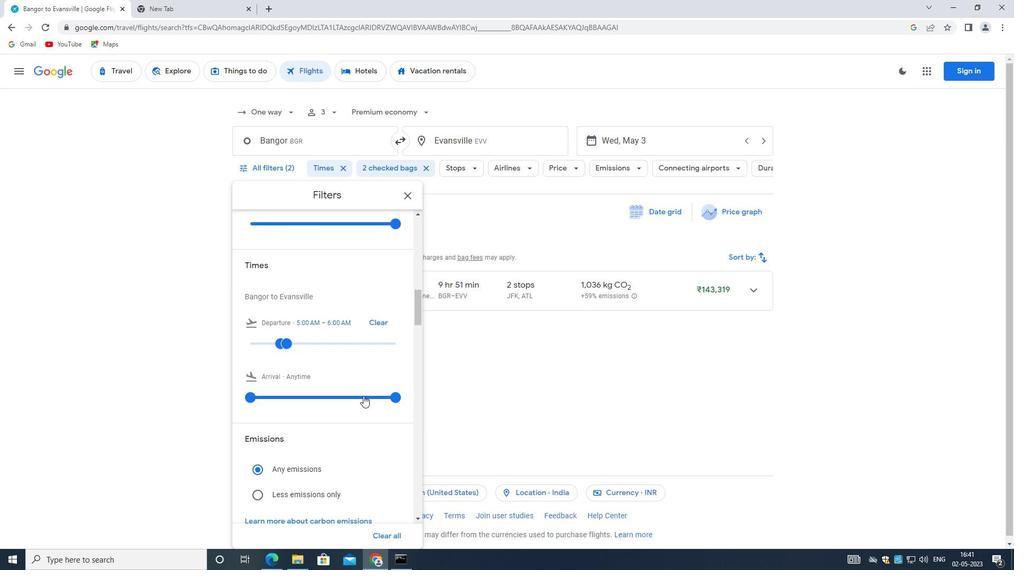 
Action: Mouse moved to (397, 424)
Screenshot: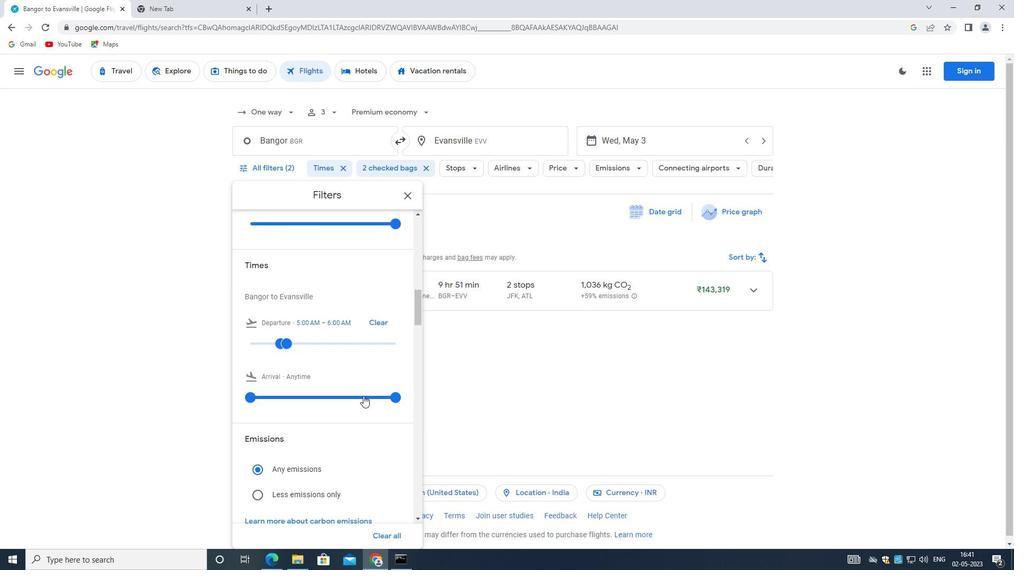
Action: Mouse scrolled (397, 424) with delta (0, 0)
Screenshot: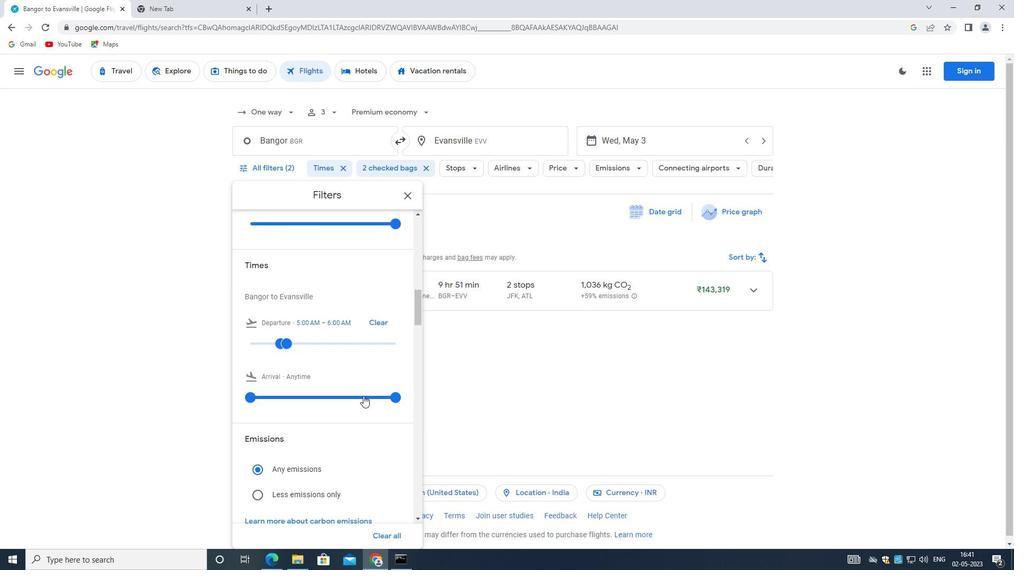 
Action: Mouse moved to (396, 424)
Screenshot: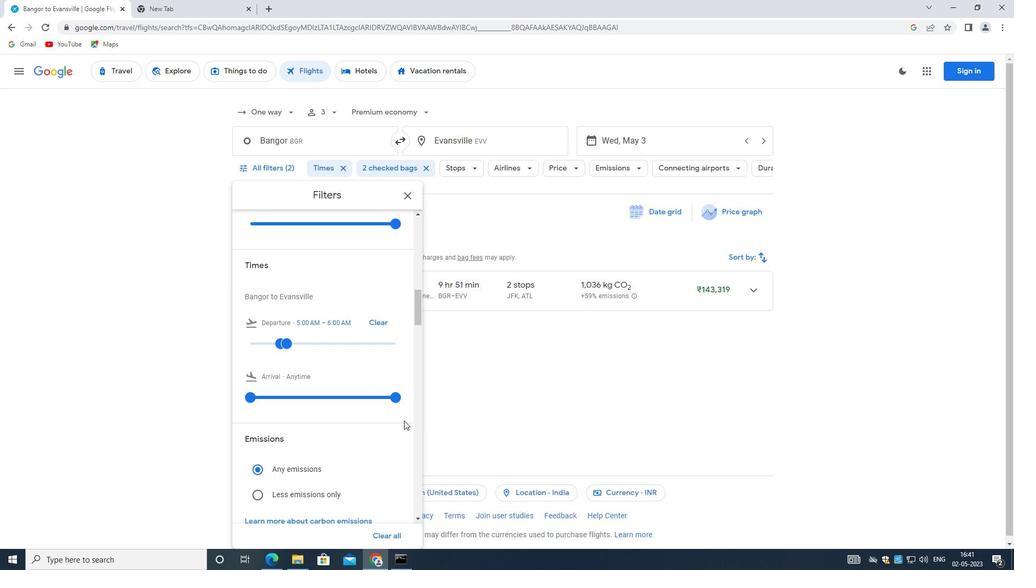 
Action: Mouse scrolled (396, 424) with delta (0, 0)
Screenshot: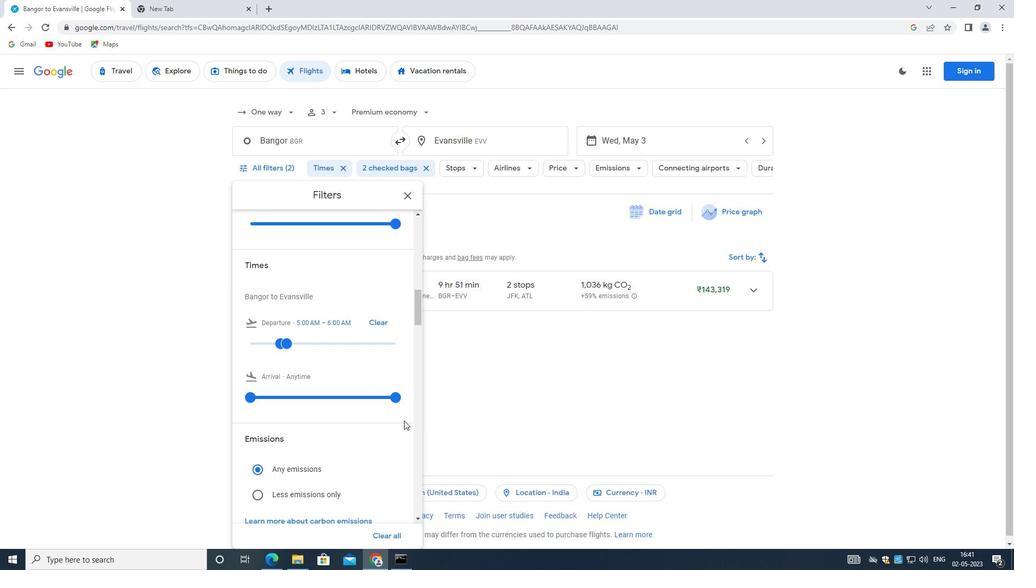 
Action: Mouse moved to (390, 424)
Screenshot: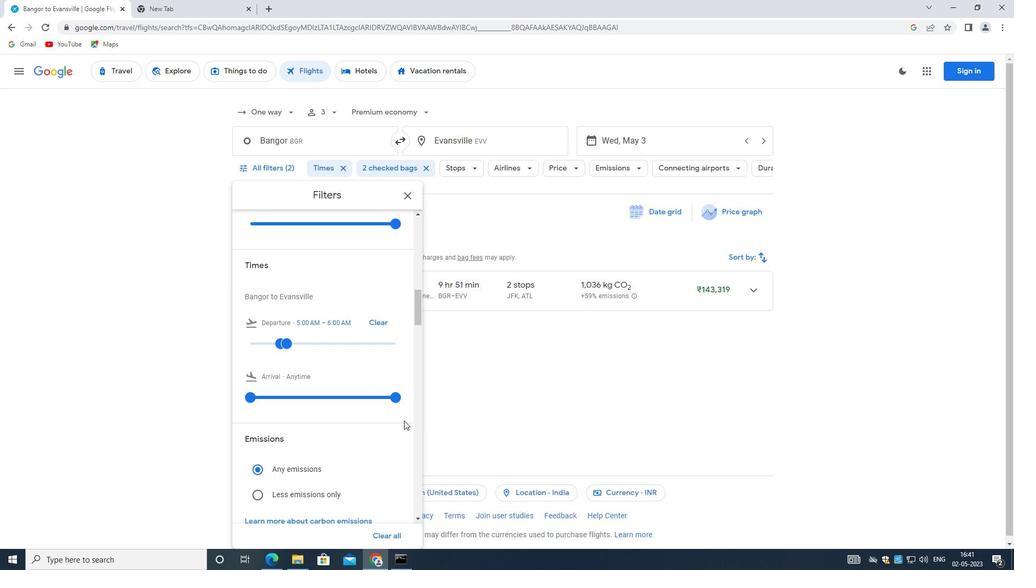 
Action: Mouse scrolled (390, 424) with delta (0, 0)
Screenshot: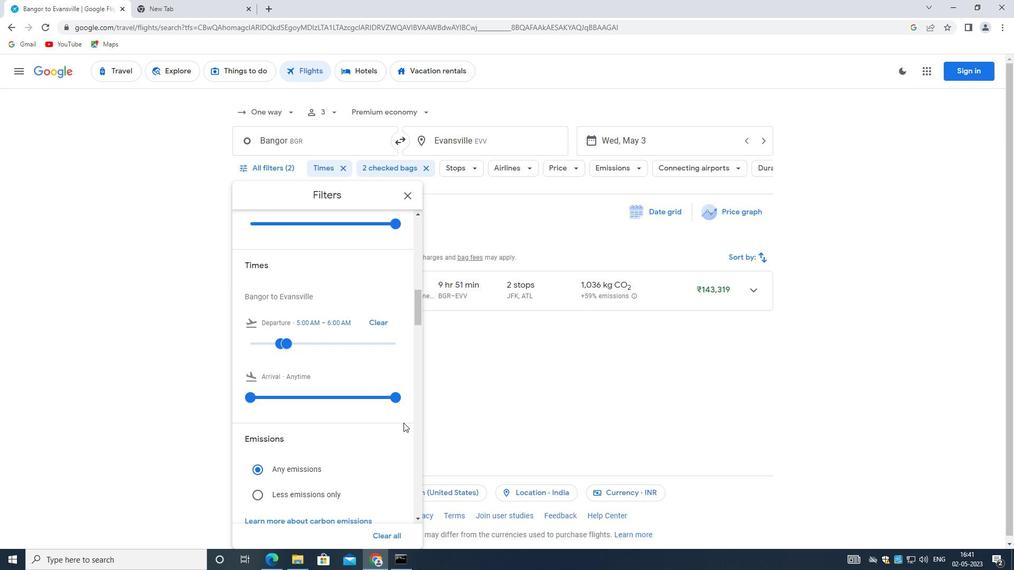 
Action: Mouse moved to (378, 422)
Screenshot: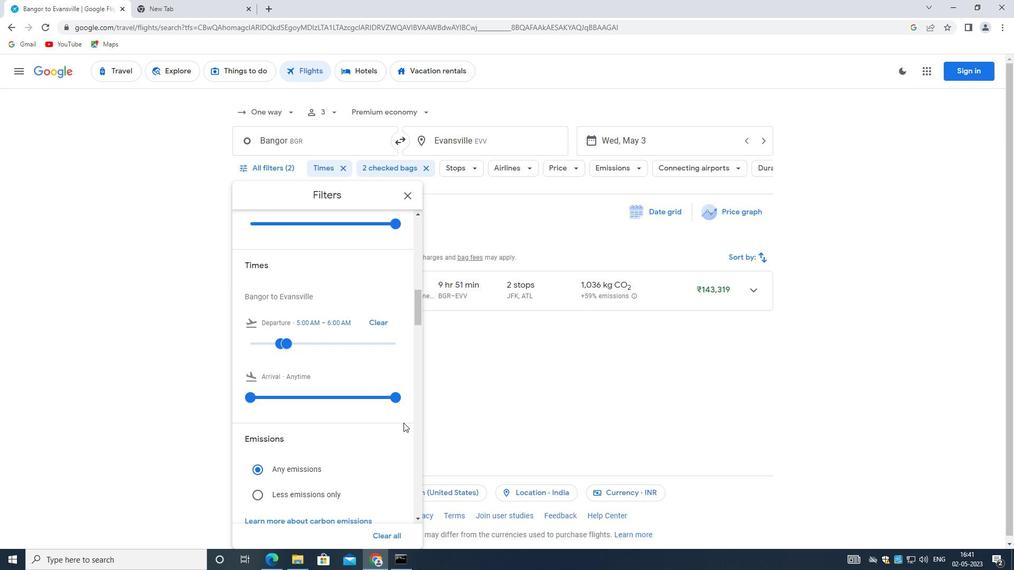 
Action: Mouse scrolled (378, 421) with delta (0, 0)
Screenshot: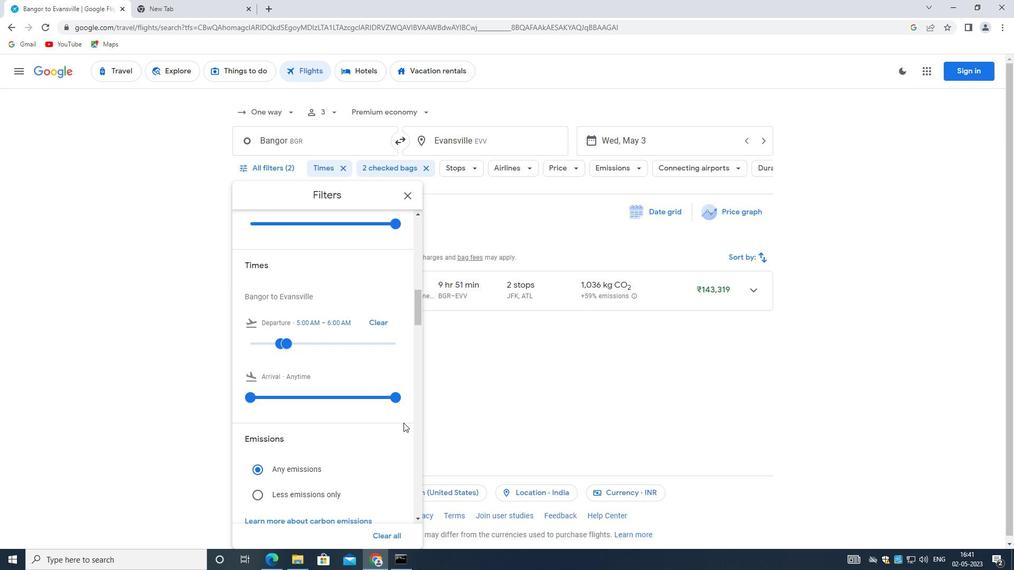 
Action: Mouse moved to (383, 383)
Screenshot: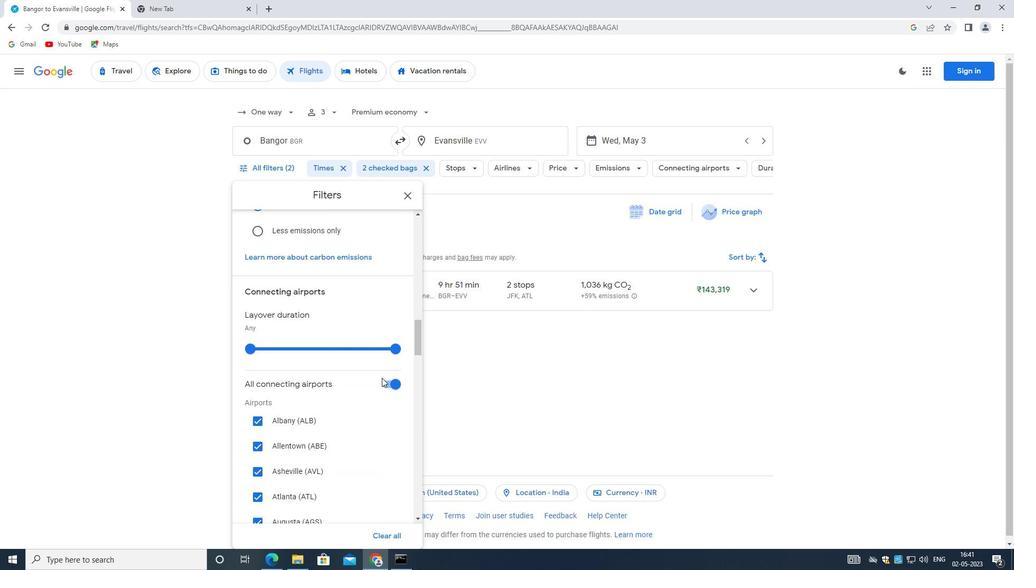 
Action: Mouse pressed left at (383, 383)
Screenshot: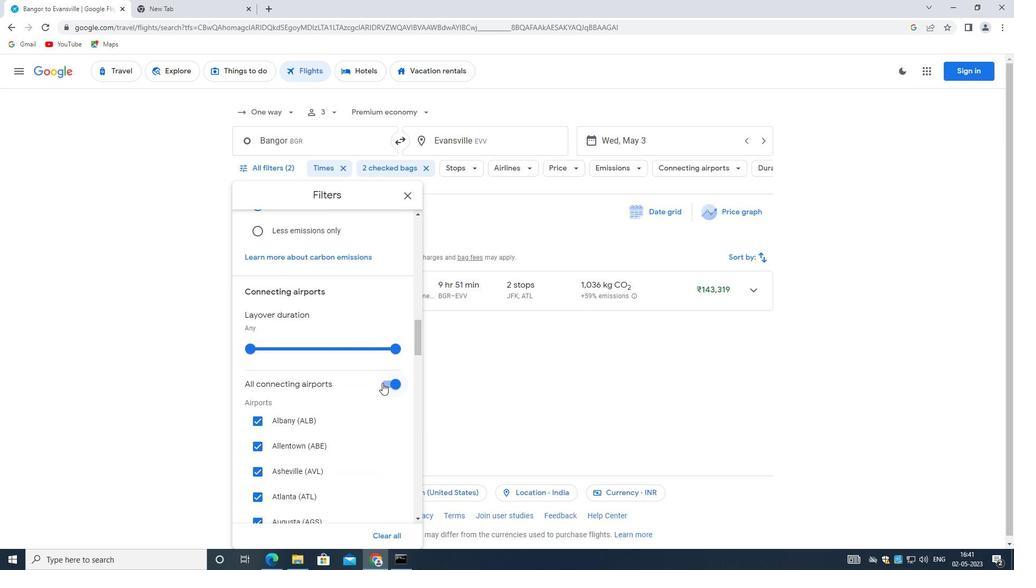 
Action: Mouse moved to (361, 380)
Screenshot: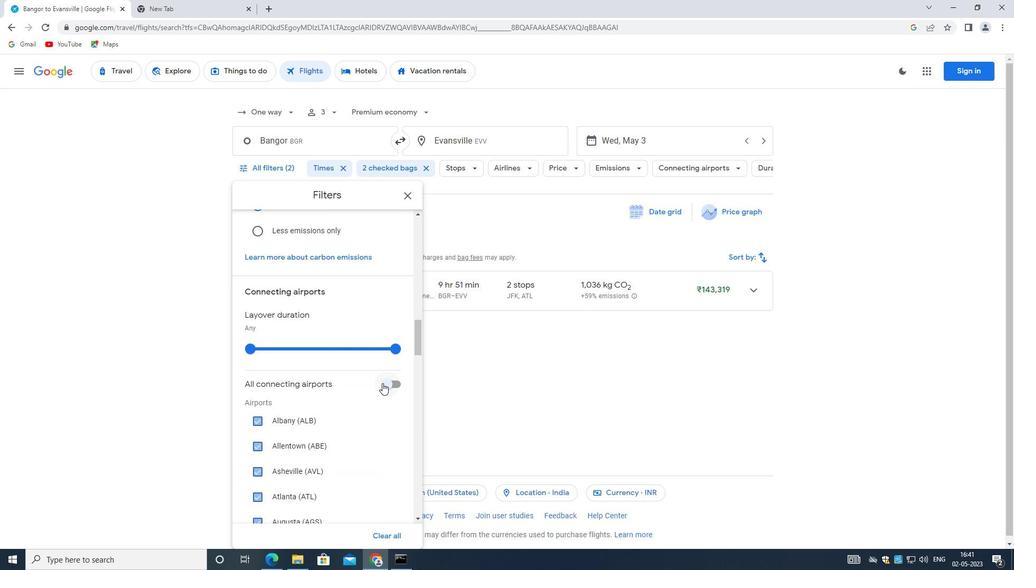 
Action: Mouse scrolled (361, 380) with delta (0, 0)
Screenshot: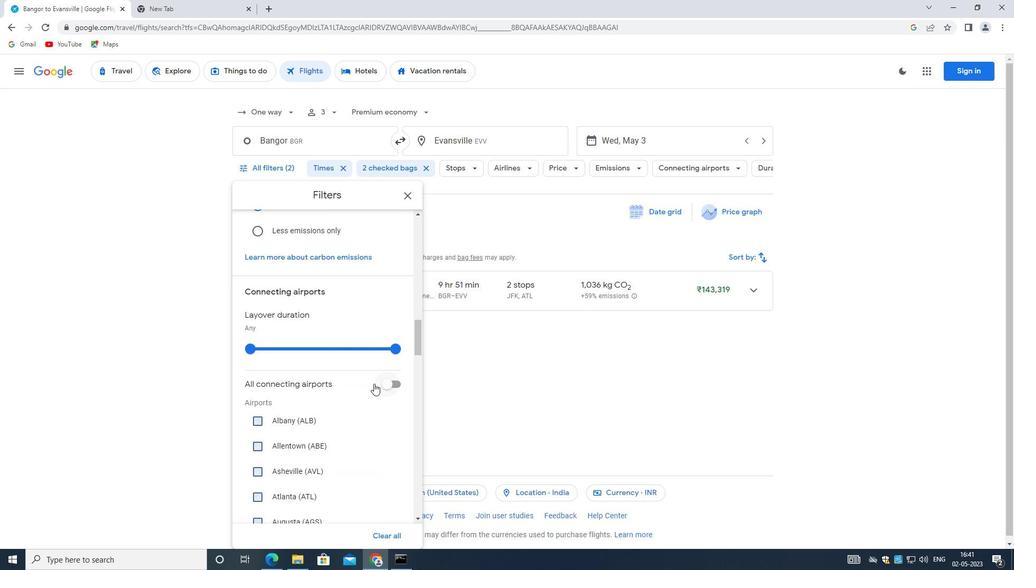 
Action: Mouse moved to (361, 380)
Screenshot: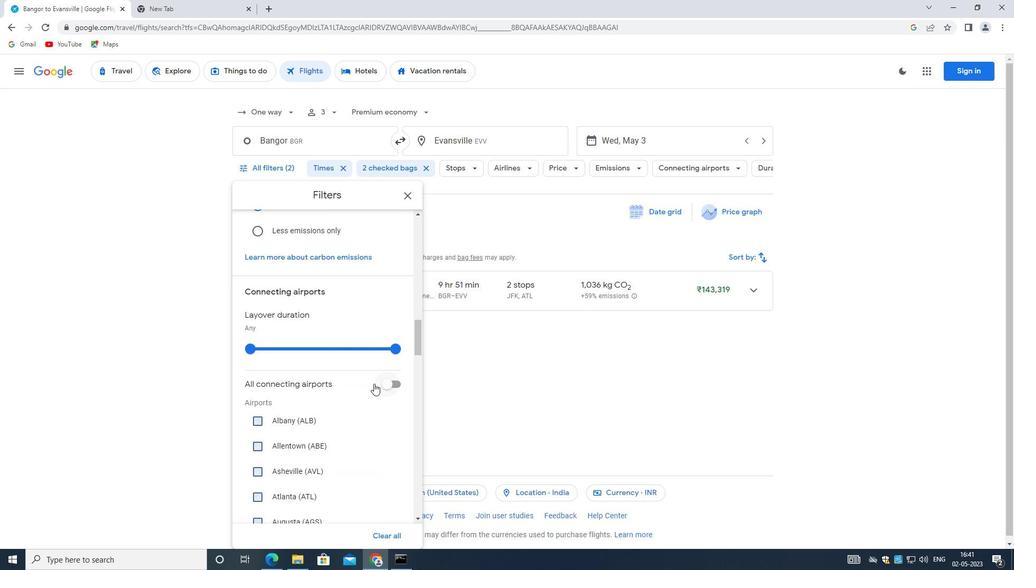 
Action: Mouse scrolled (361, 380) with delta (0, 0)
Screenshot: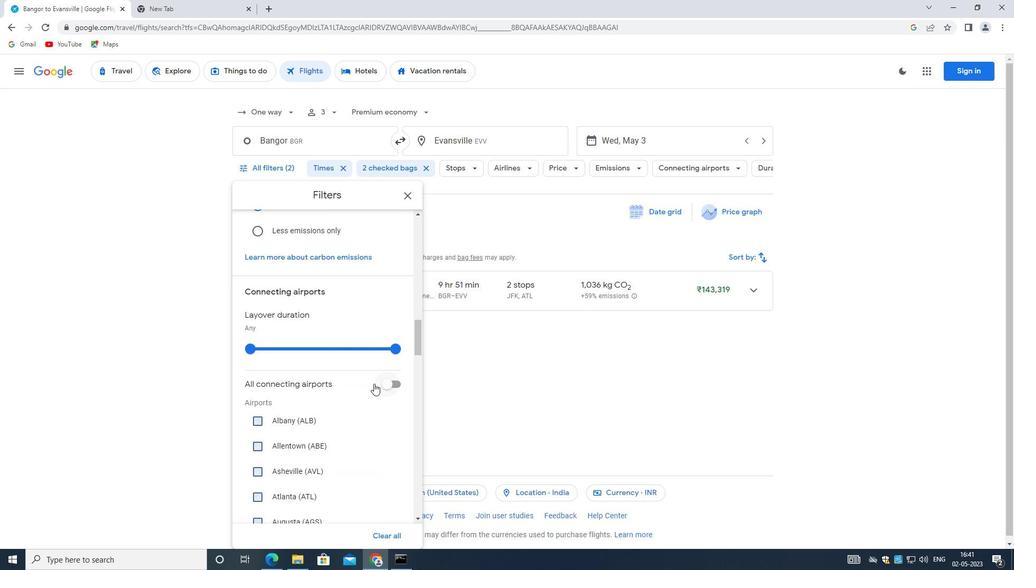 
Action: Mouse moved to (360, 380)
Screenshot: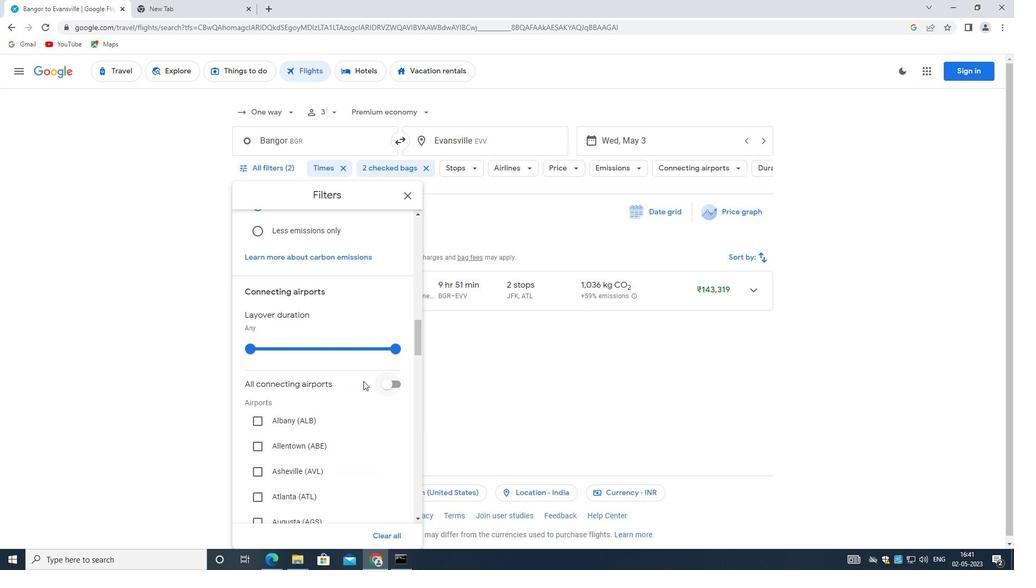 
Action: Mouse scrolled (360, 380) with delta (0, 0)
Screenshot: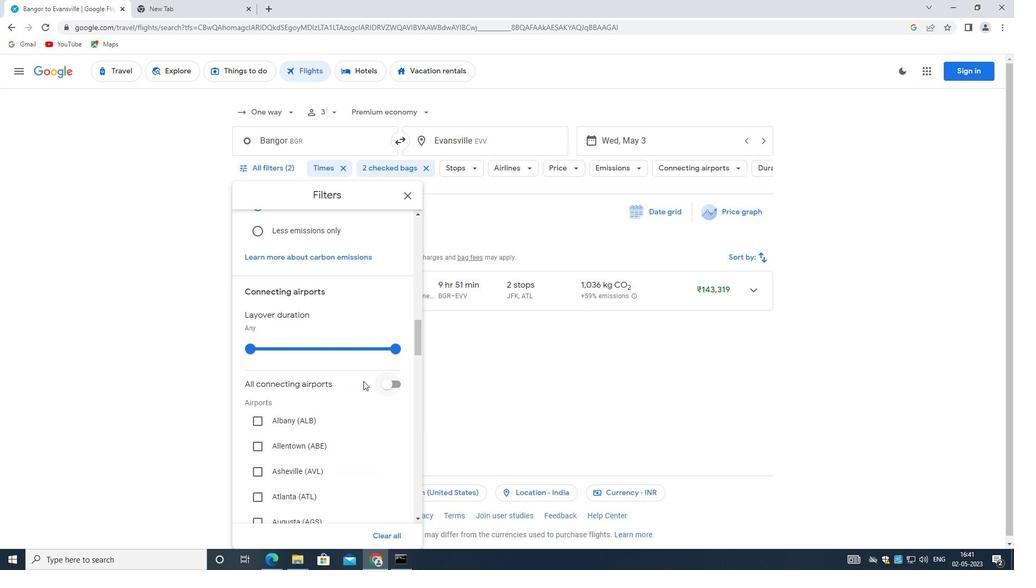 
Action: Mouse scrolled (360, 380) with delta (0, 0)
Screenshot: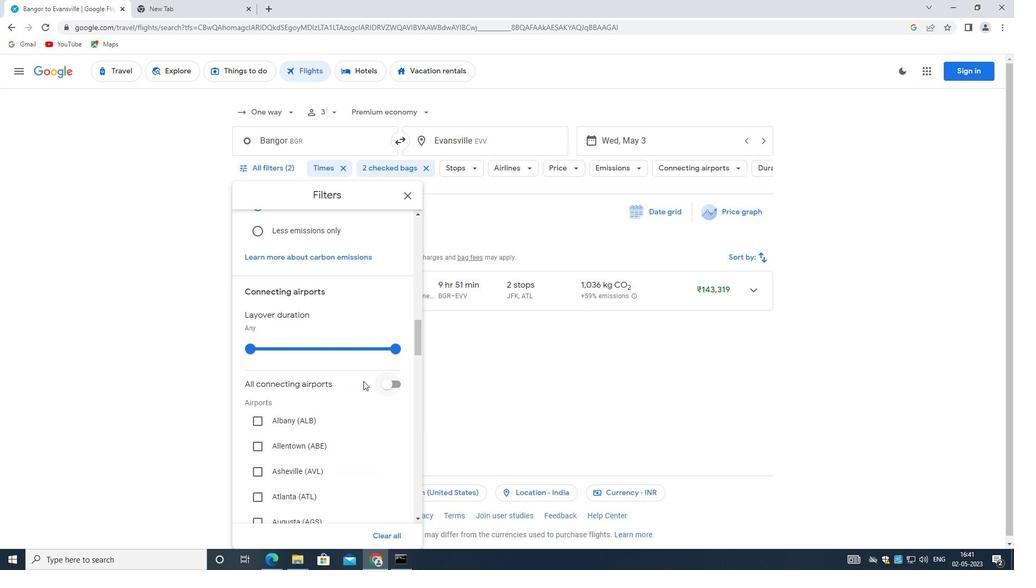 
Action: Mouse moved to (351, 380)
Screenshot: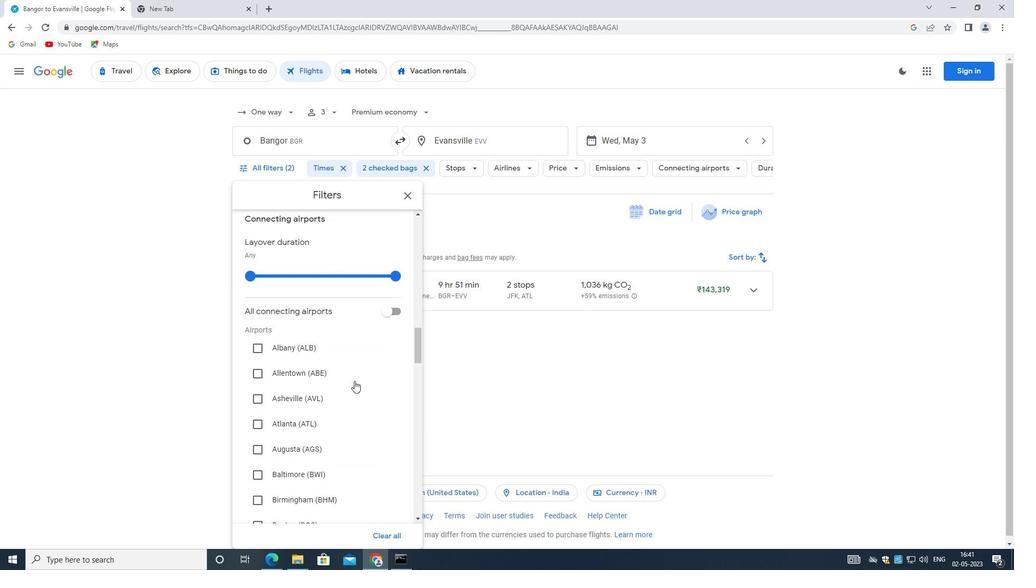 
Action: Mouse scrolled (351, 379) with delta (0, 0)
Screenshot: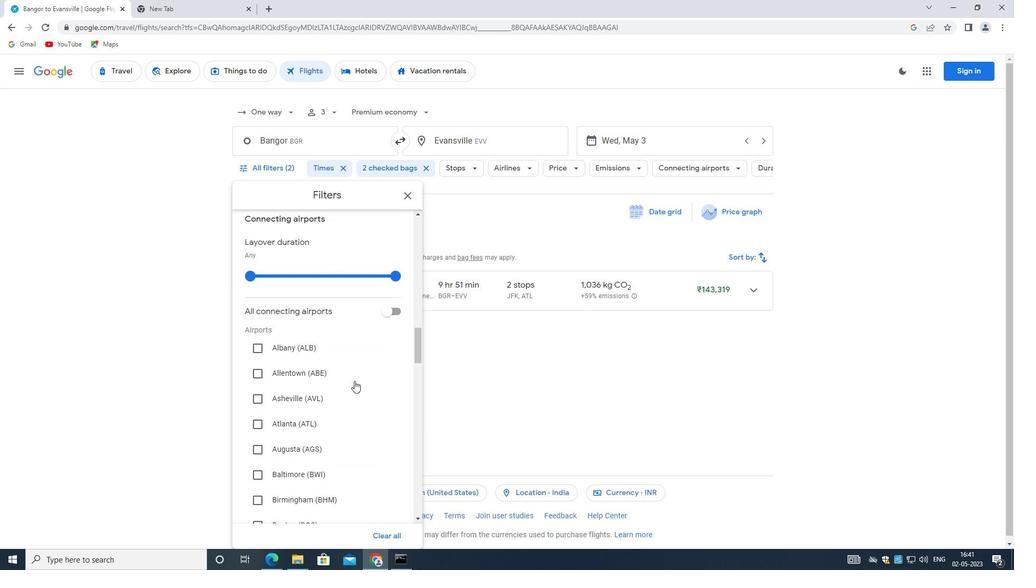 
Action: Mouse scrolled (351, 379) with delta (0, 0)
Screenshot: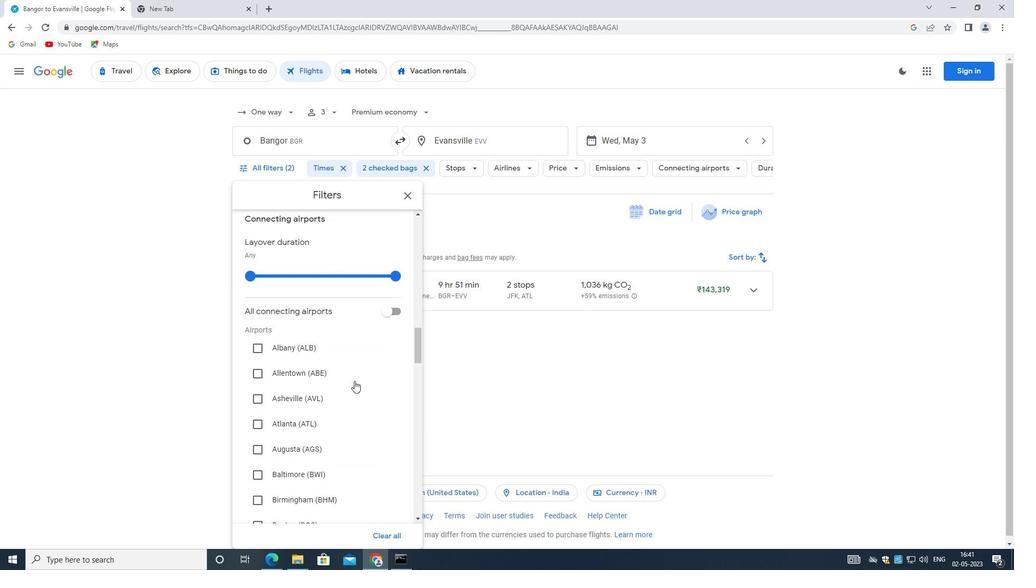 
Action: Mouse moved to (351, 380)
Screenshot: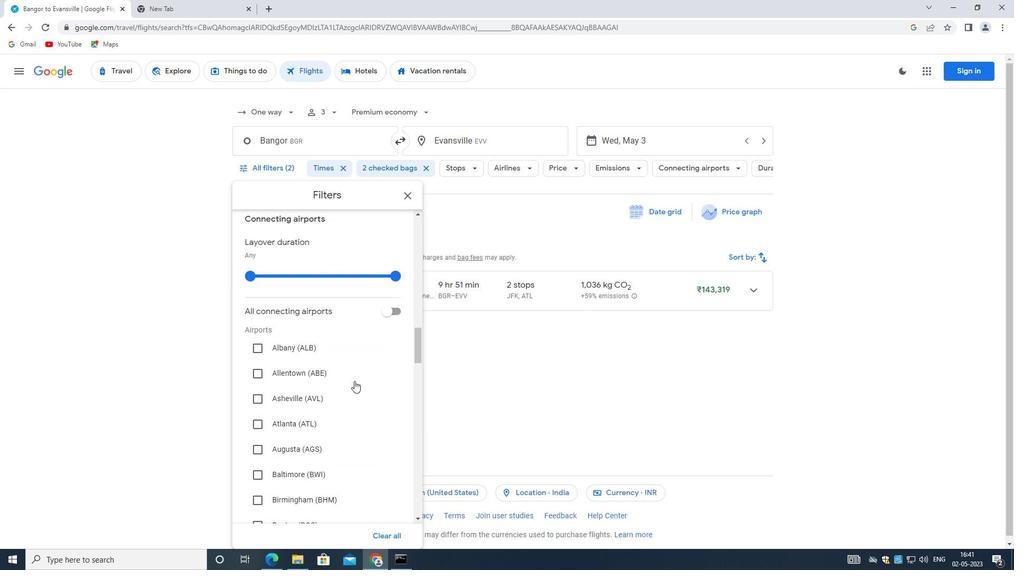 
Action: Mouse scrolled (351, 379) with delta (0, 0)
Screenshot: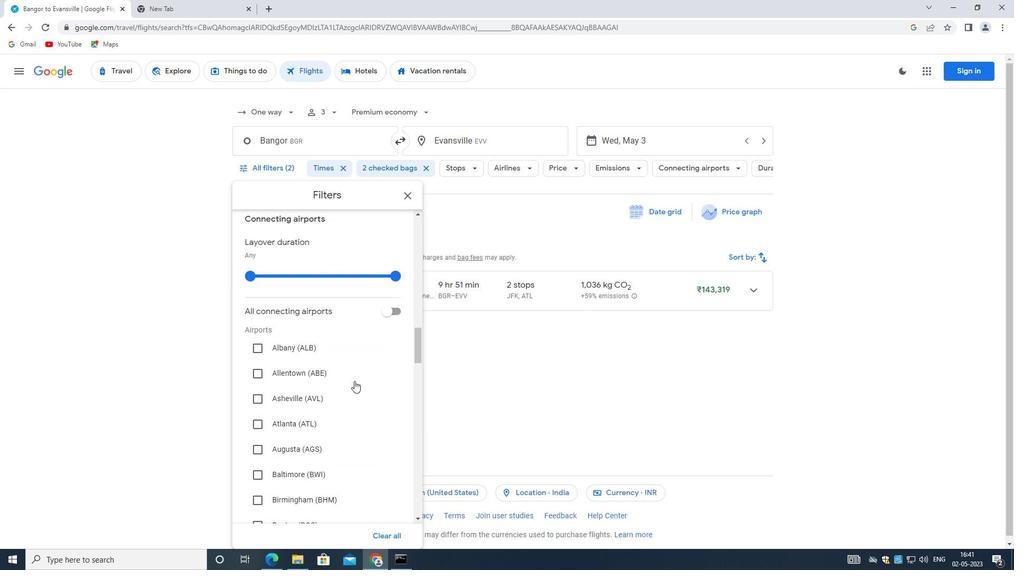 
Action: Mouse moved to (351, 380)
Screenshot: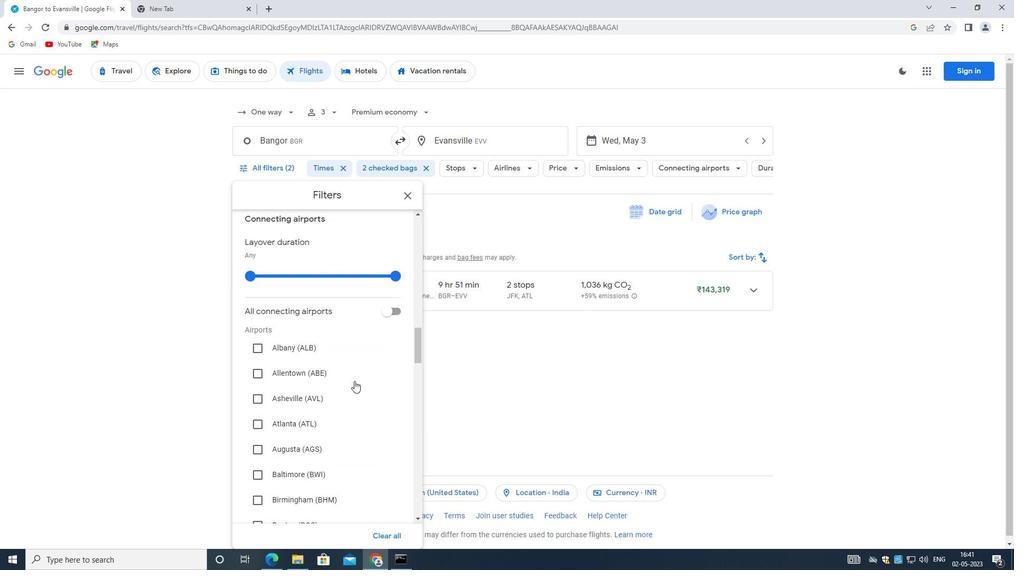 
Action: Mouse scrolled (351, 379) with delta (0, 0)
Screenshot: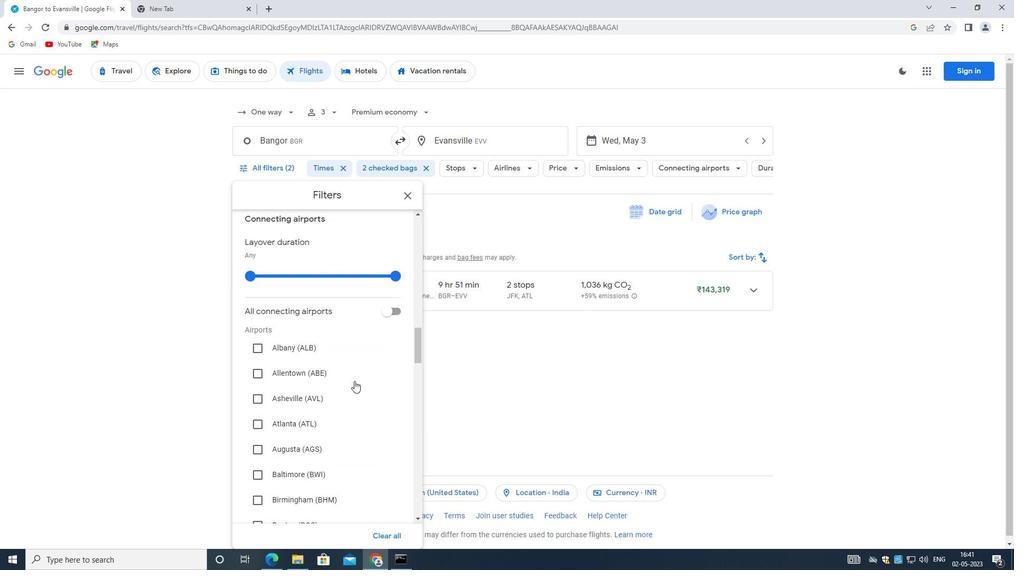 
Action: Mouse moved to (347, 380)
Screenshot: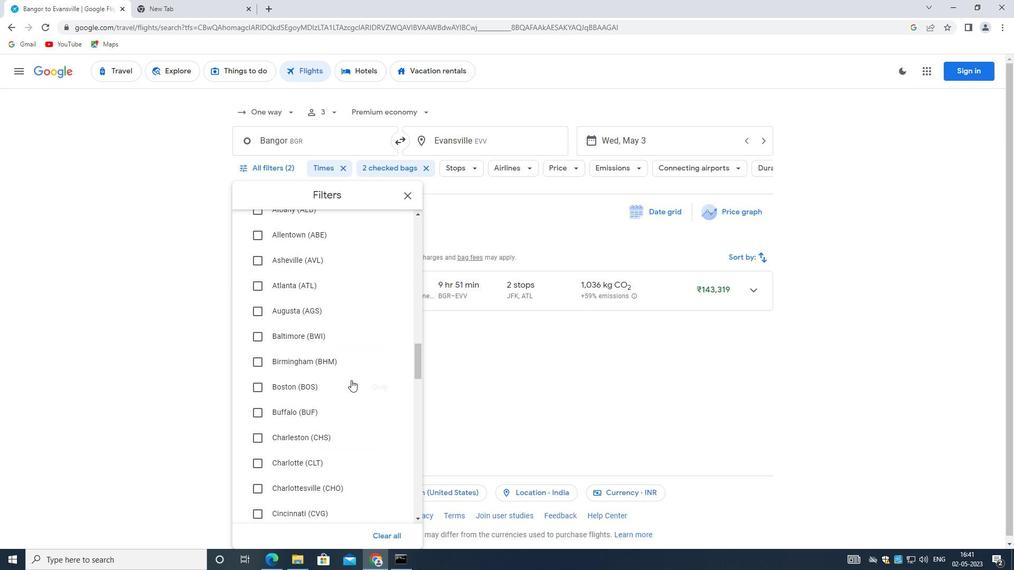 
Action: Mouse scrolled (347, 379) with delta (0, 0)
Screenshot: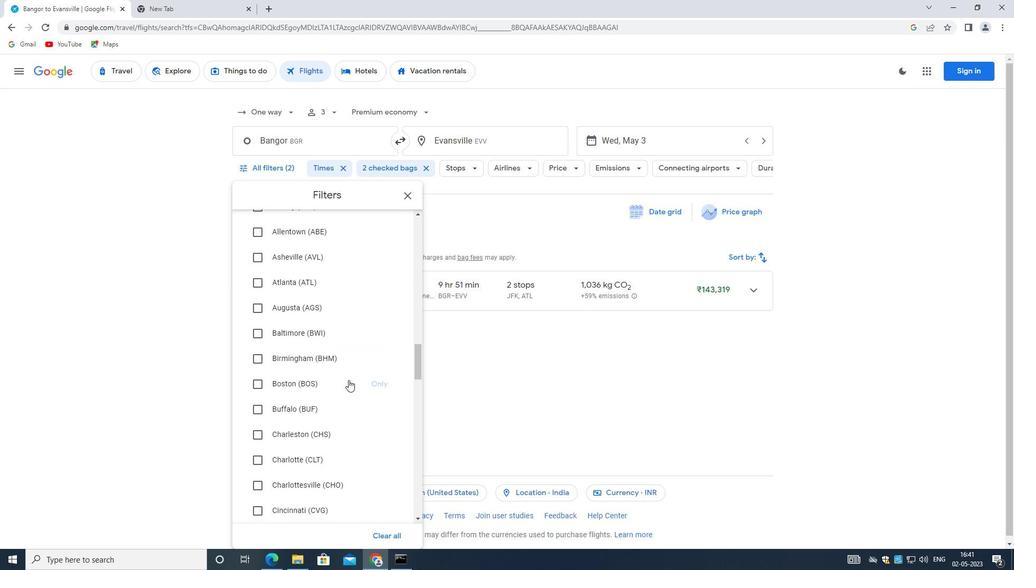 
Action: Mouse scrolled (347, 379) with delta (0, 0)
Screenshot: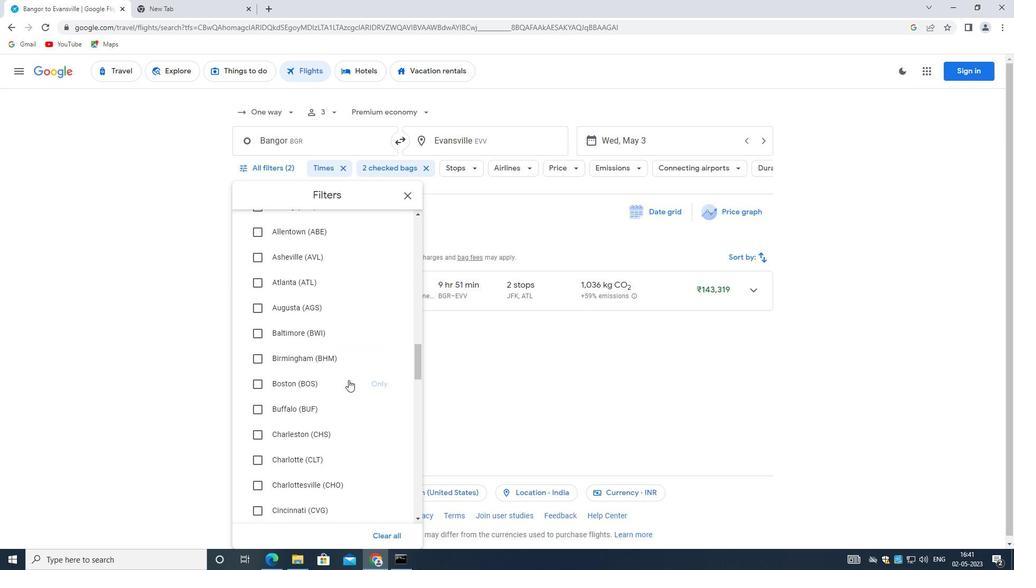 
Action: Mouse scrolled (347, 379) with delta (0, 0)
Screenshot: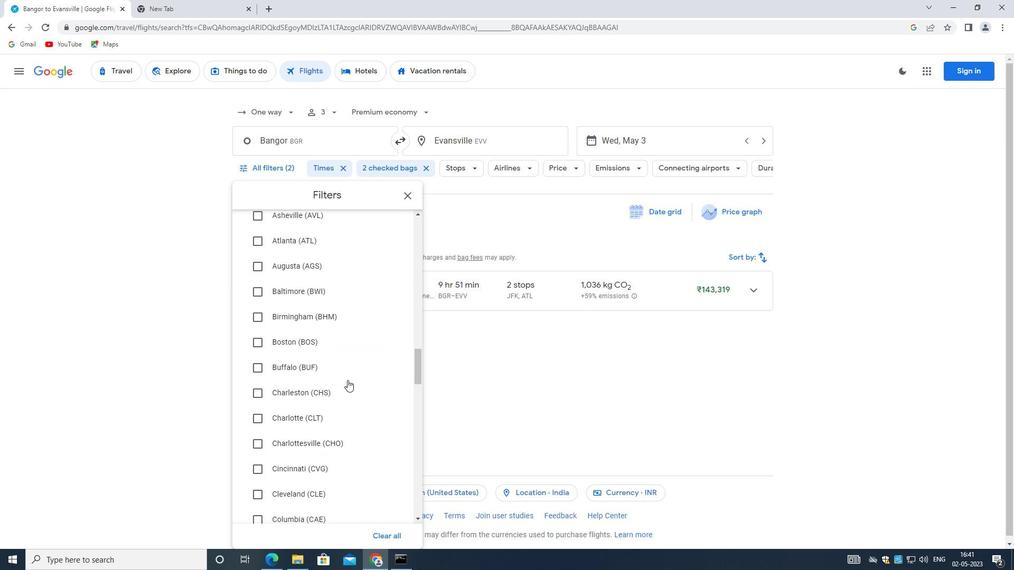 
Action: Mouse scrolled (347, 379) with delta (0, 0)
Screenshot: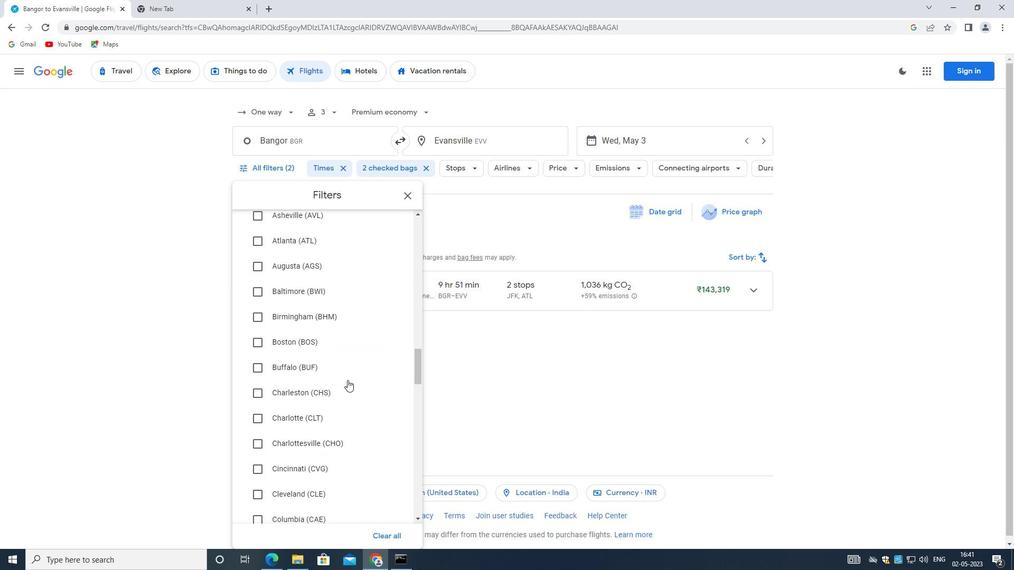 
Action: Mouse moved to (346, 378)
Screenshot: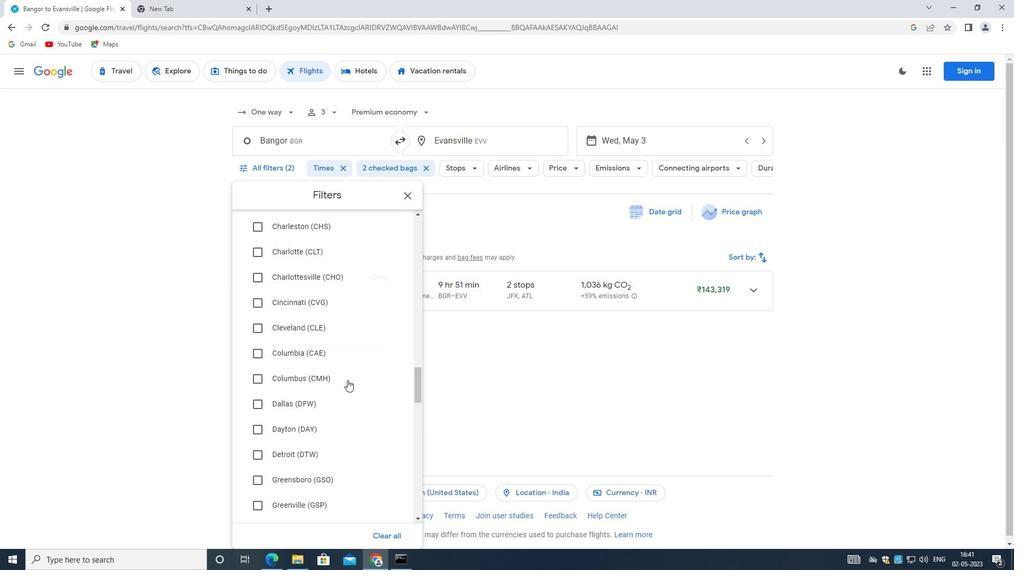 
Action: Mouse scrolled (346, 378) with delta (0, 0)
Screenshot: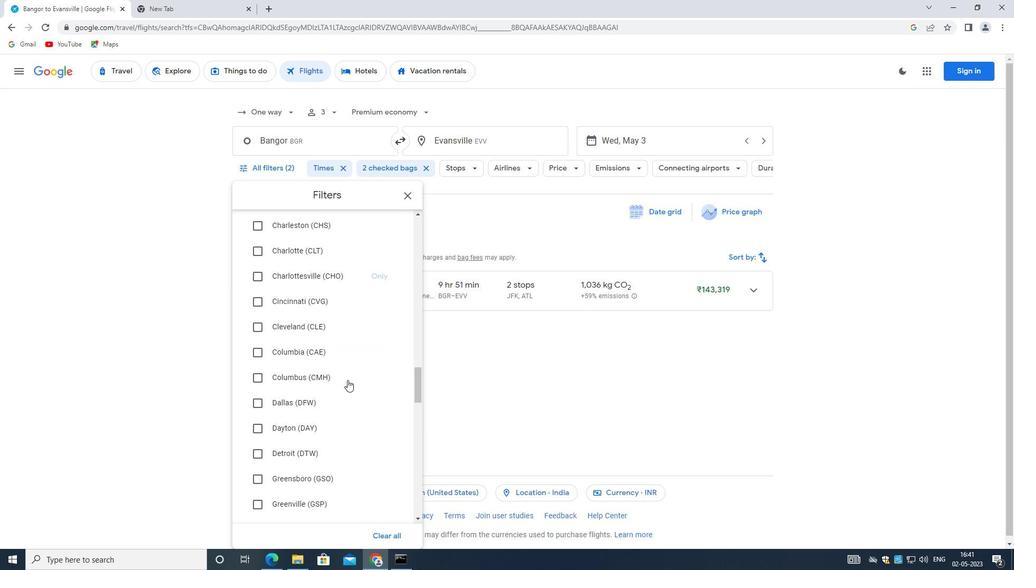 
Action: Mouse moved to (345, 378)
Screenshot: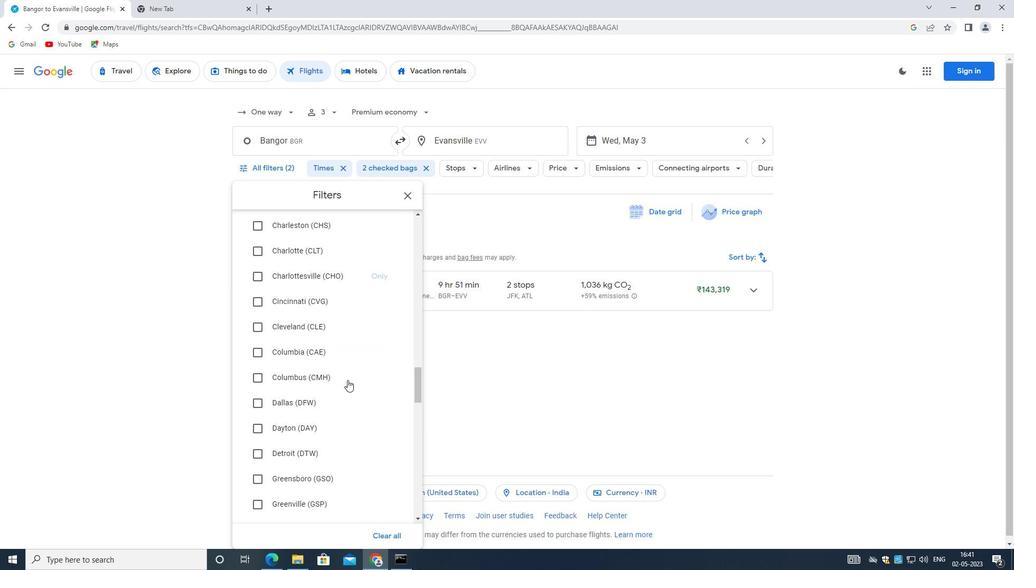 
Action: Mouse scrolled (345, 378) with delta (0, 0)
Screenshot: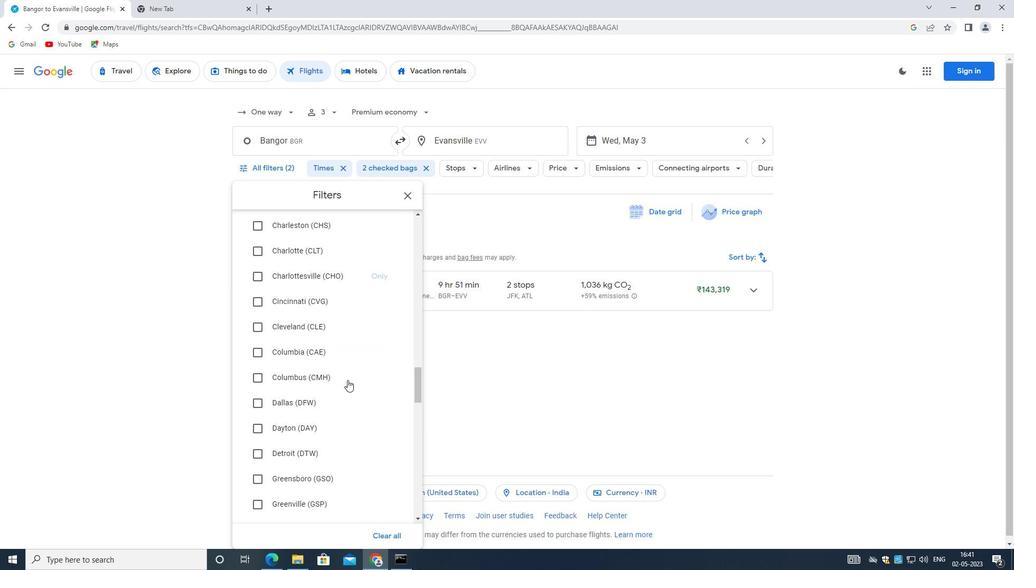 
Action: Mouse moved to (343, 377)
Screenshot: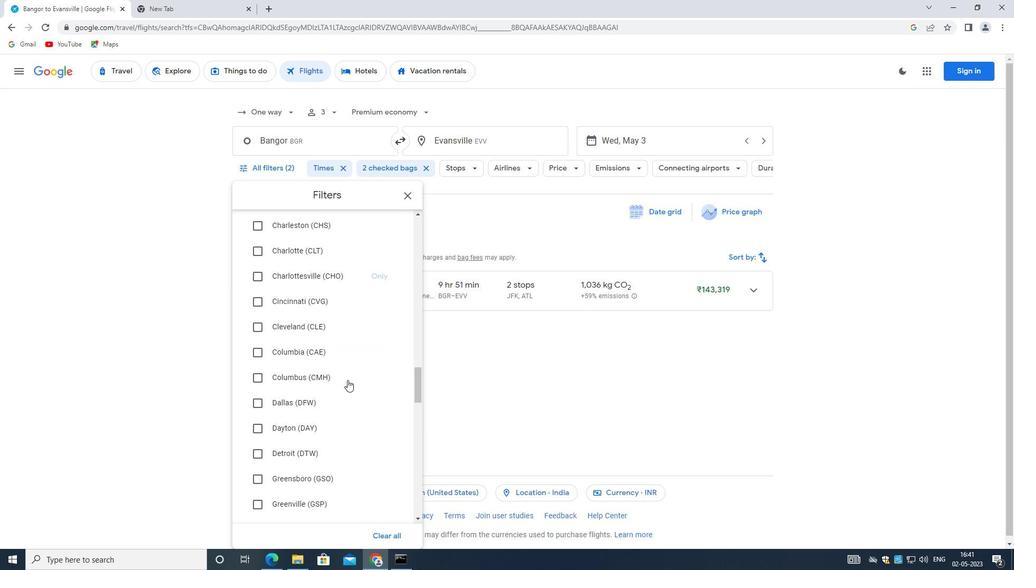 
Action: Mouse scrolled (343, 376) with delta (0, 0)
Screenshot: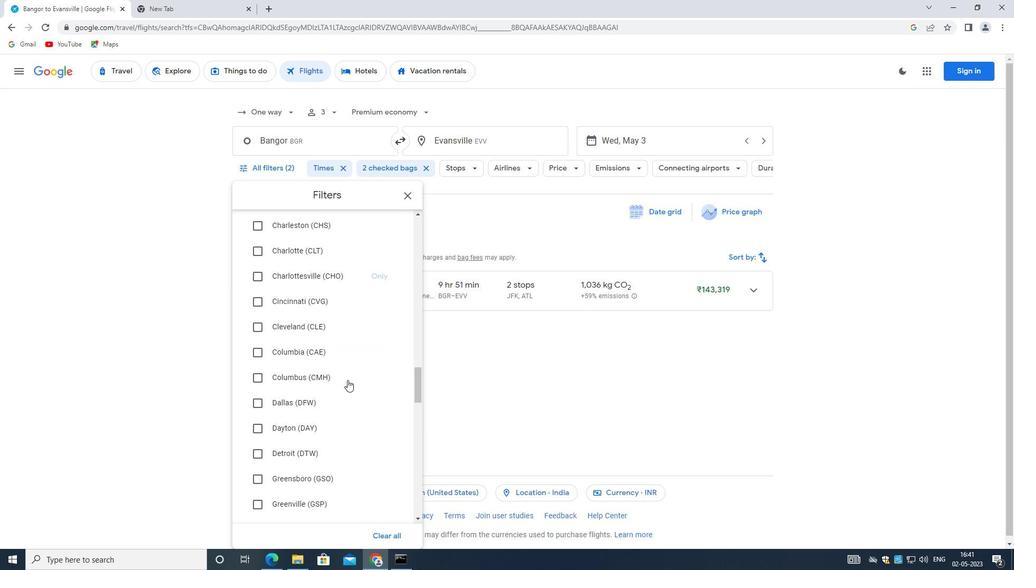 
Action: Mouse moved to (342, 375)
Screenshot: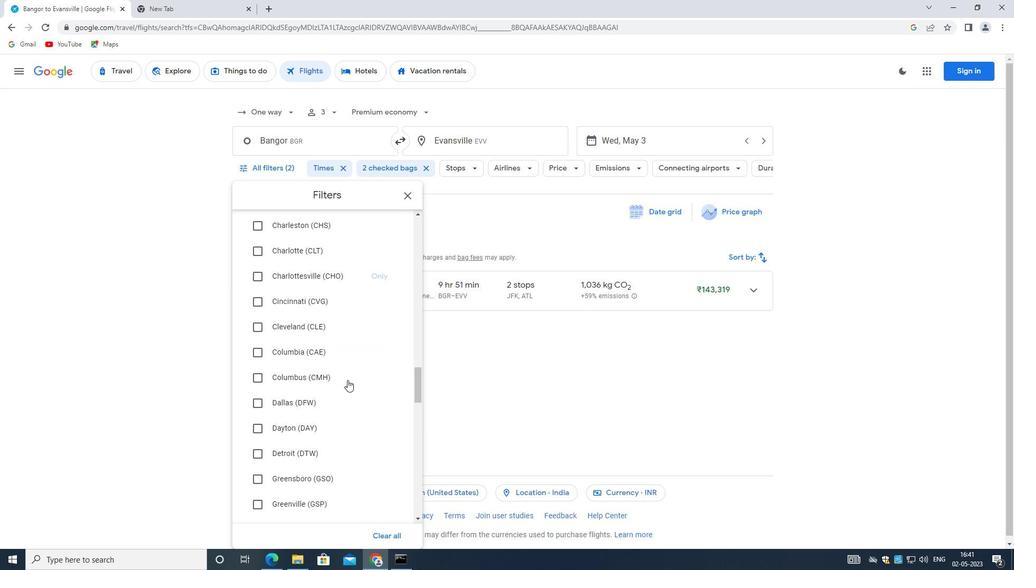 
Action: Mouse scrolled (342, 374) with delta (0, 0)
Screenshot: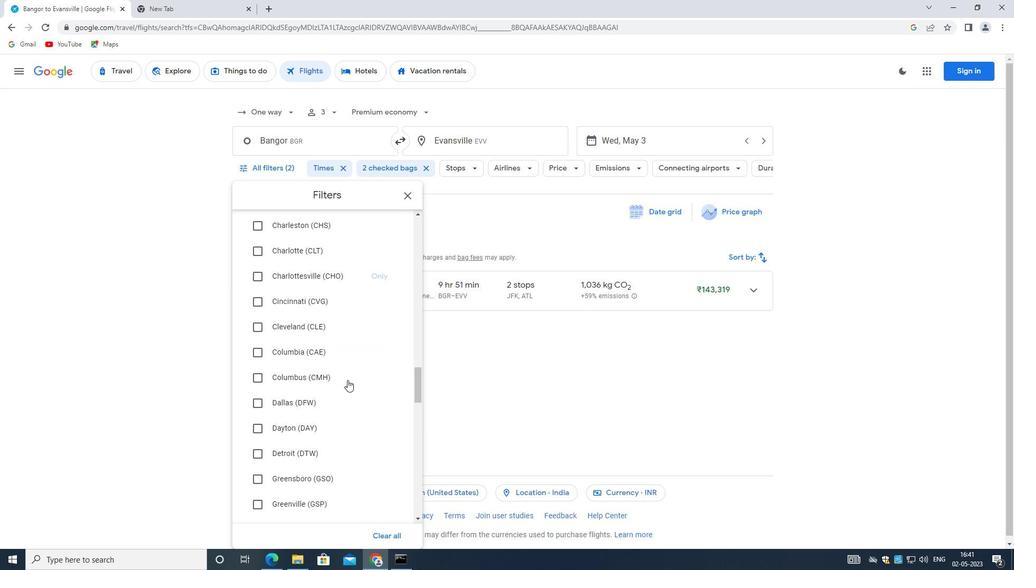 
Action: Mouse moved to (340, 346)
Screenshot: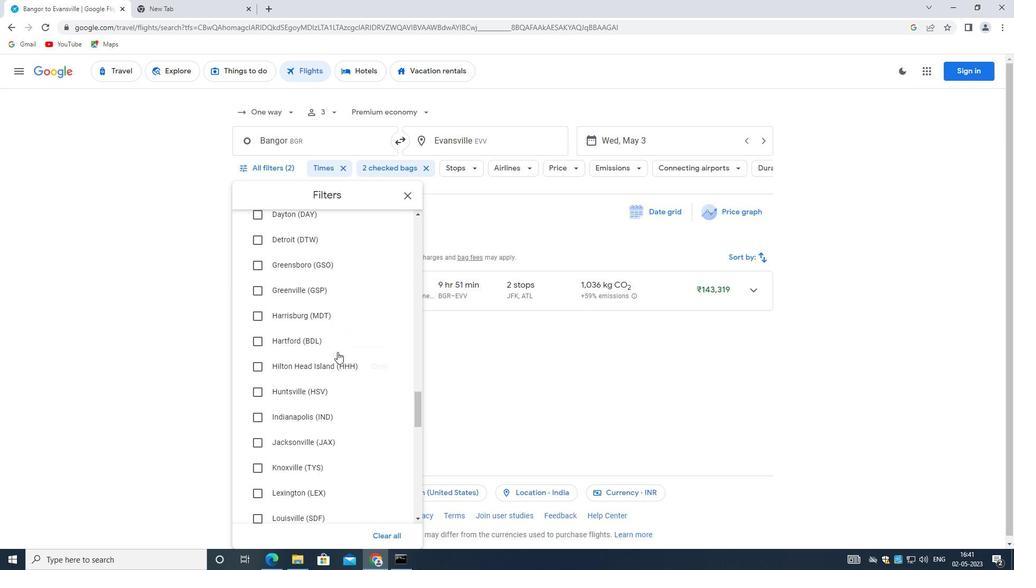 
Action: Mouse scrolled (340, 345) with delta (0, 0)
Screenshot: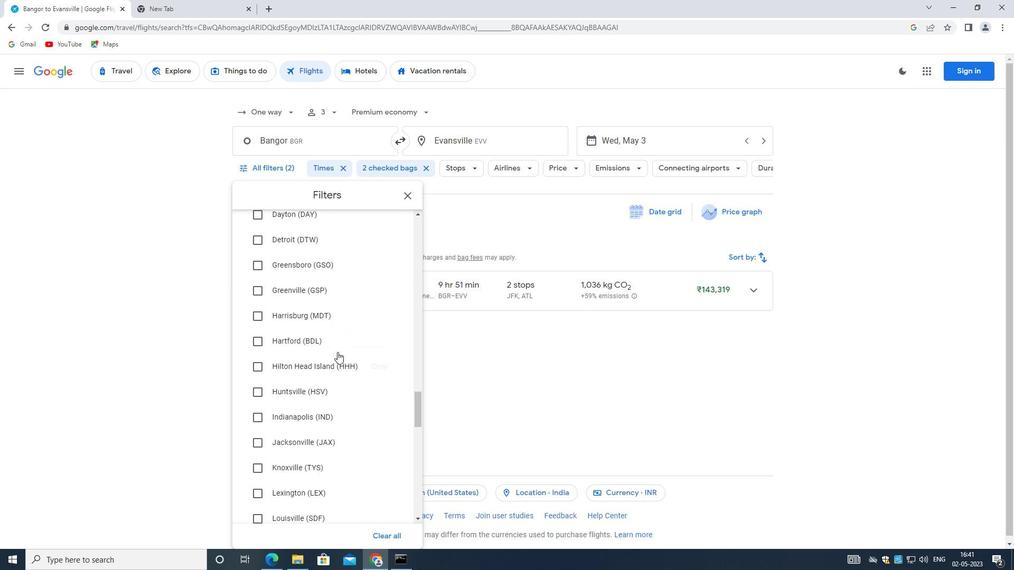 
Action: Mouse scrolled (340, 345) with delta (0, 0)
Screenshot: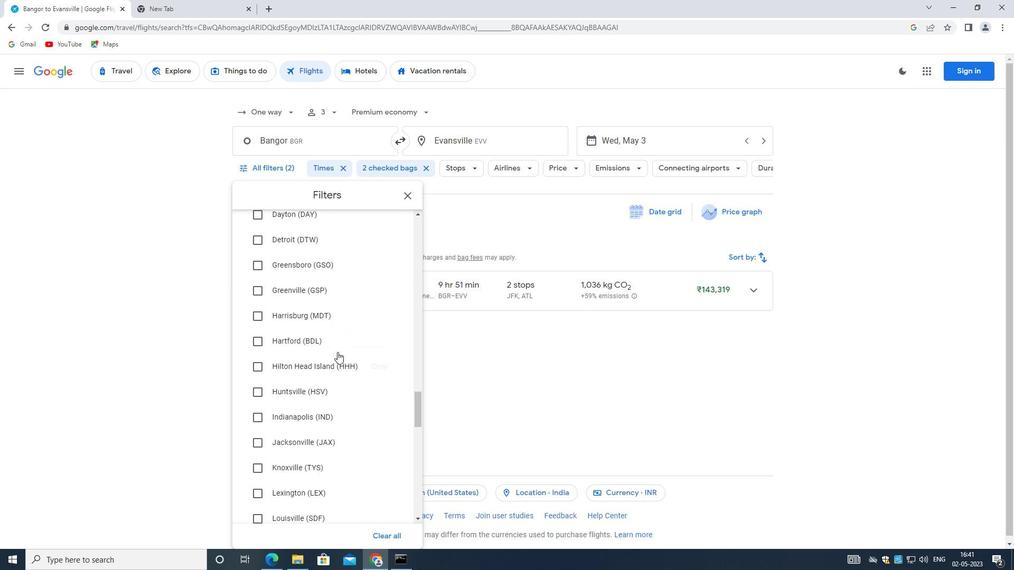 
Action: Mouse moved to (343, 345)
Screenshot: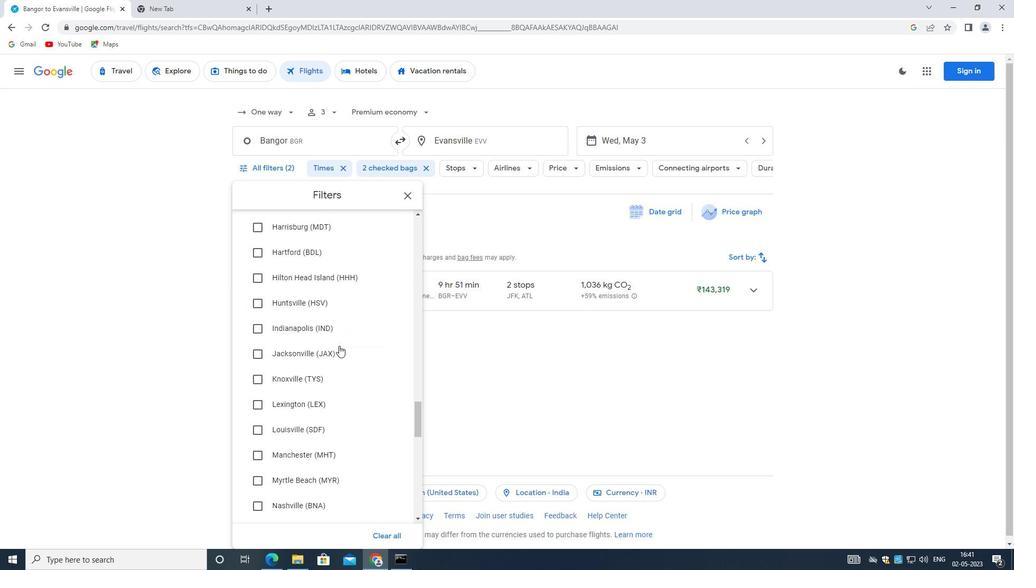 
Action: Mouse scrolled (343, 345) with delta (0, 0)
Screenshot: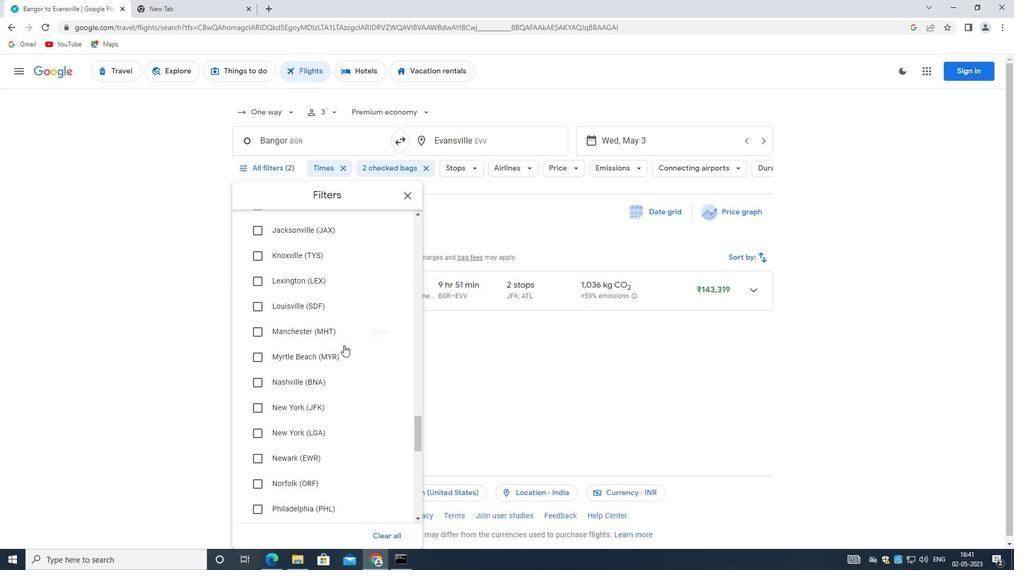
Action: Mouse scrolled (343, 345) with delta (0, 0)
Screenshot: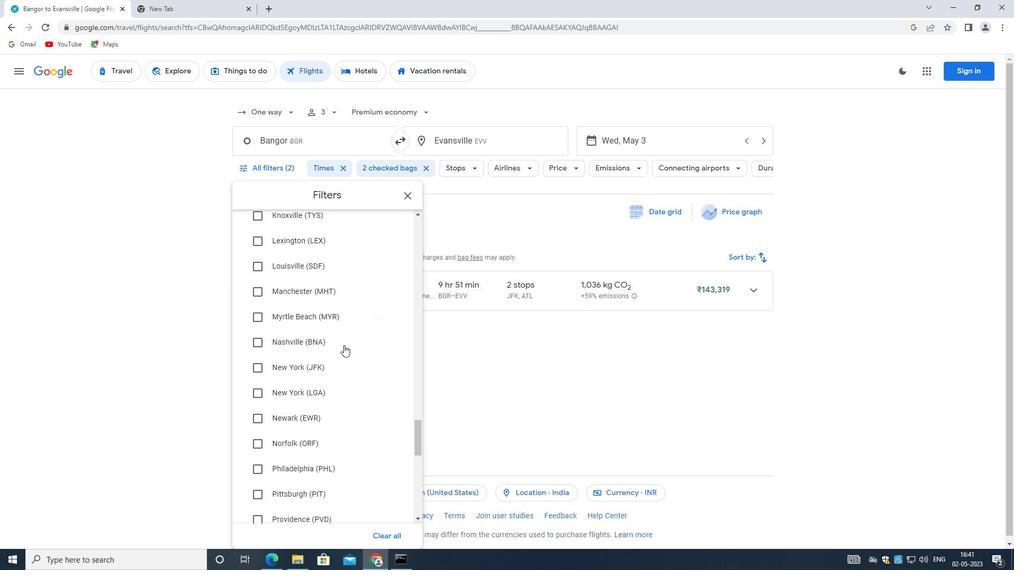 
Action: Mouse scrolled (343, 345) with delta (0, 0)
Screenshot: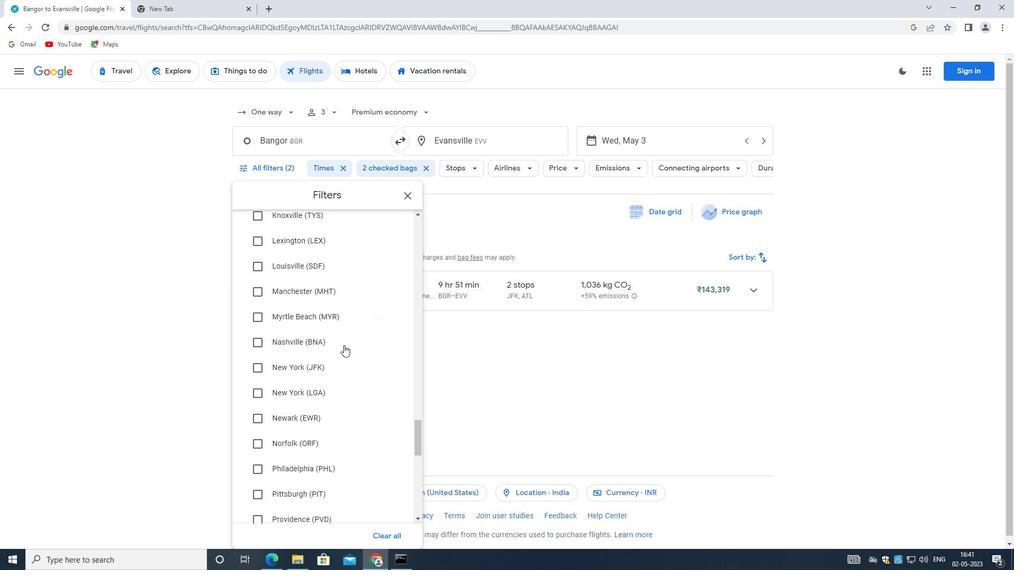 
Action: Mouse moved to (342, 346)
Screenshot: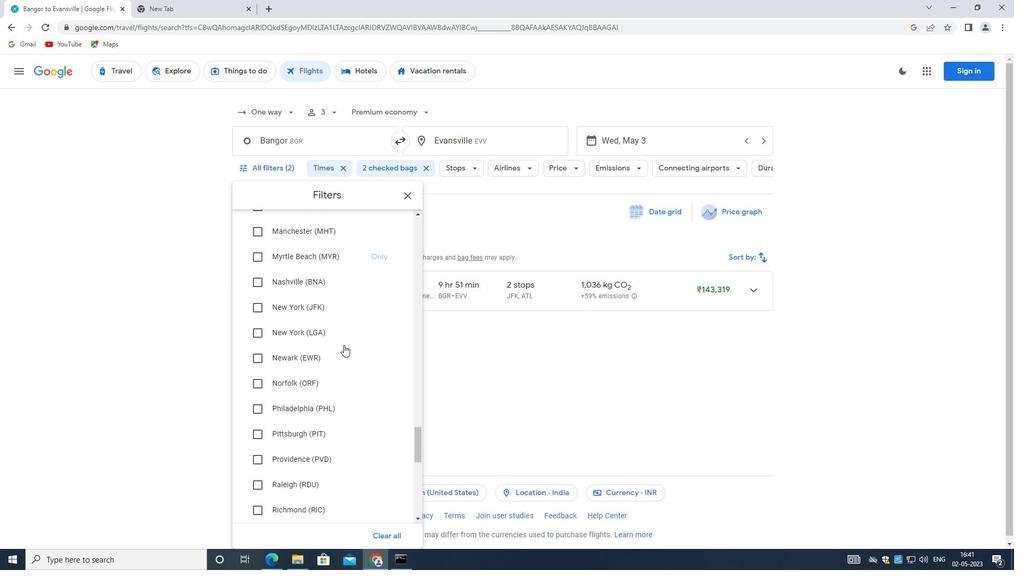 
Action: Mouse scrolled (342, 346) with delta (0, 0)
Screenshot: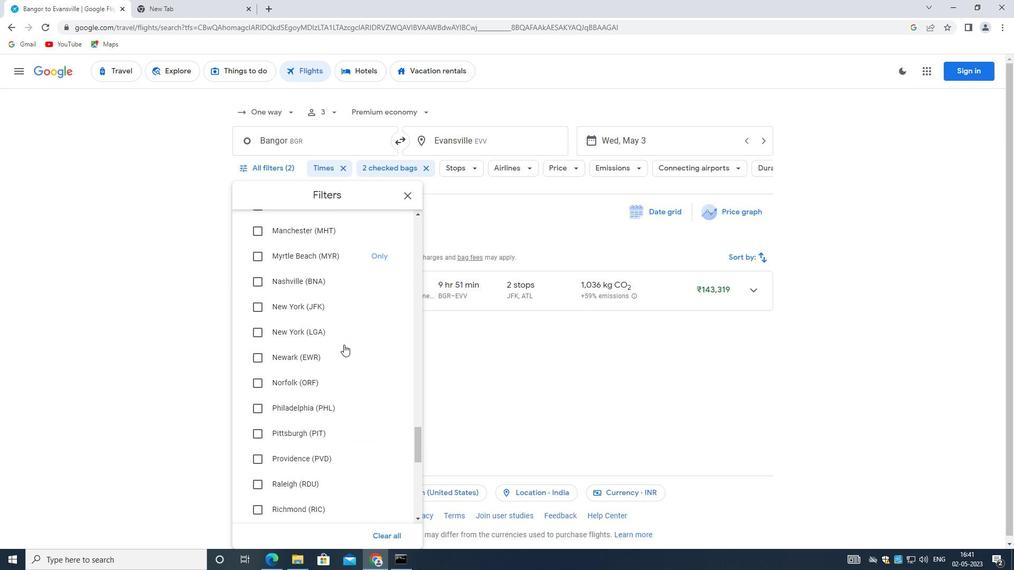 
Action: Mouse moved to (342, 347)
Screenshot: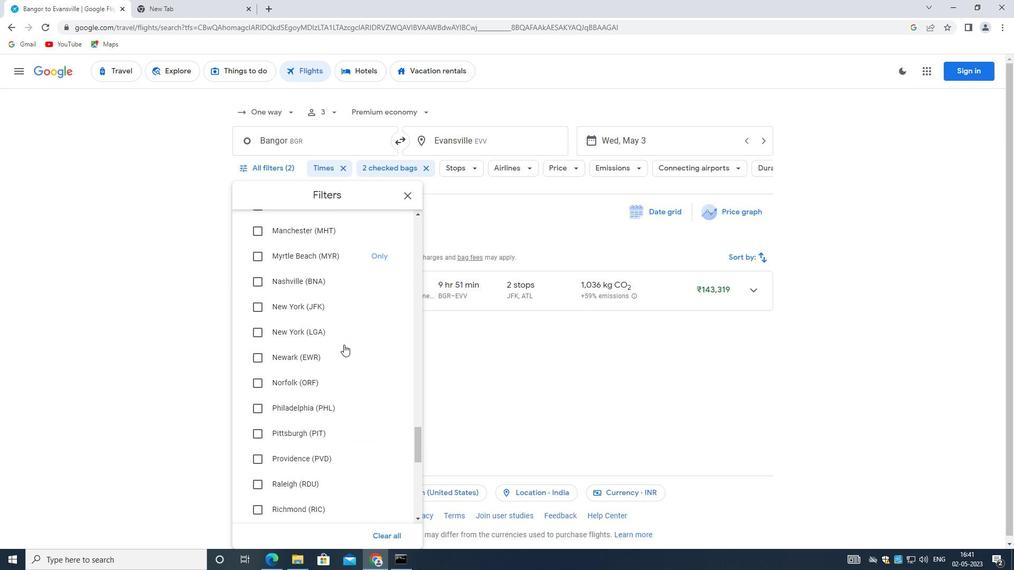 
Action: Mouse scrolled (342, 346) with delta (0, 0)
Screenshot: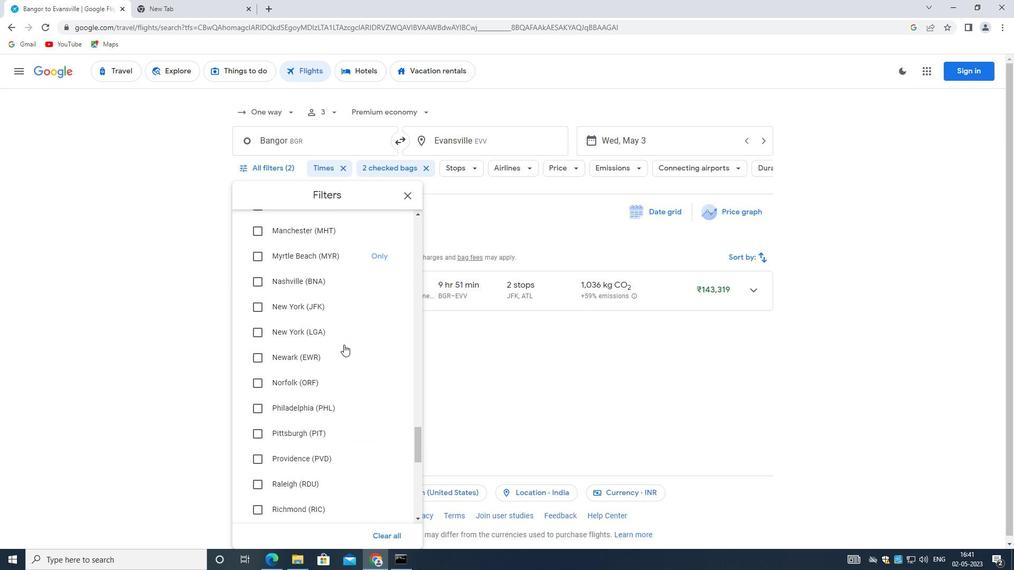 
Action: Mouse moved to (342, 347)
Screenshot: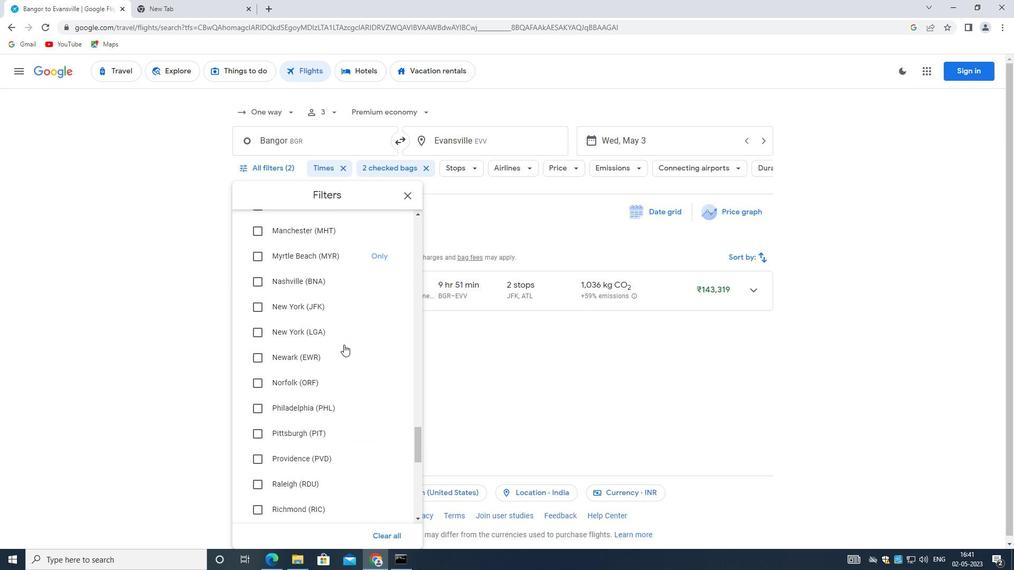 
Action: Mouse scrolled (342, 346) with delta (0, 0)
Screenshot: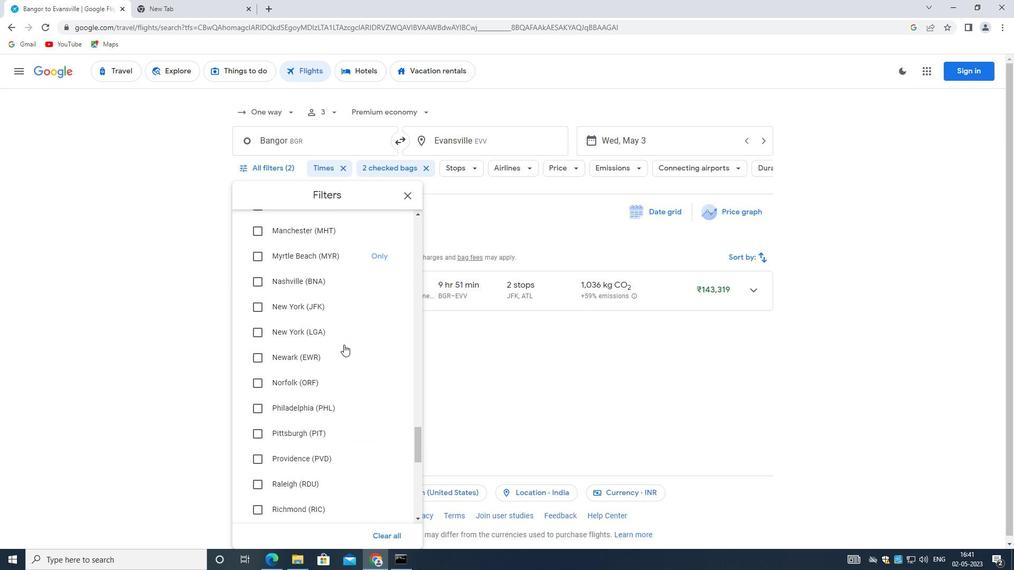 
Action: Mouse moved to (334, 359)
Screenshot: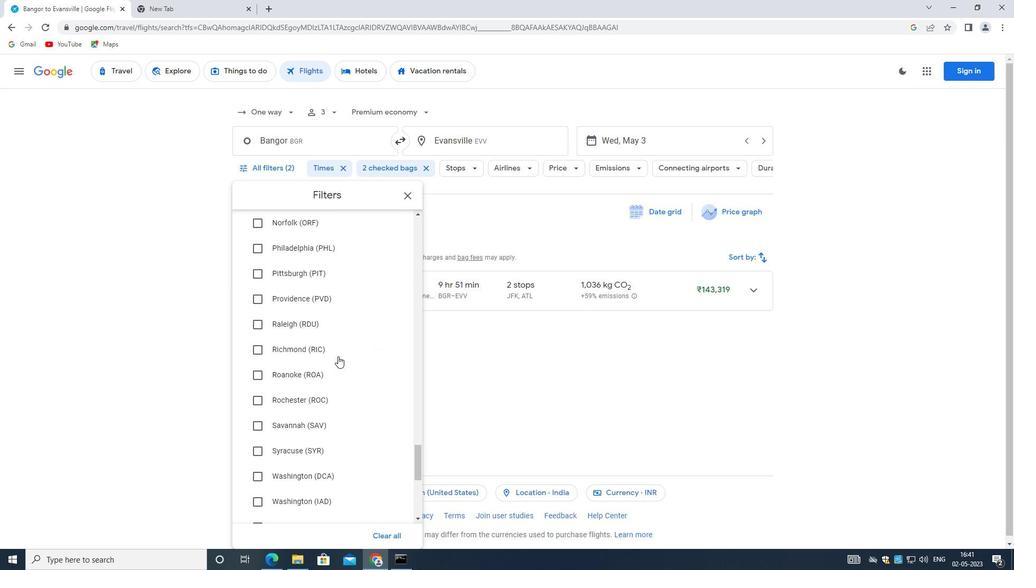 
Action: Mouse scrolled (334, 358) with delta (0, 0)
Screenshot: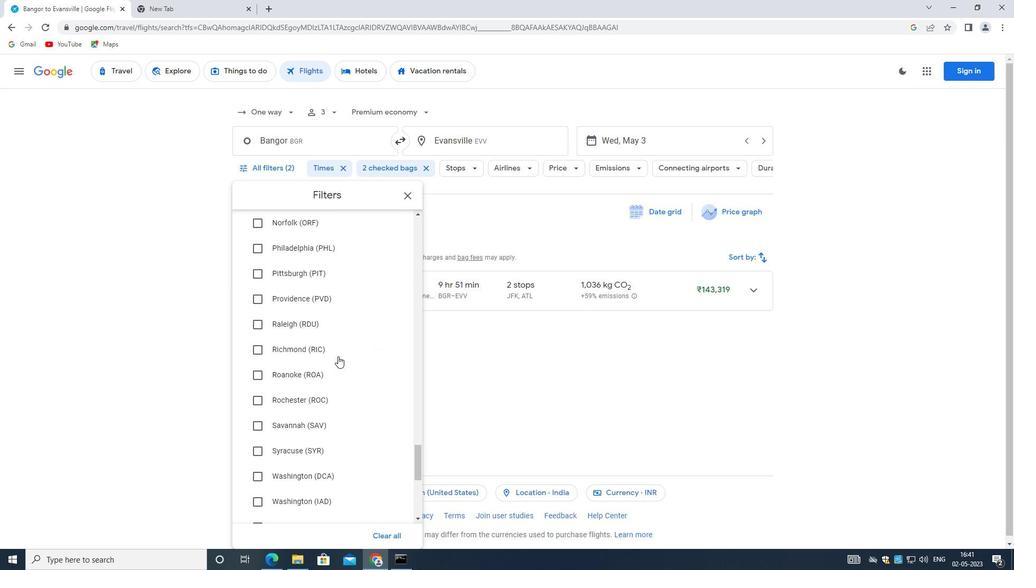 
Action: Mouse moved to (333, 360)
Screenshot: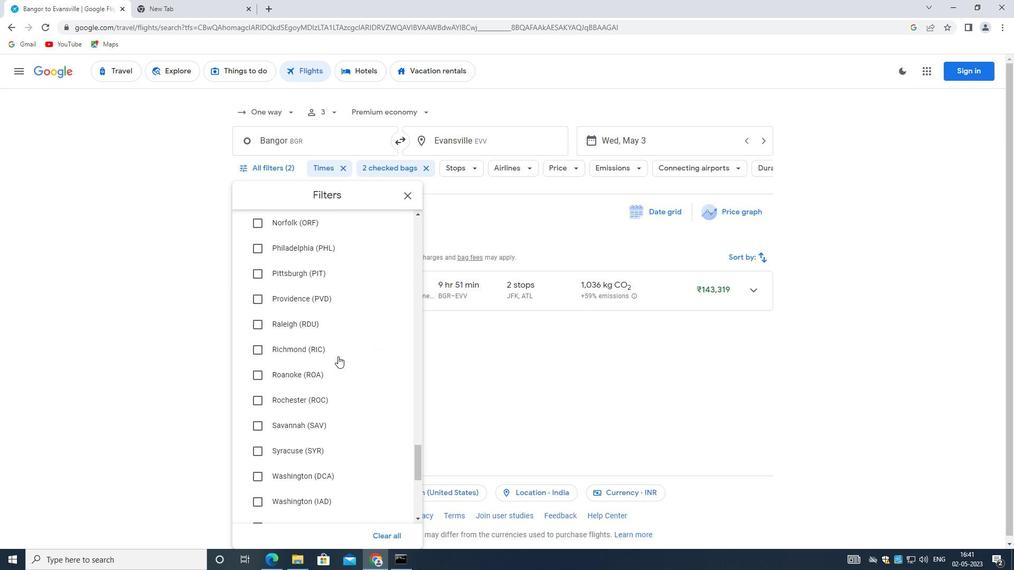 
Action: Mouse scrolled (333, 360) with delta (0, 0)
Screenshot: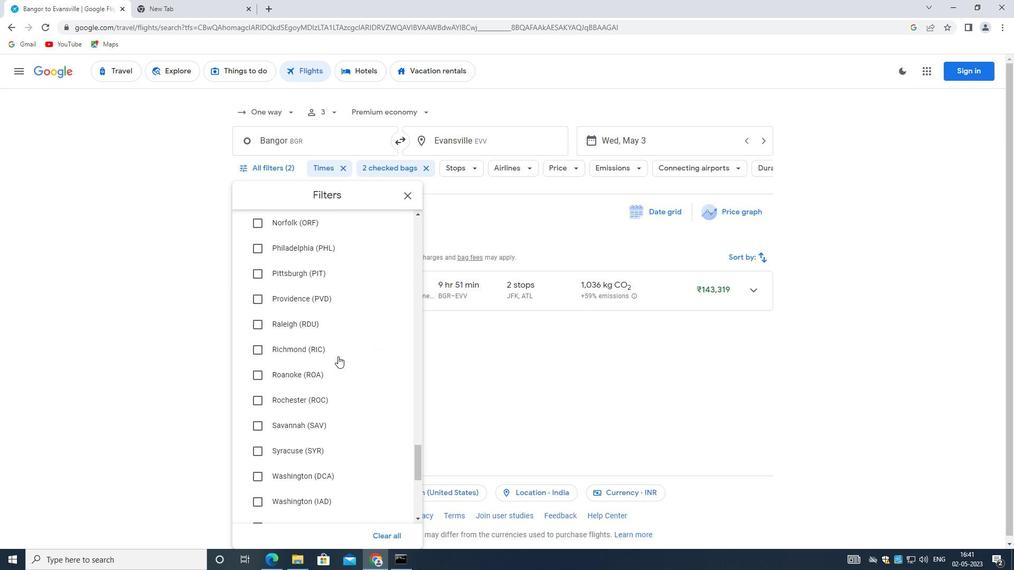 
Action: Mouse scrolled (333, 360) with delta (0, 0)
Screenshot: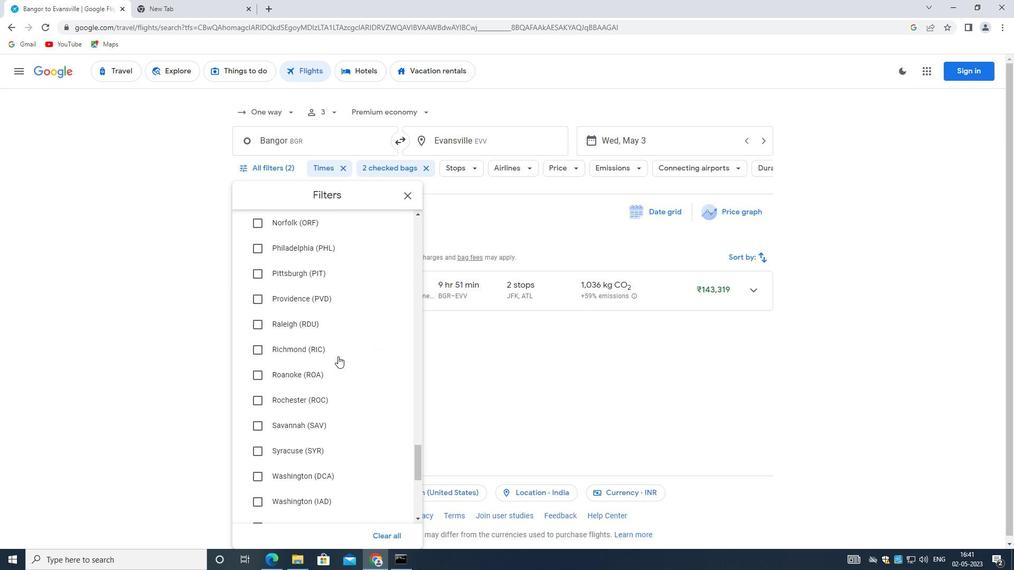 
Action: Mouse moved to (329, 360)
Screenshot: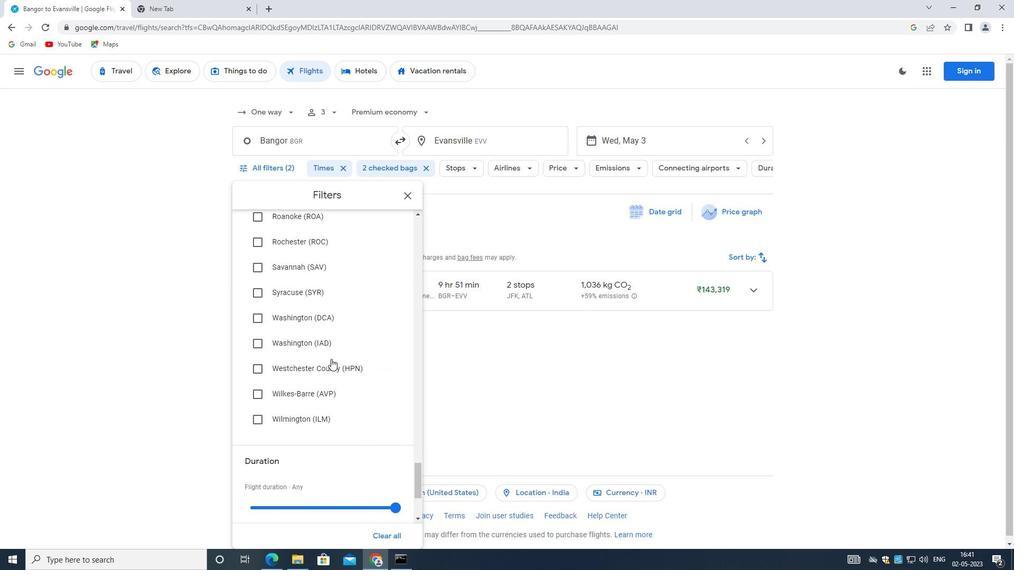 
Action: Mouse scrolled (329, 359) with delta (0, 0)
Screenshot: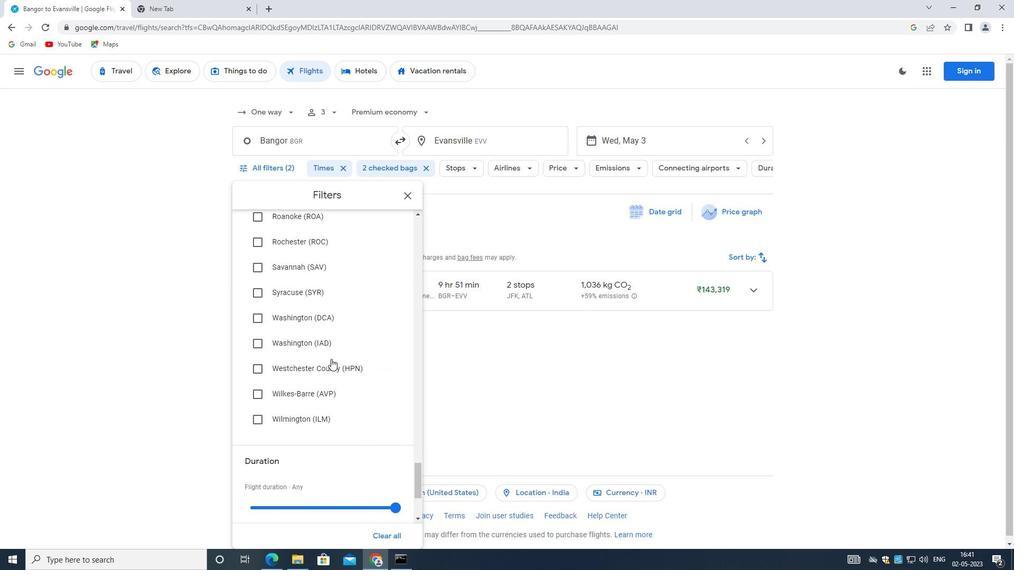 
Action: Mouse moved to (325, 360)
Screenshot: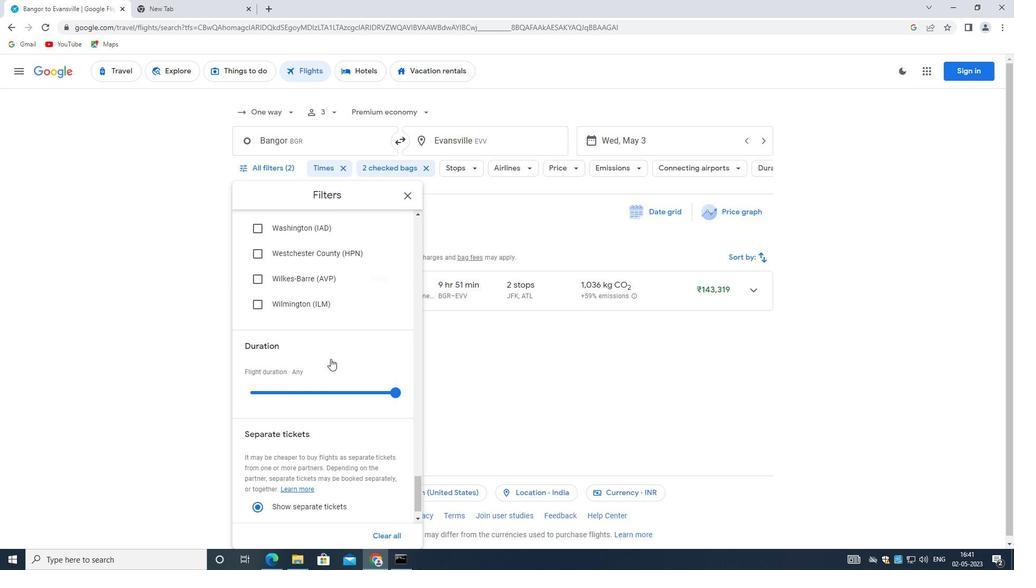 
Action: Mouse scrolled (325, 359) with delta (0, 0)
Screenshot: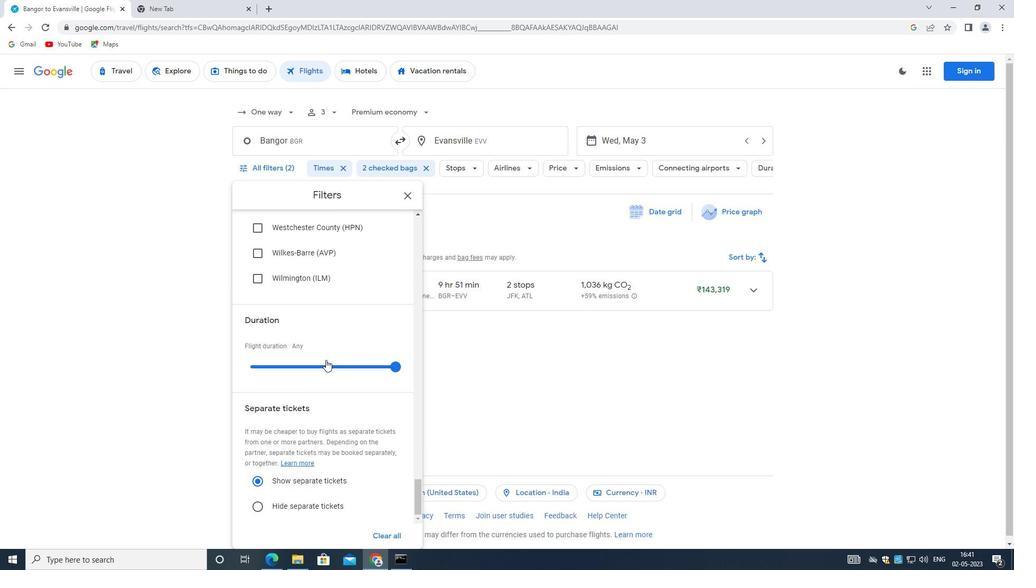 
Action: Mouse moved to (325, 360)
Screenshot: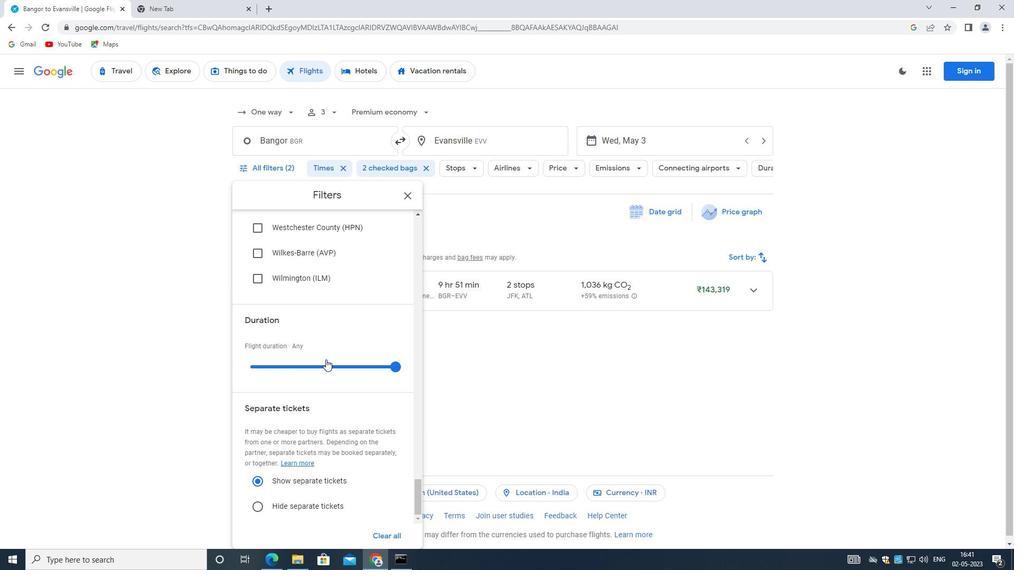 
Action: Mouse scrolled (325, 359) with delta (0, 0)
Screenshot: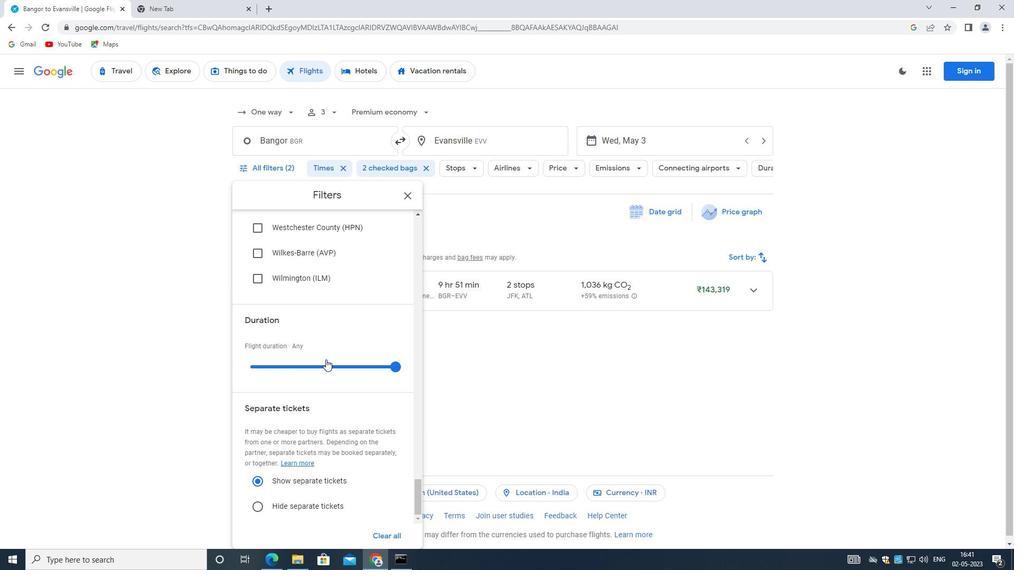 
